 Task: Look for space in El Tocuyo, Venezuela from 6th September, 2023 to 12th September, 2023 for 4 adults in price range Rs.10000 to Rs.14000. Place can be private room with 4 bedrooms having 4 beds and 4 bathrooms. Property type can be house, flat, guest house. Amenities needed are: wifi, TV, free parkinig on premises, gym, breakfast. Booking option can be shelf check-in. Required host language is English.
Action: Mouse moved to (617, 125)
Screenshot: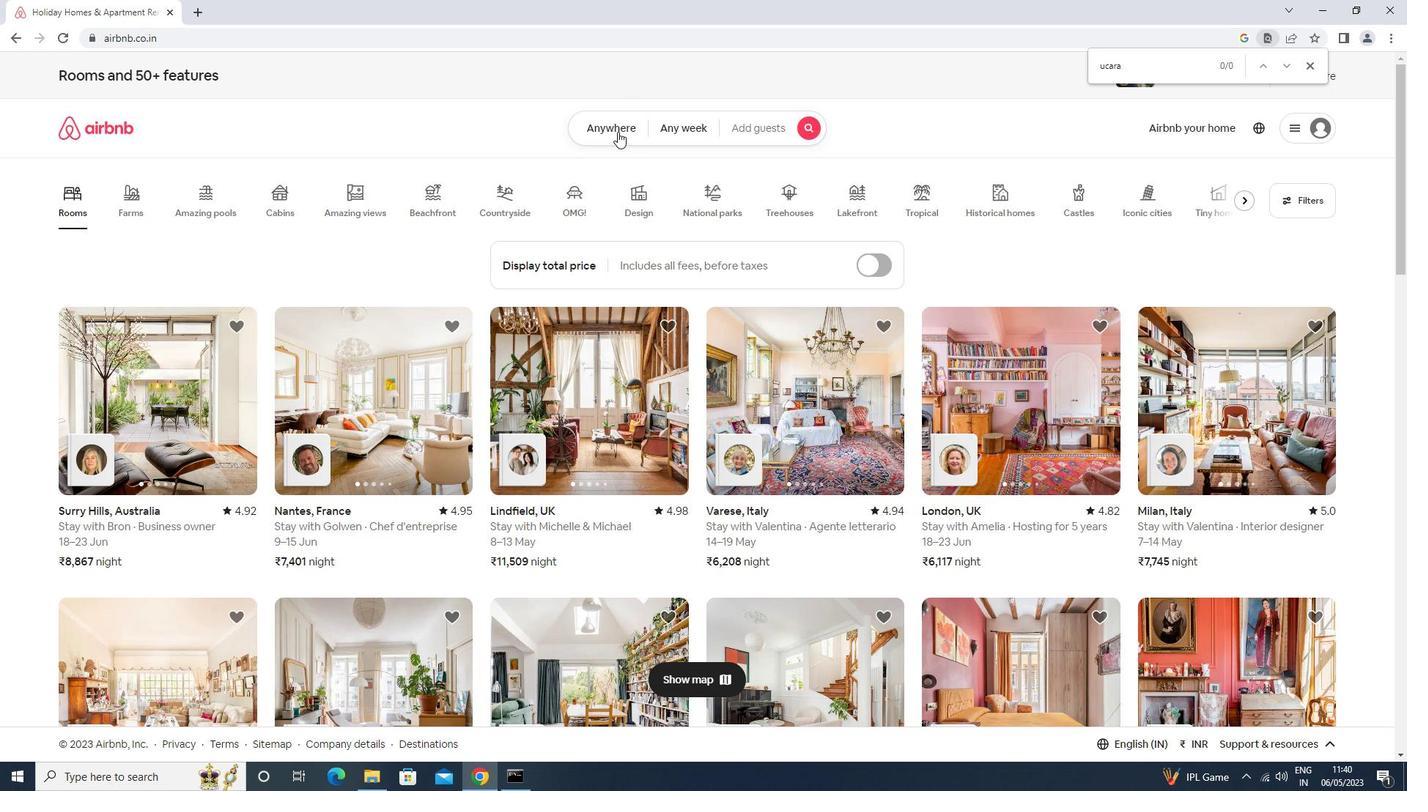
Action: Mouse pressed left at (617, 125)
Screenshot: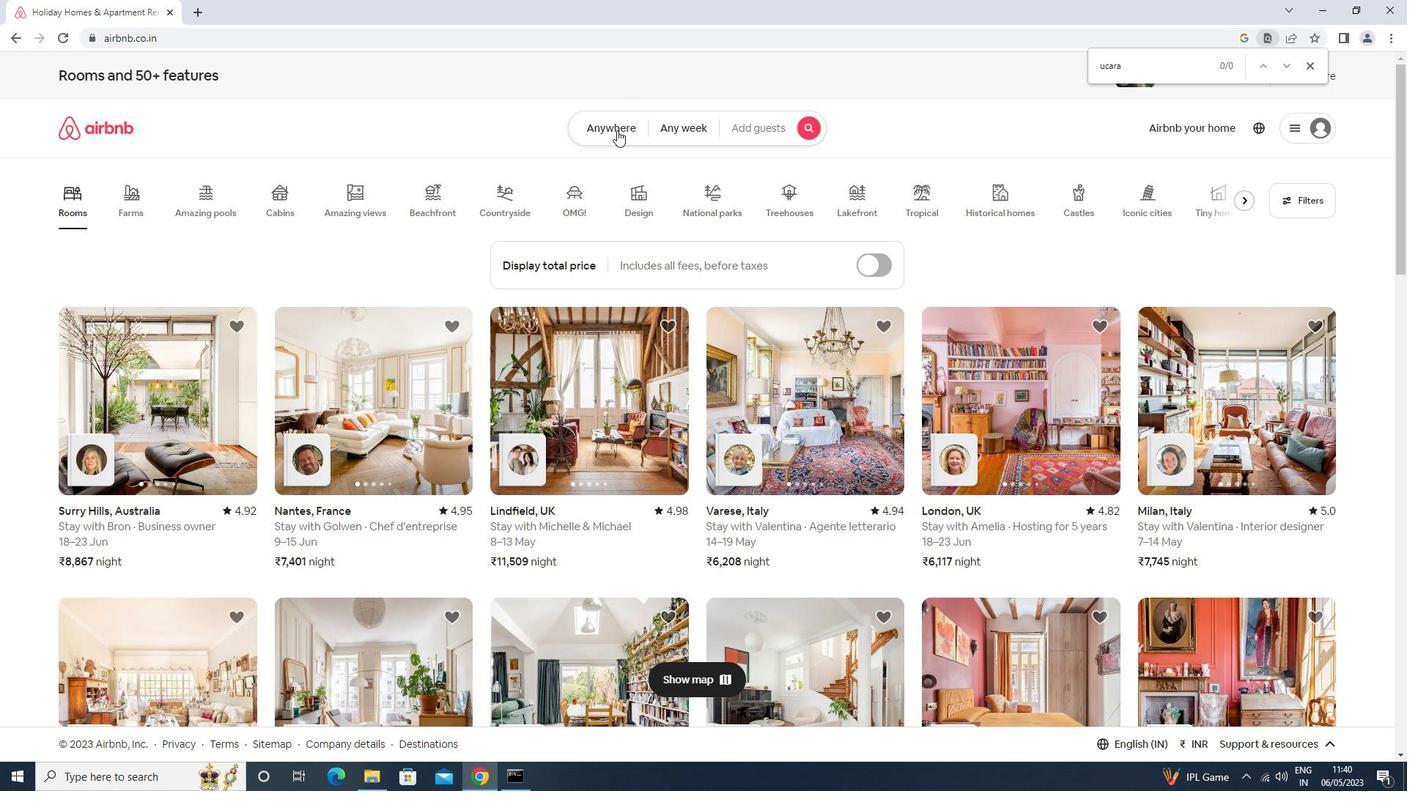 
Action: Mouse moved to (559, 184)
Screenshot: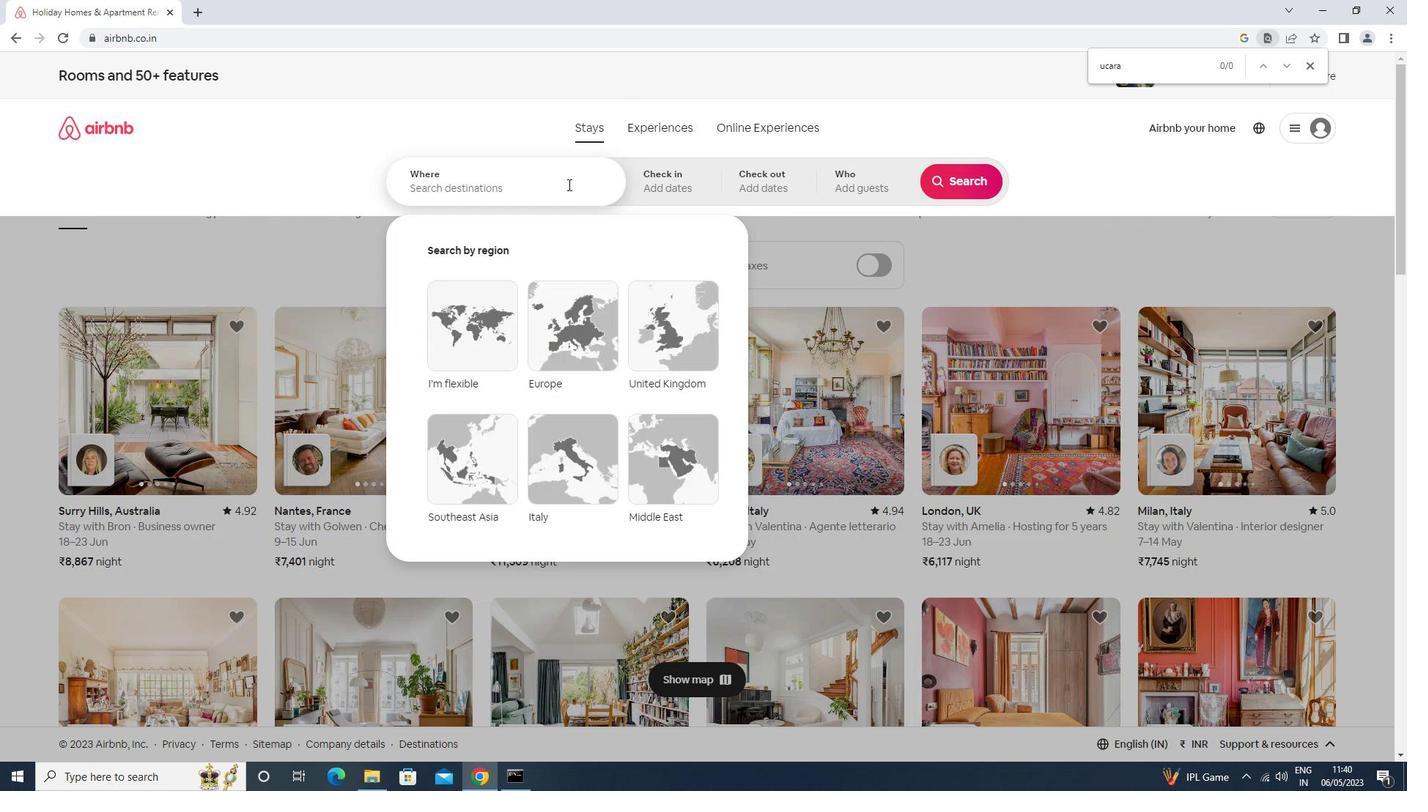
Action: Mouse pressed left at (559, 184)
Screenshot: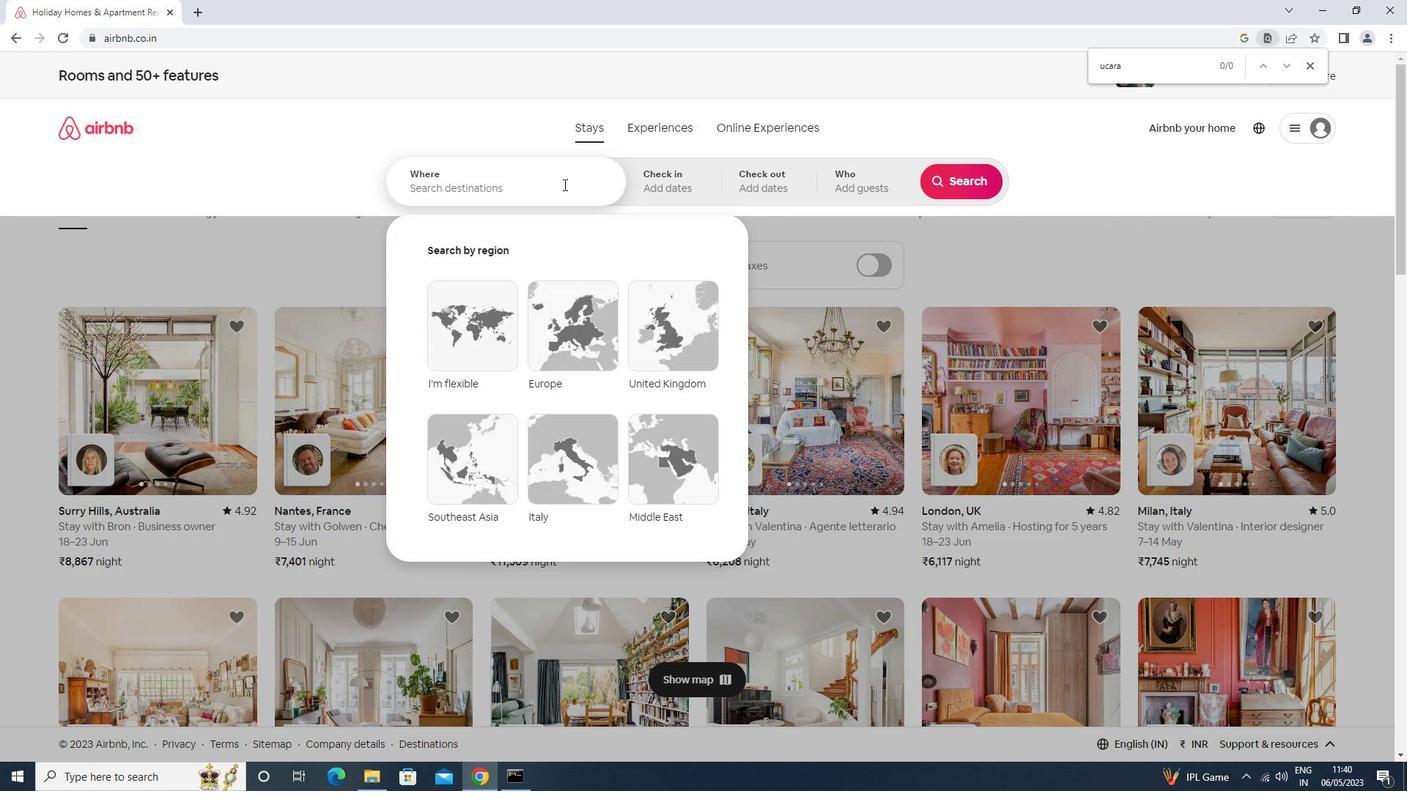
Action: Mouse moved to (546, 194)
Screenshot: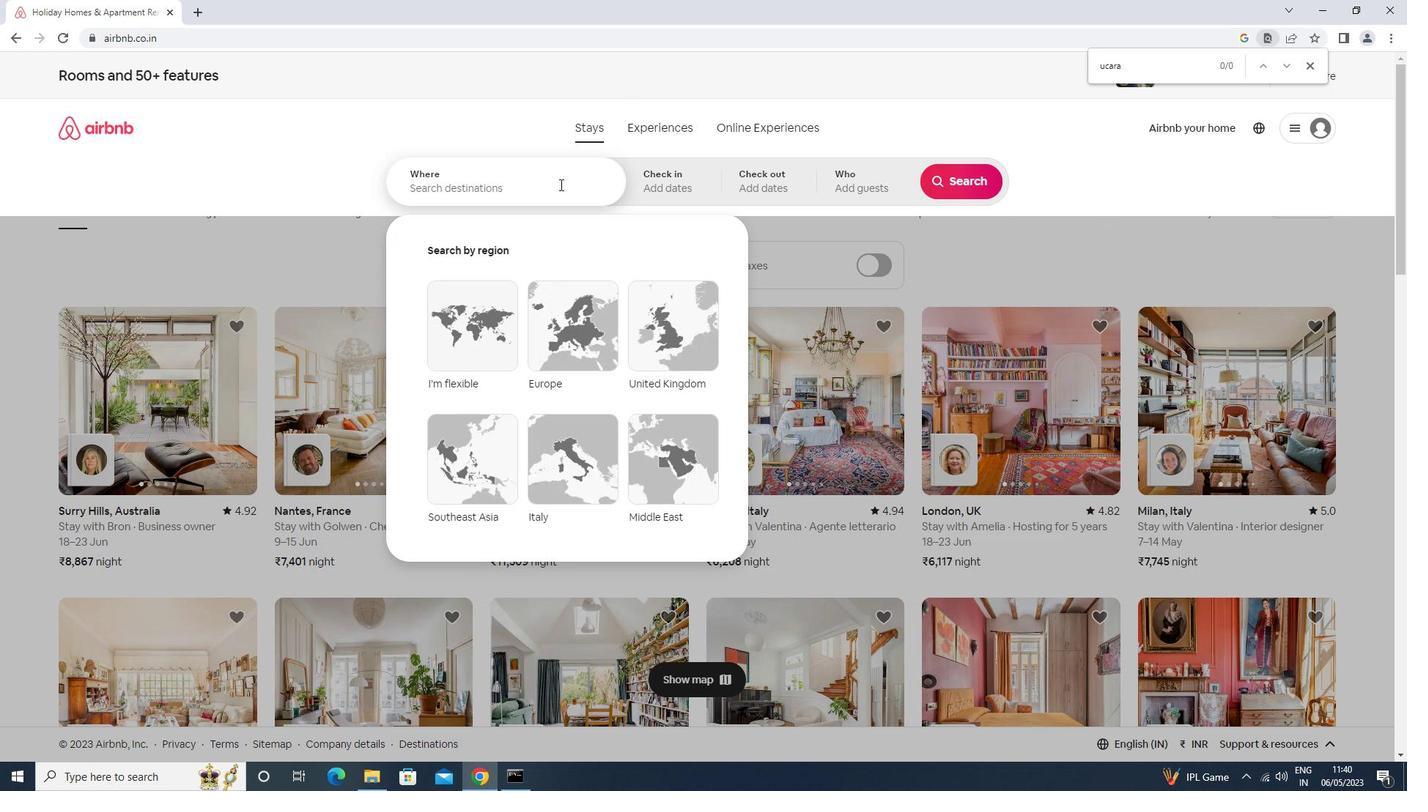 
Action: Key pressed el<Key.space>tocuyo<Key.enter>
Screenshot: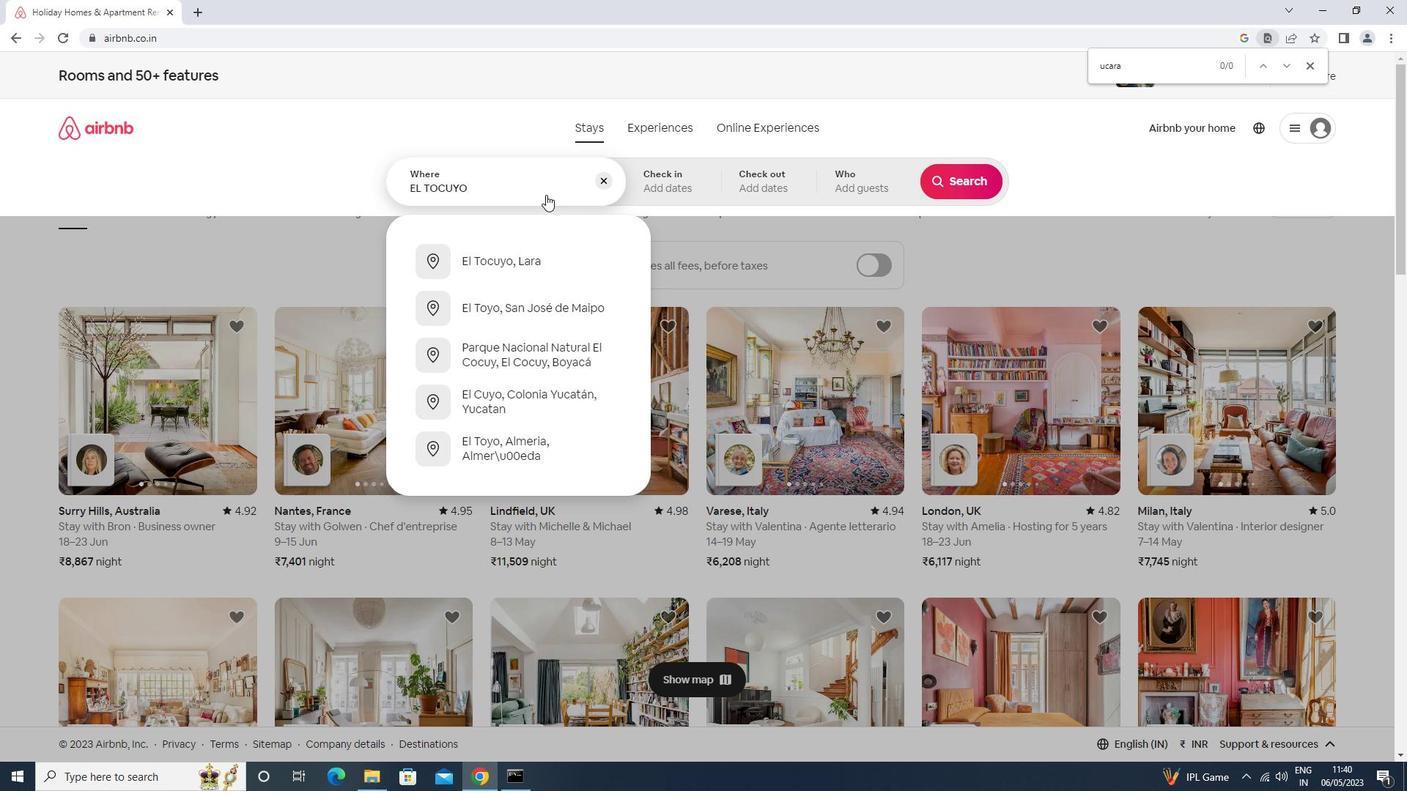 
Action: Mouse moved to (958, 295)
Screenshot: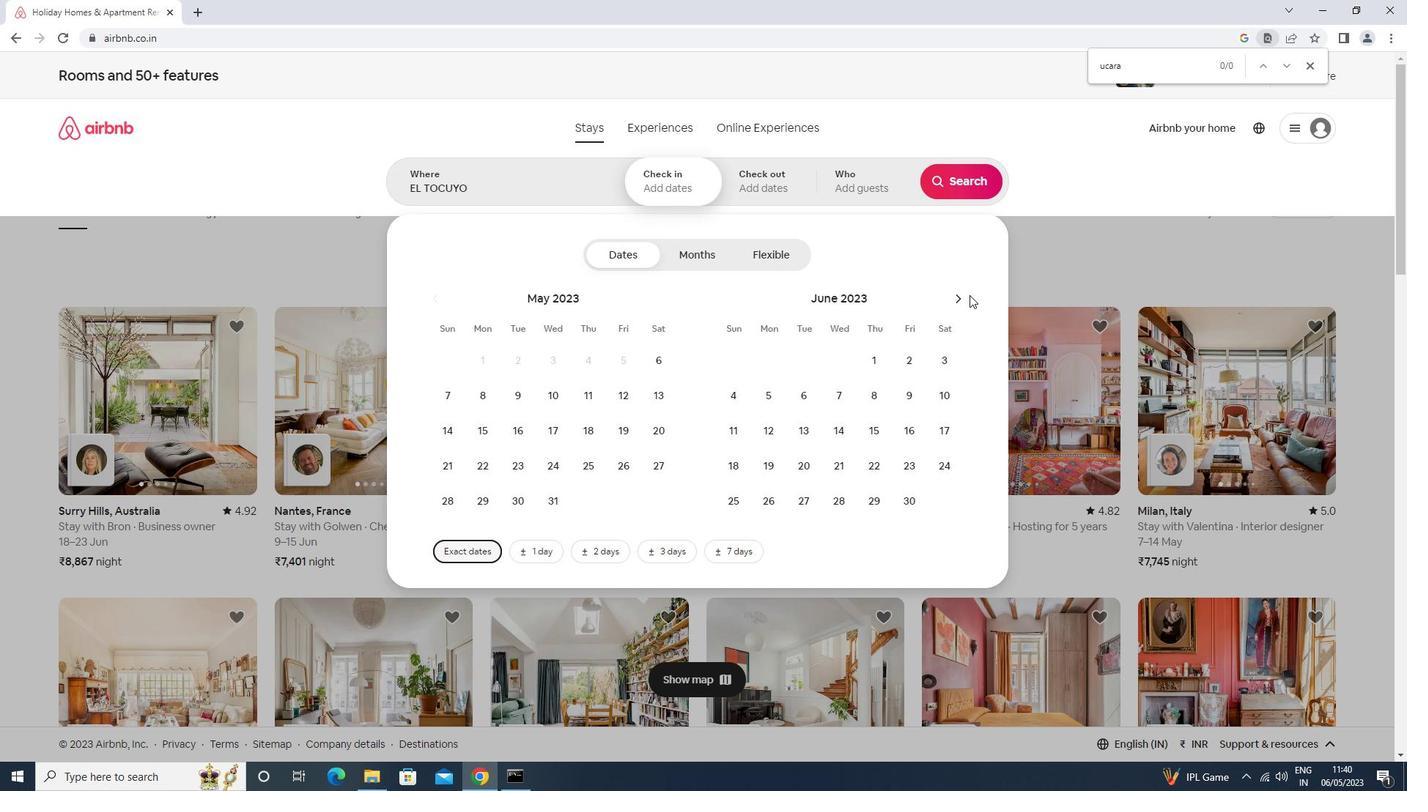 
Action: Mouse pressed left at (958, 295)
Screenshot: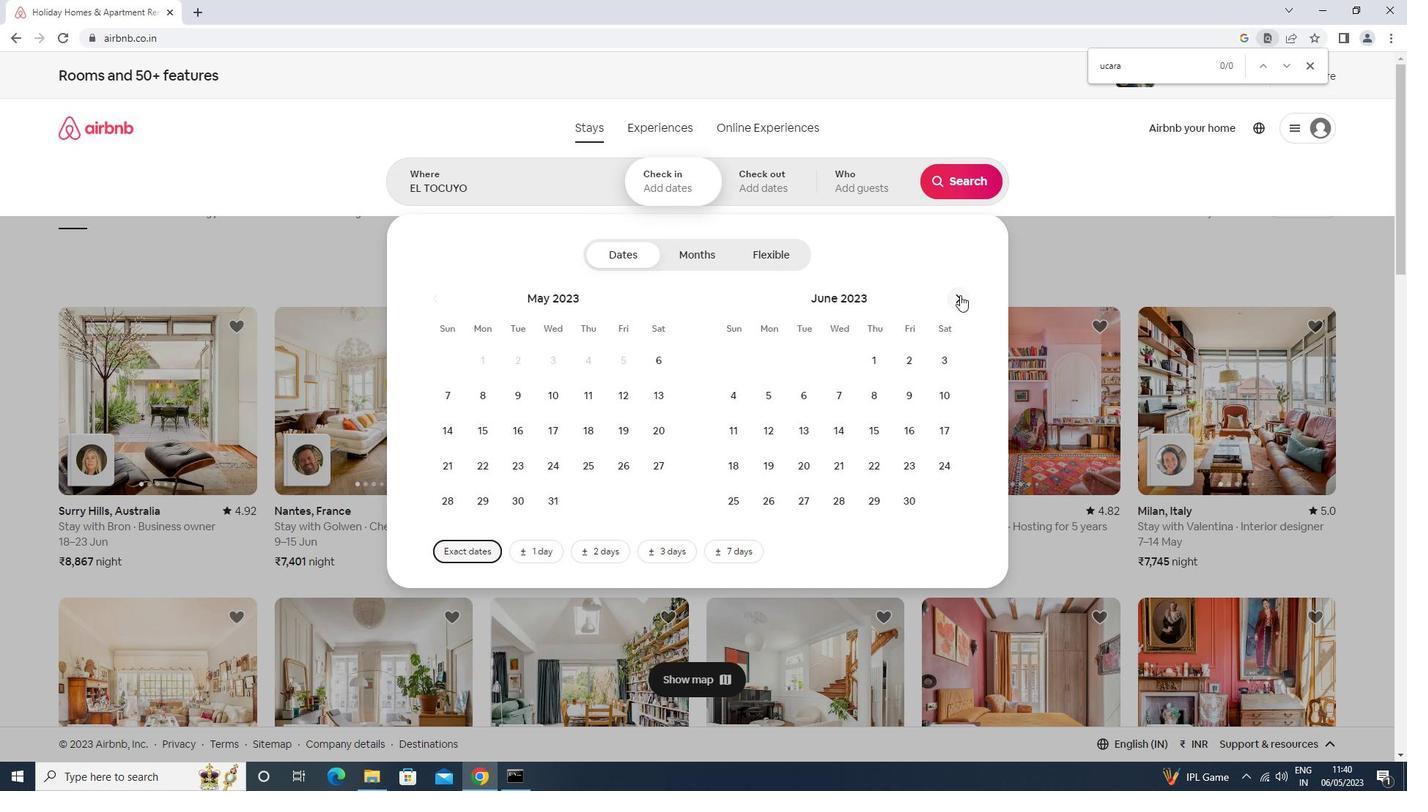 
Action: Mouse pressed left at (958, 295)
Screenshot: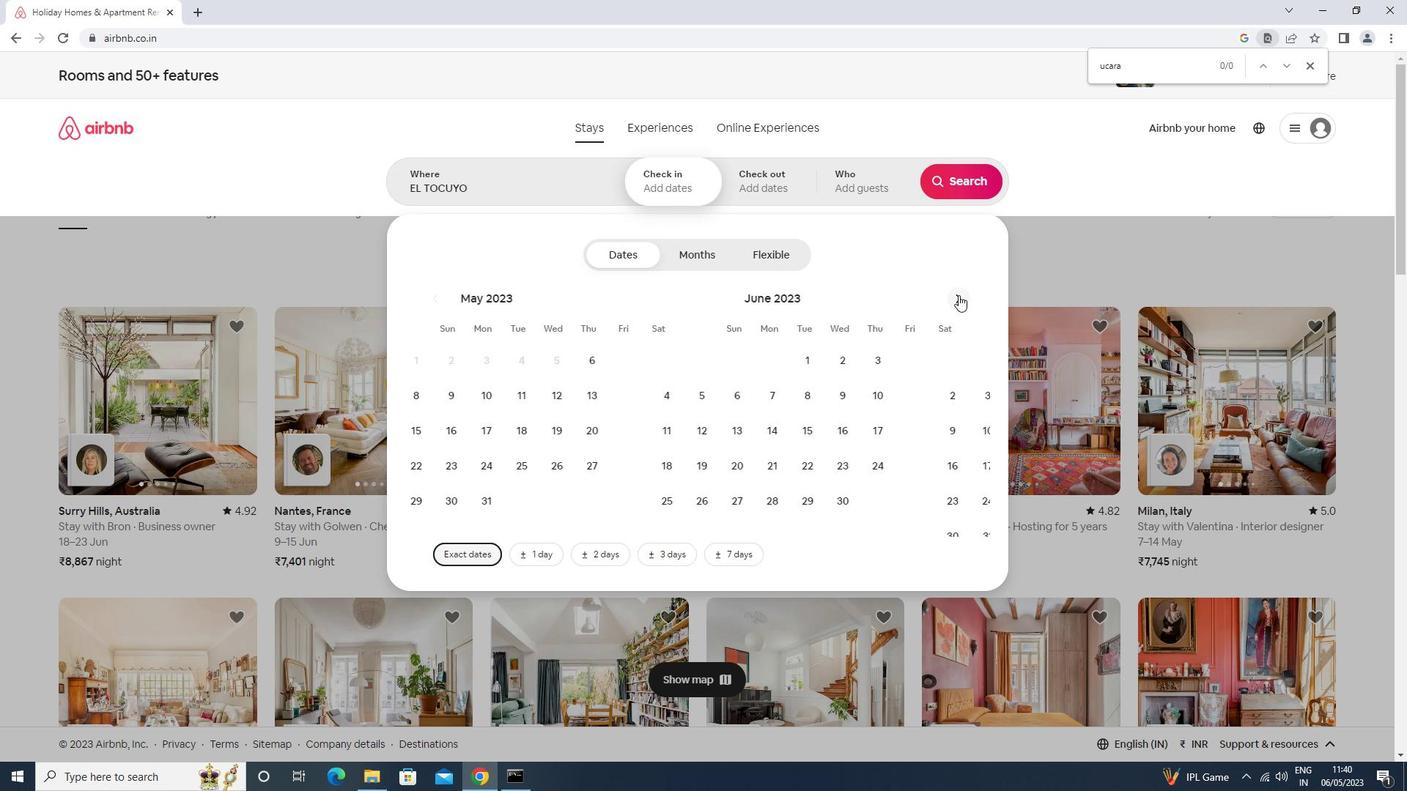 
Action: Mouse pressed left at (958, 295)
Screenshot: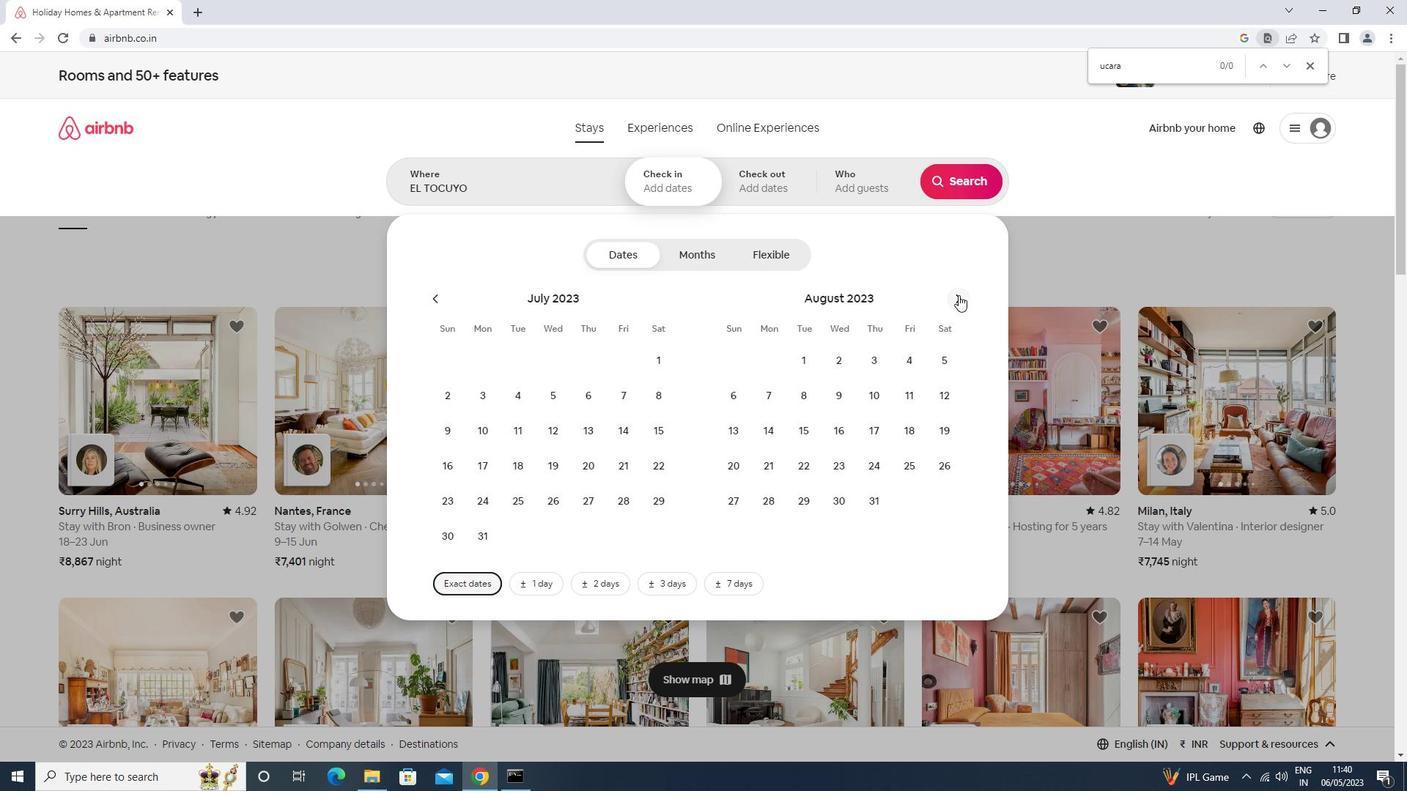 
Action: Mouse moved to (843, 394)
Screenshot: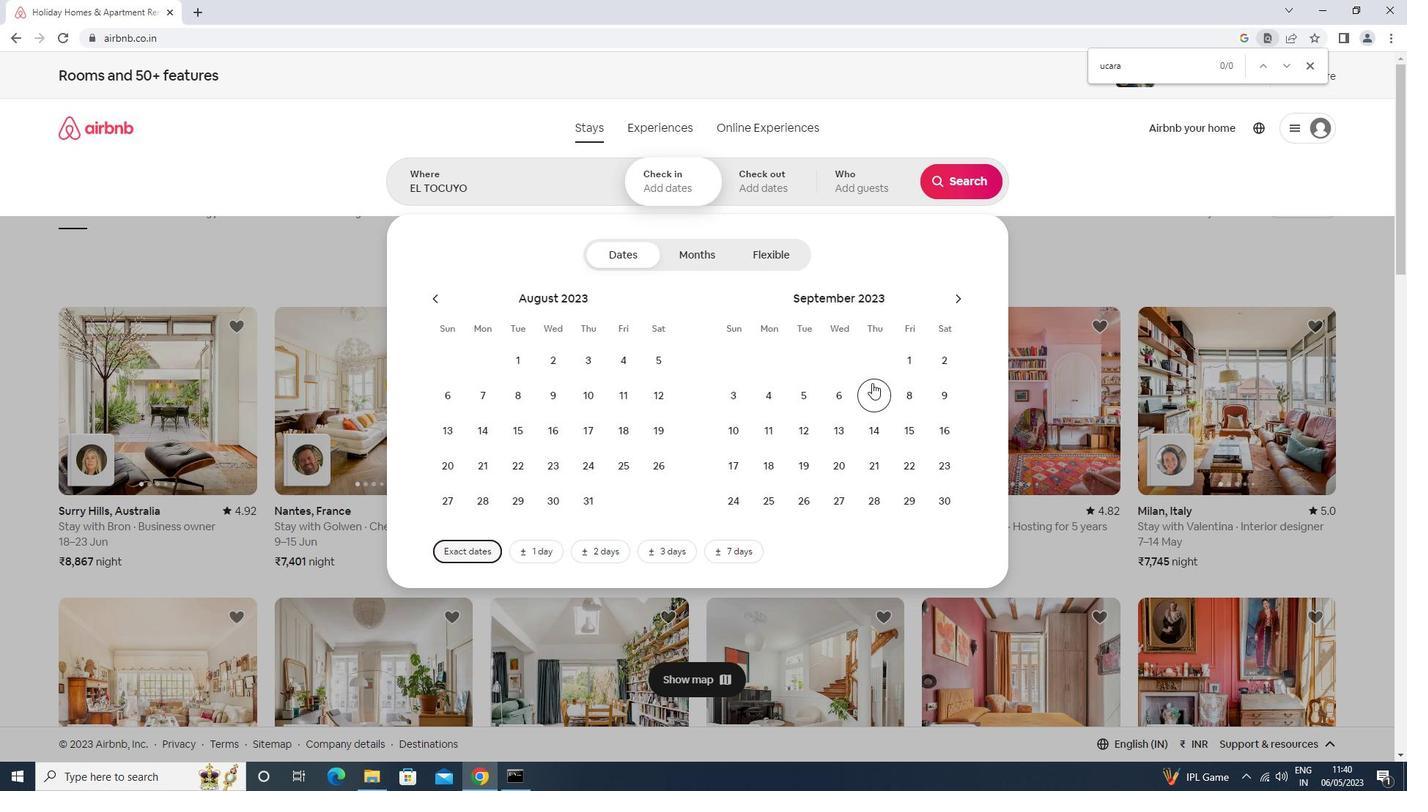 
Action: Mouse pressed left at (843, 394)
Screenshot: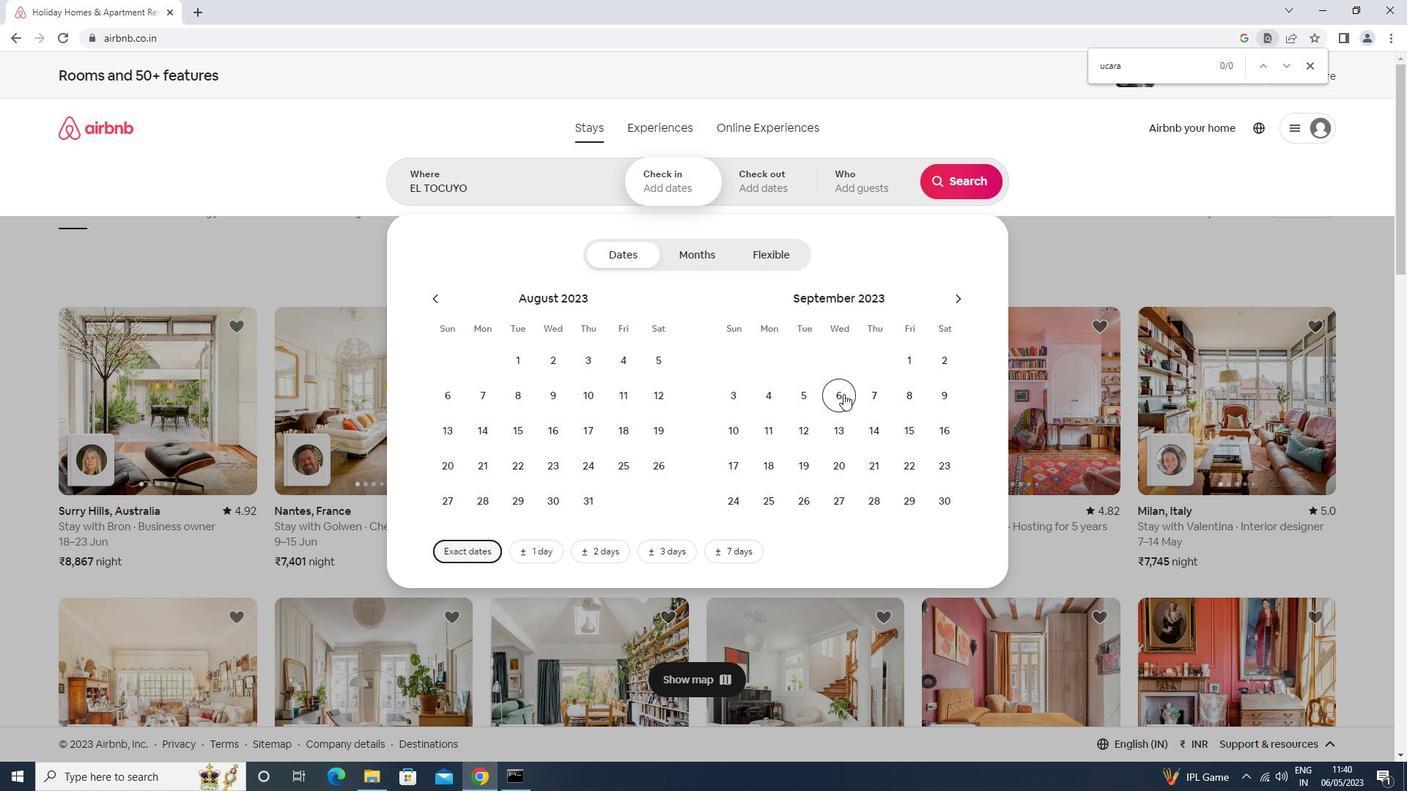 
Action: Mouse moved to (798, 431)
Screenshot: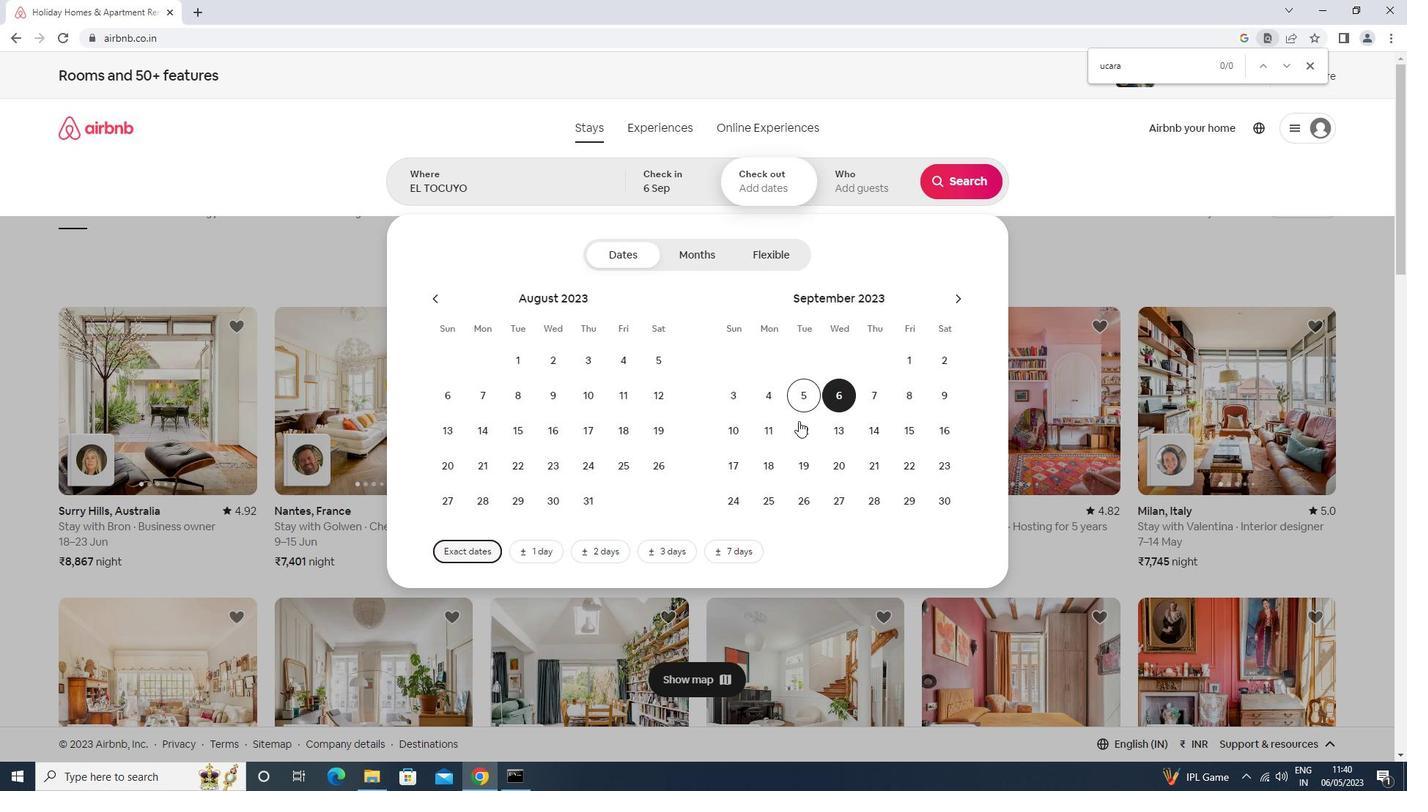 
Action: Mouse pressed left at (798, 431)
Screenshot: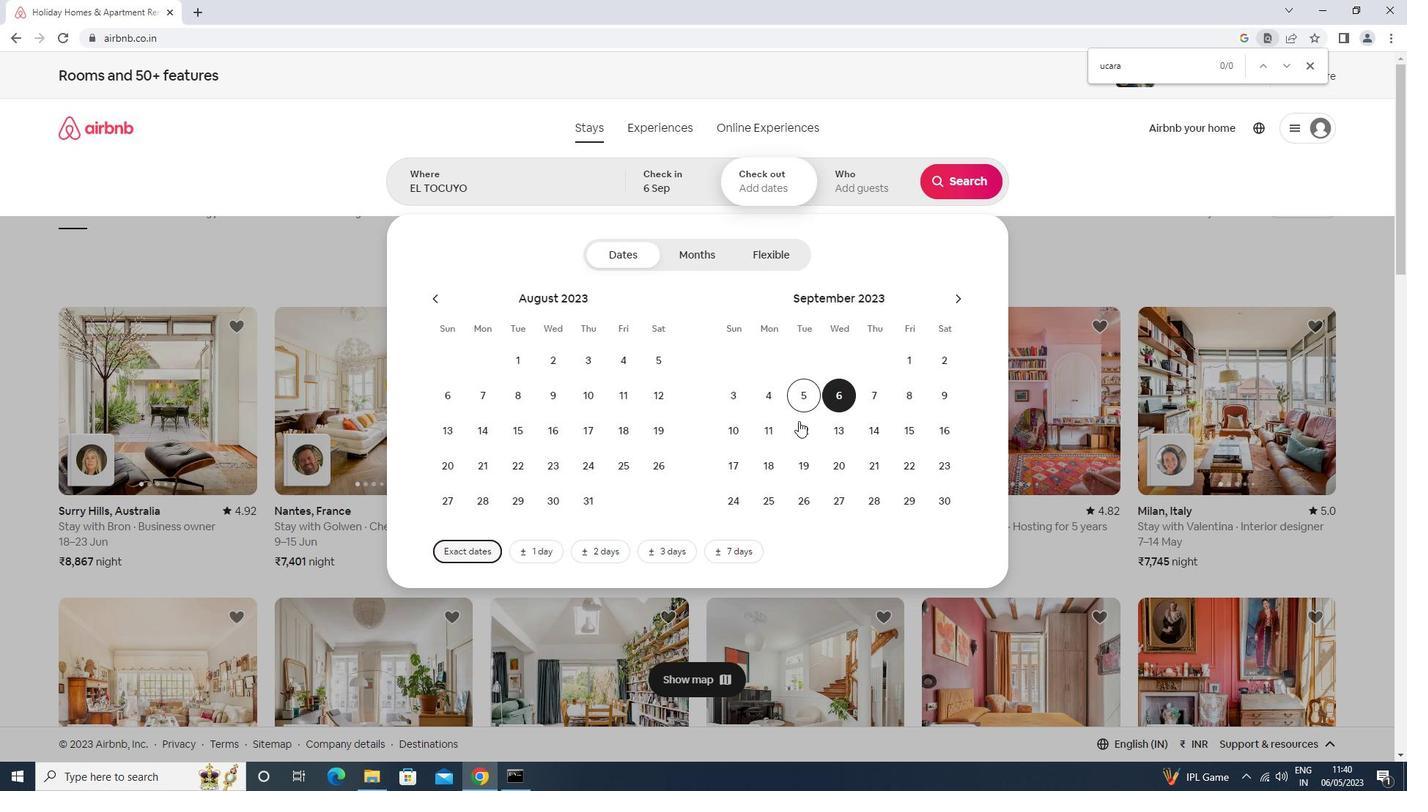 
Action: Mouse moved to (852, 203)
Screenshot: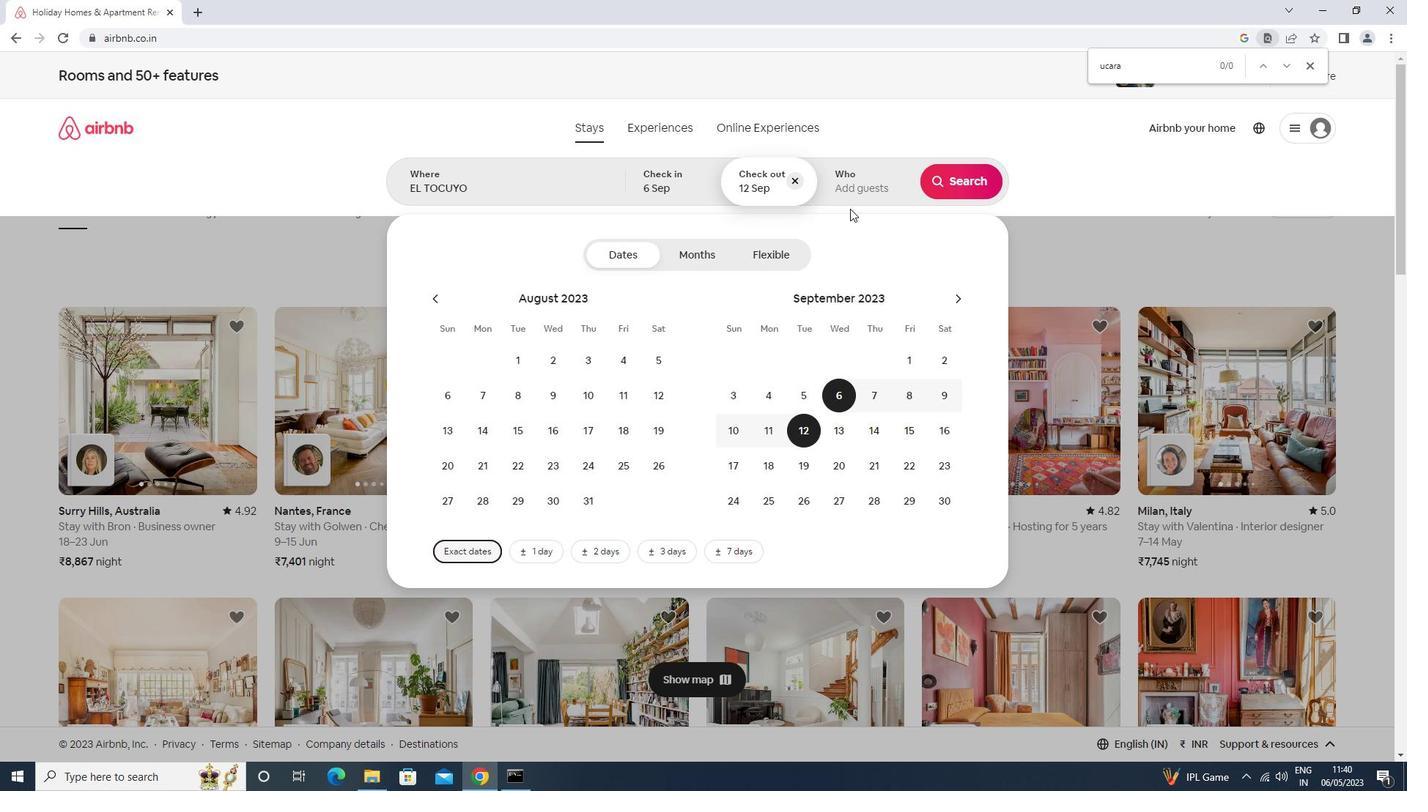 
Action: Mouse pressed left at (852, 203)
Screenshot: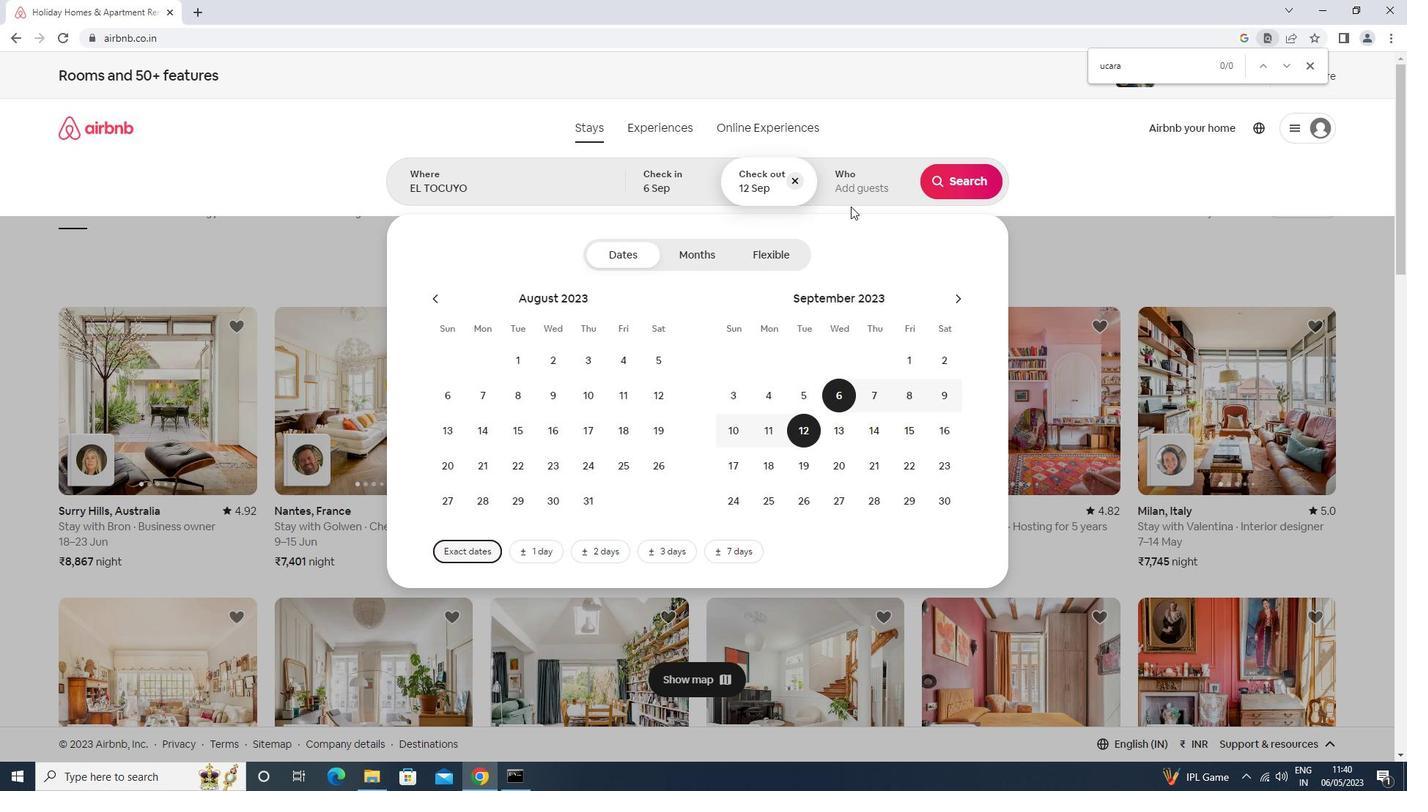 
Action: Mouse moved to (974, 257)
Screenshot: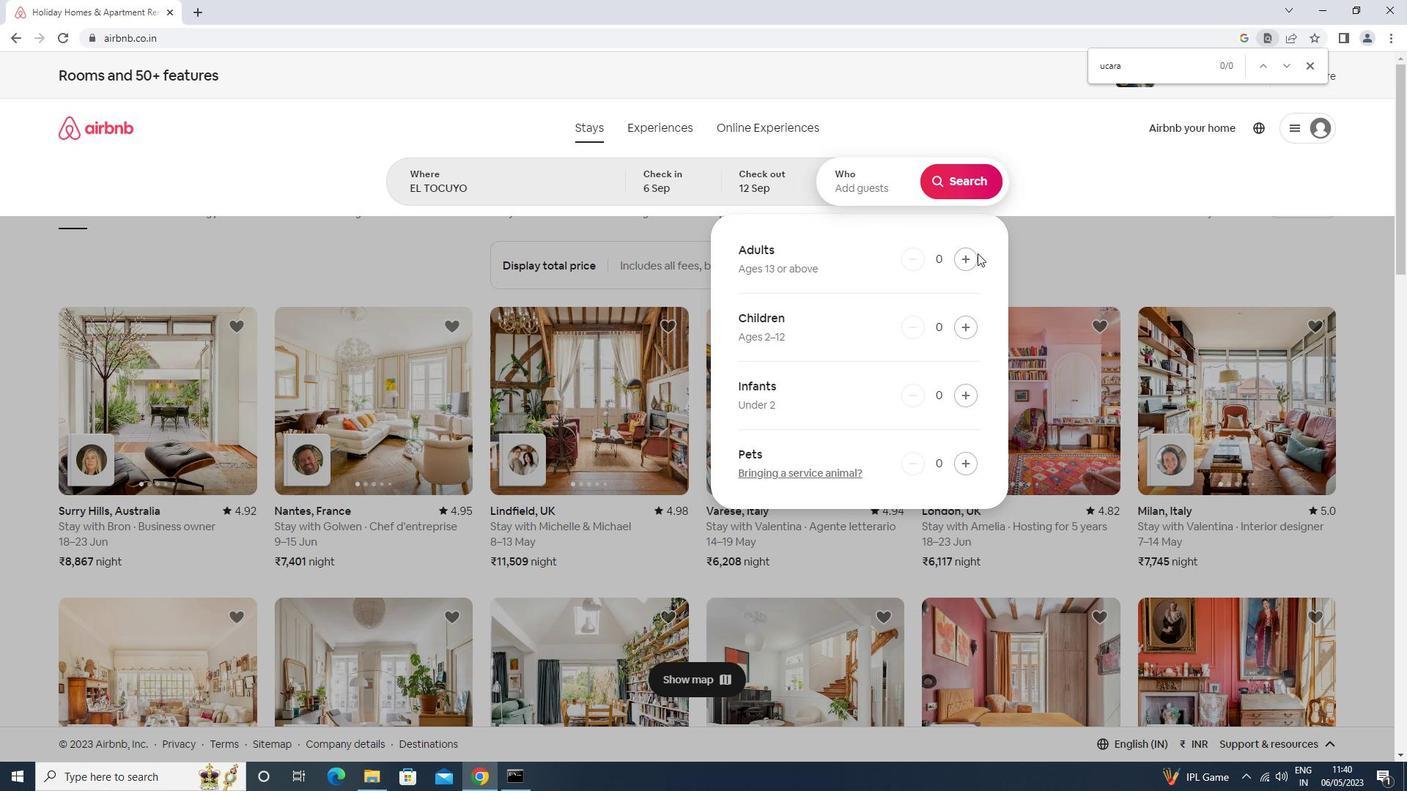 
Action: Mouse pressed left at (974, 257)
Screenshot: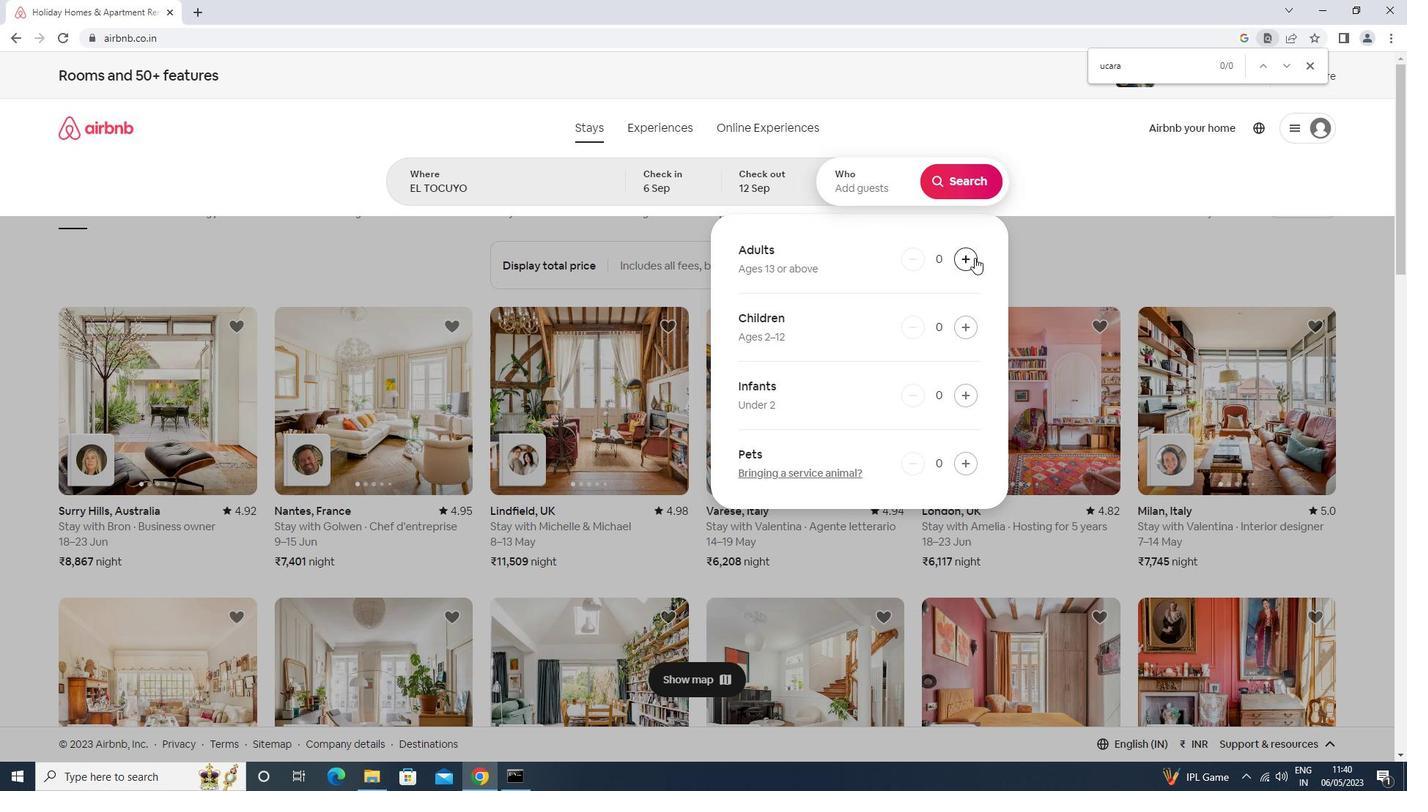 
Action: Mouse pressed left at (974, 257)
Screenshot: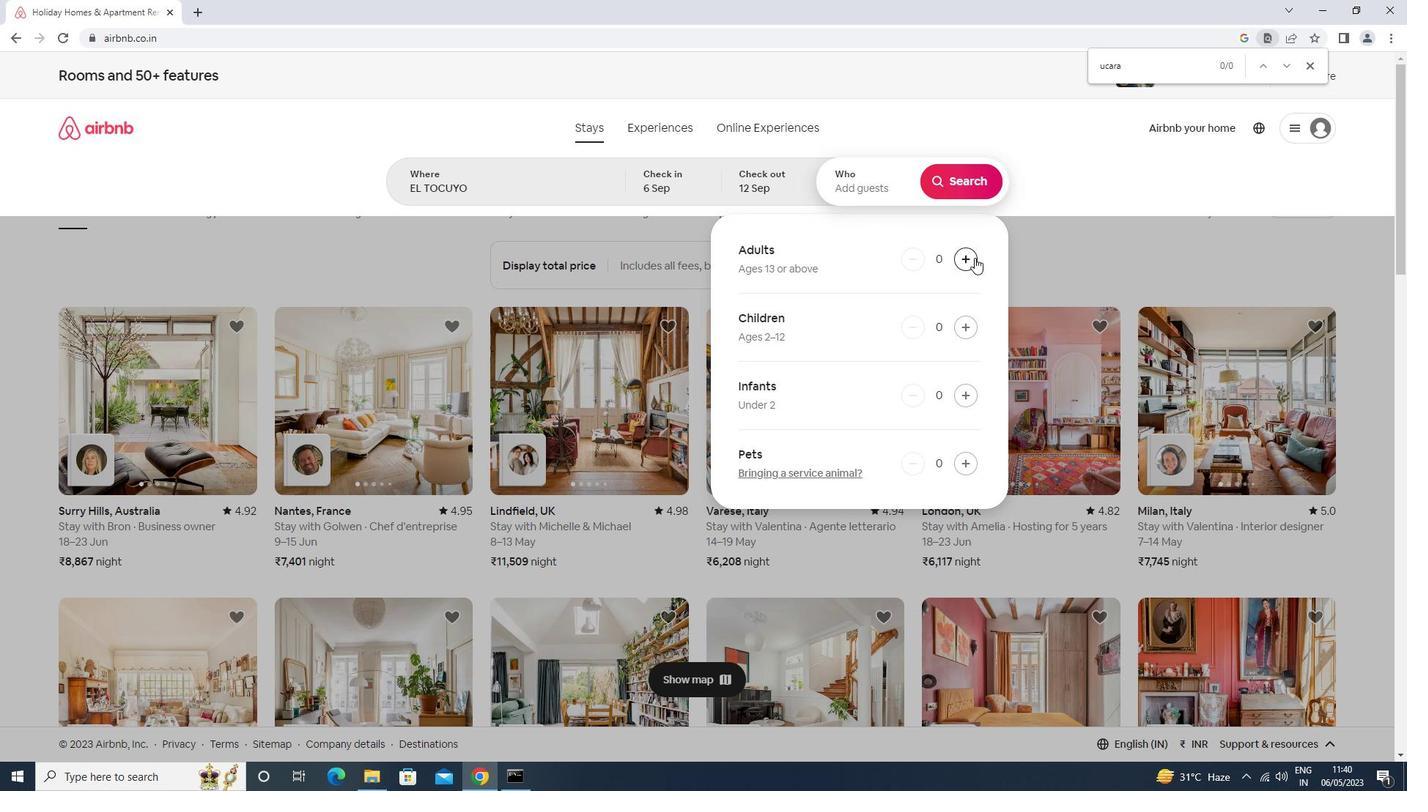 
Action: Mouse pressed left at (974, 257)
Screenshot: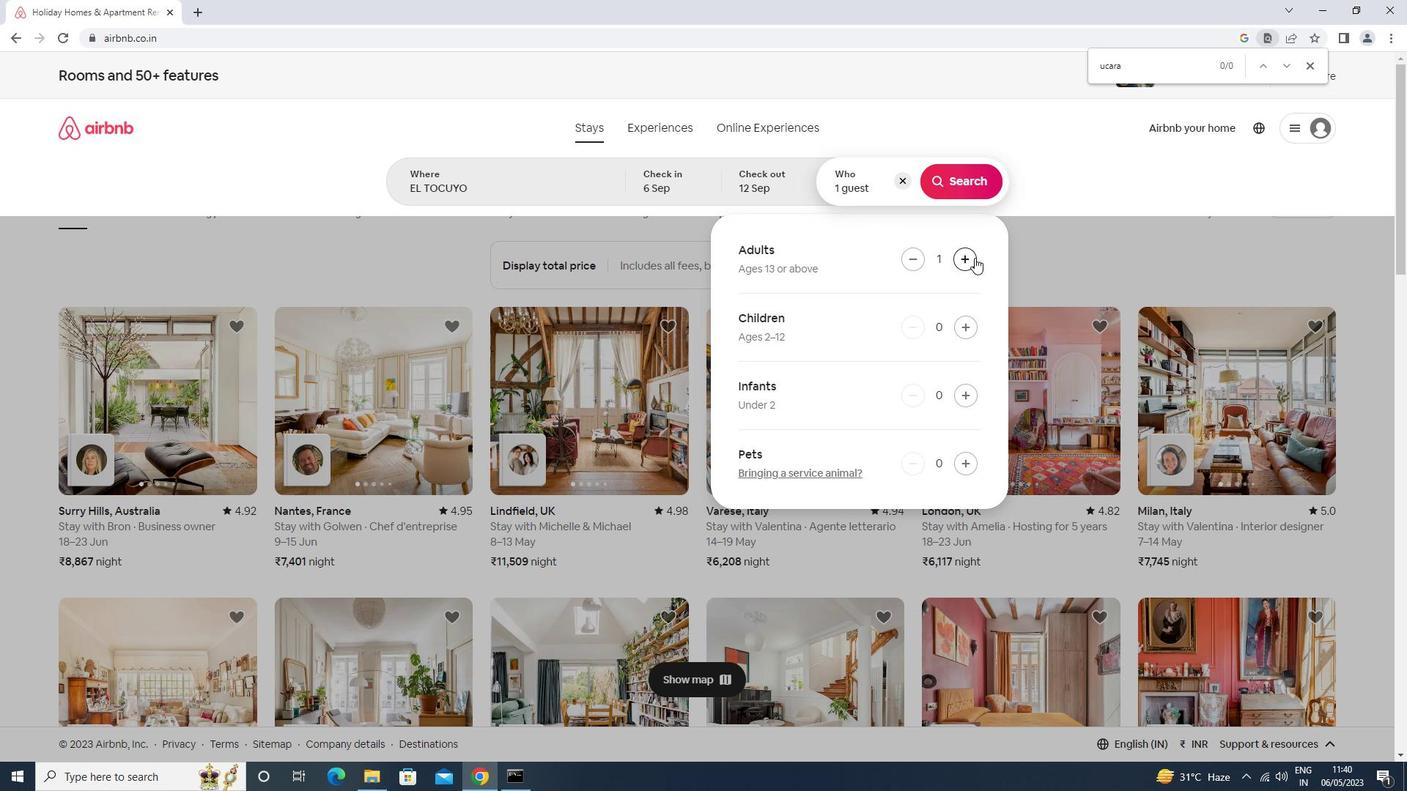 
Action: Mouse pressed left at (974, 257)
Screenshot: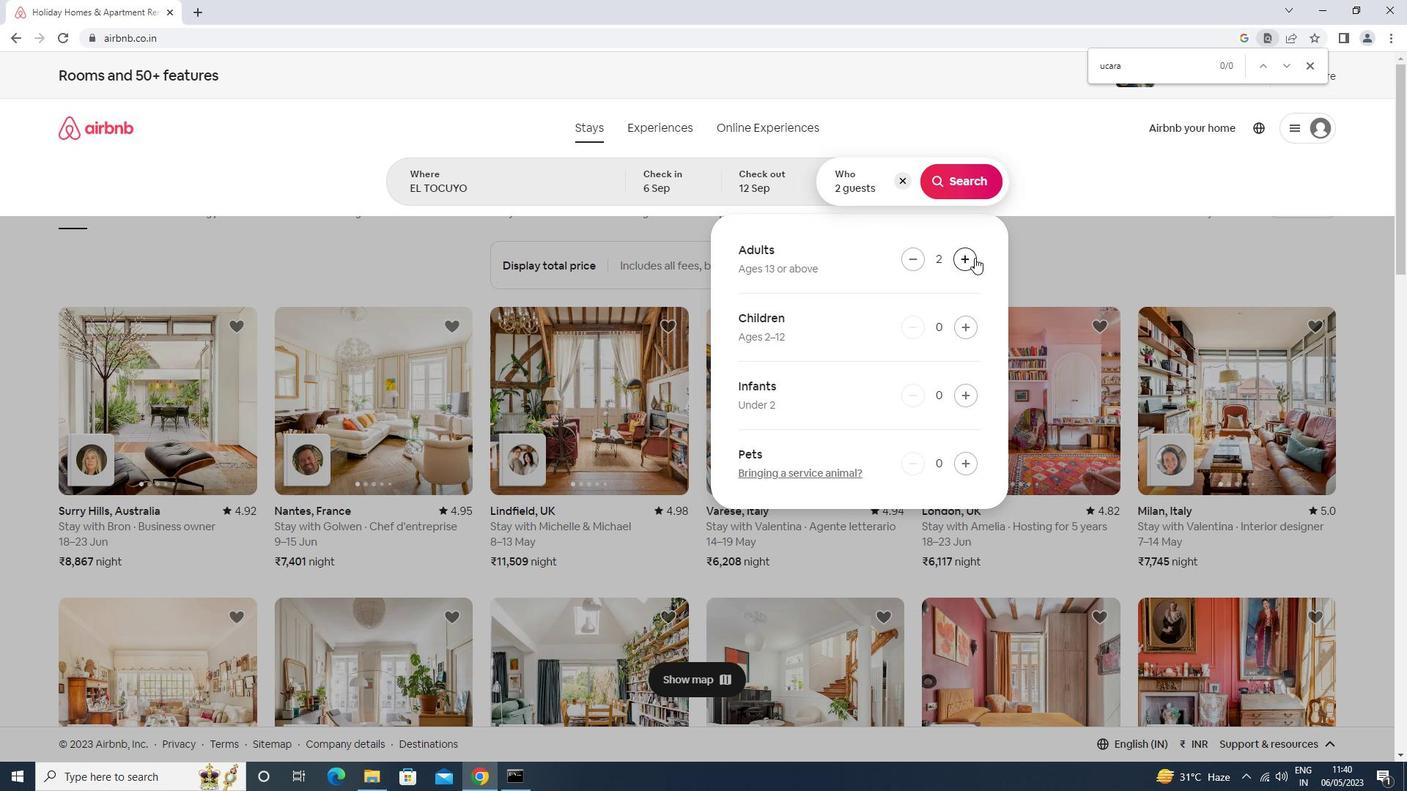 
Action: Mouse moved to (958, 181)
Screenshot: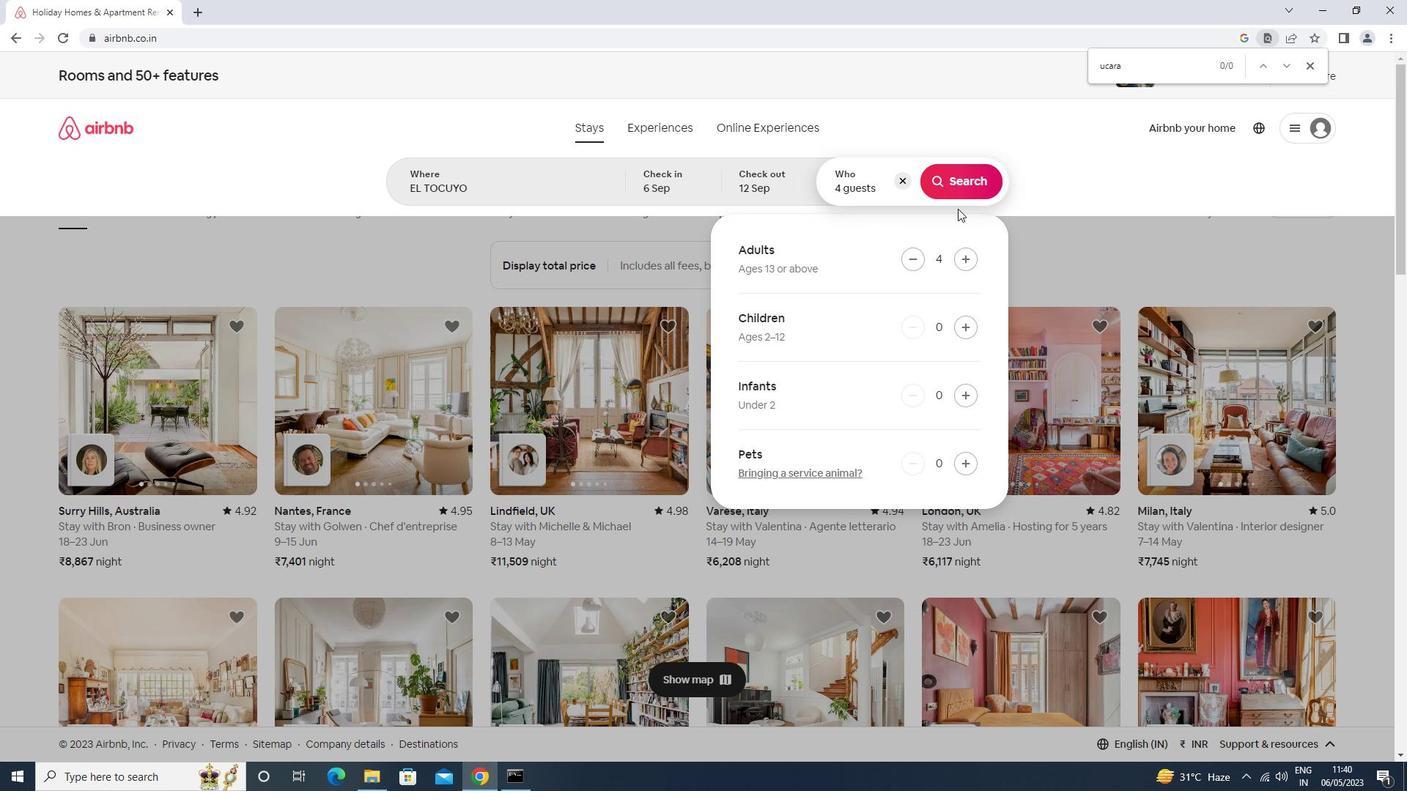 
Action: Mouse pressed left at (958, 181)
Screenshot: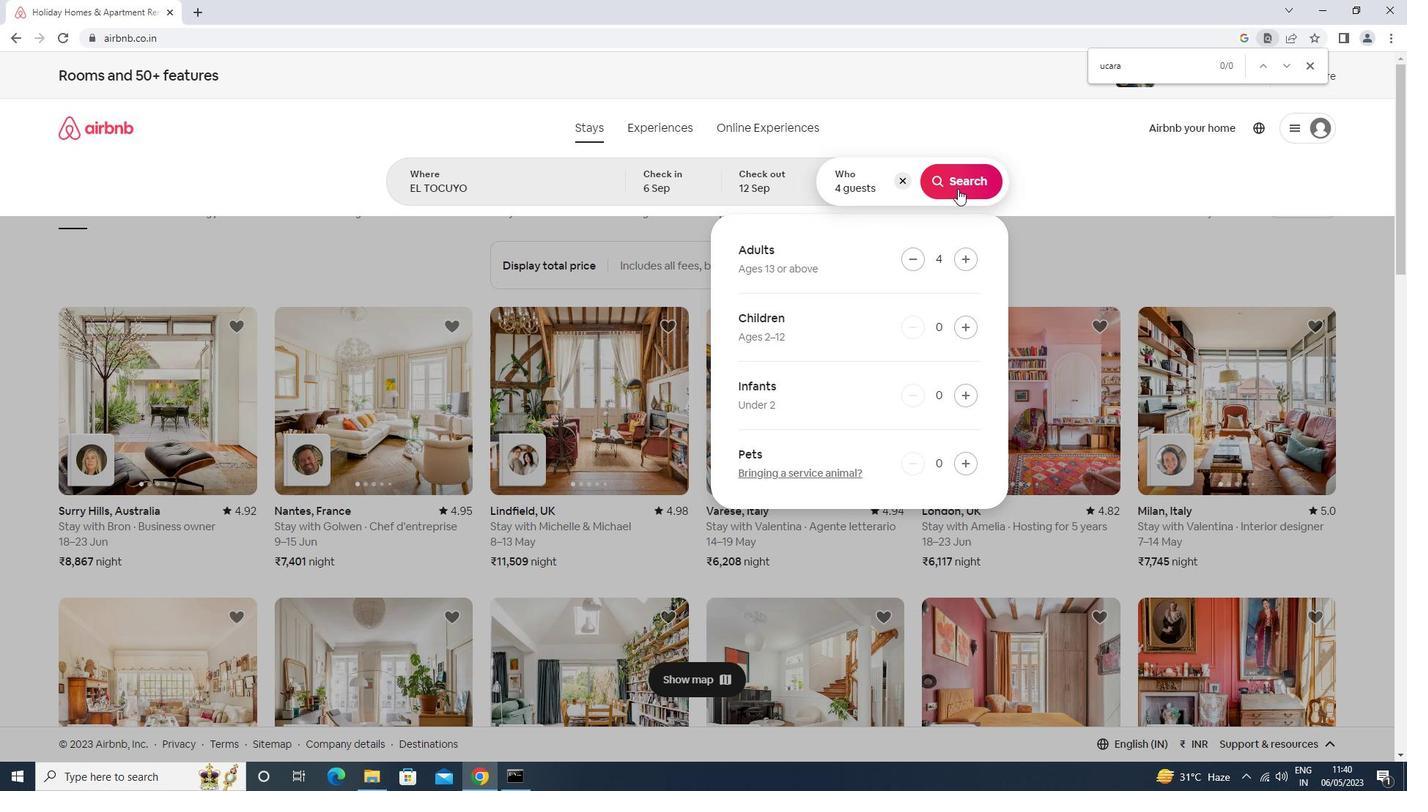 
Action: Mouse moved to (1324, 141)
Screenshot: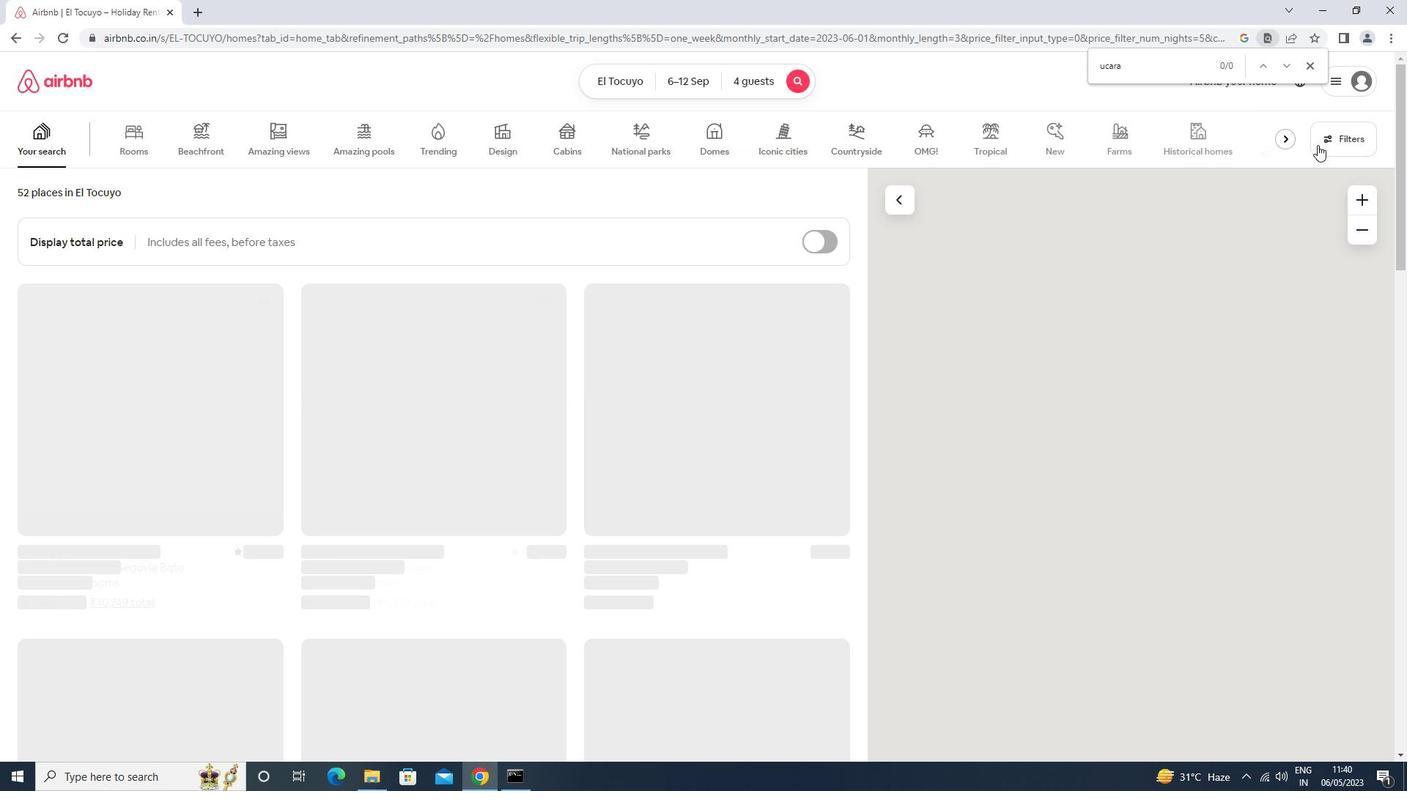 
Action: Mouse pressed left at (1324, 141)
Screenshot: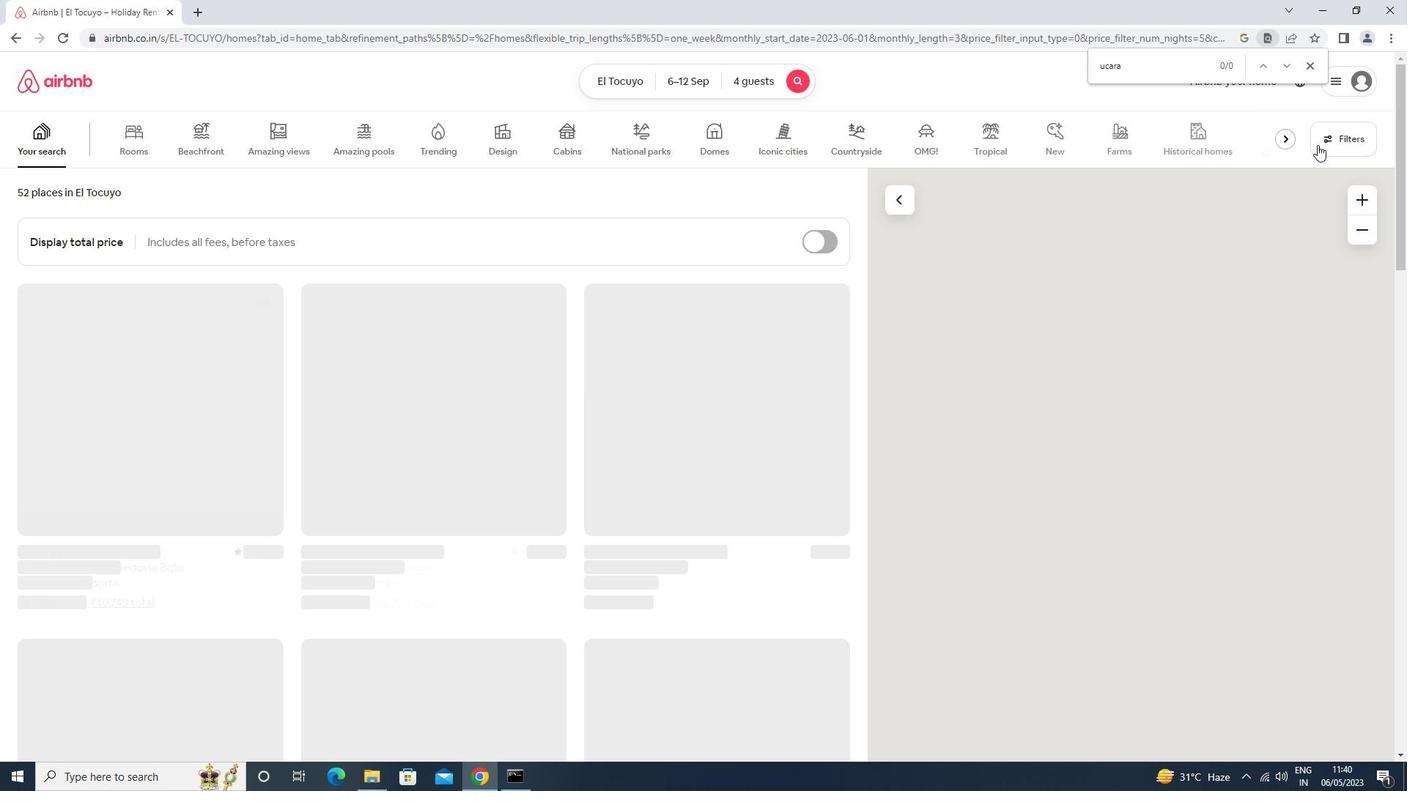 
Action: Mouse moved to (525, 498)
Screenshot: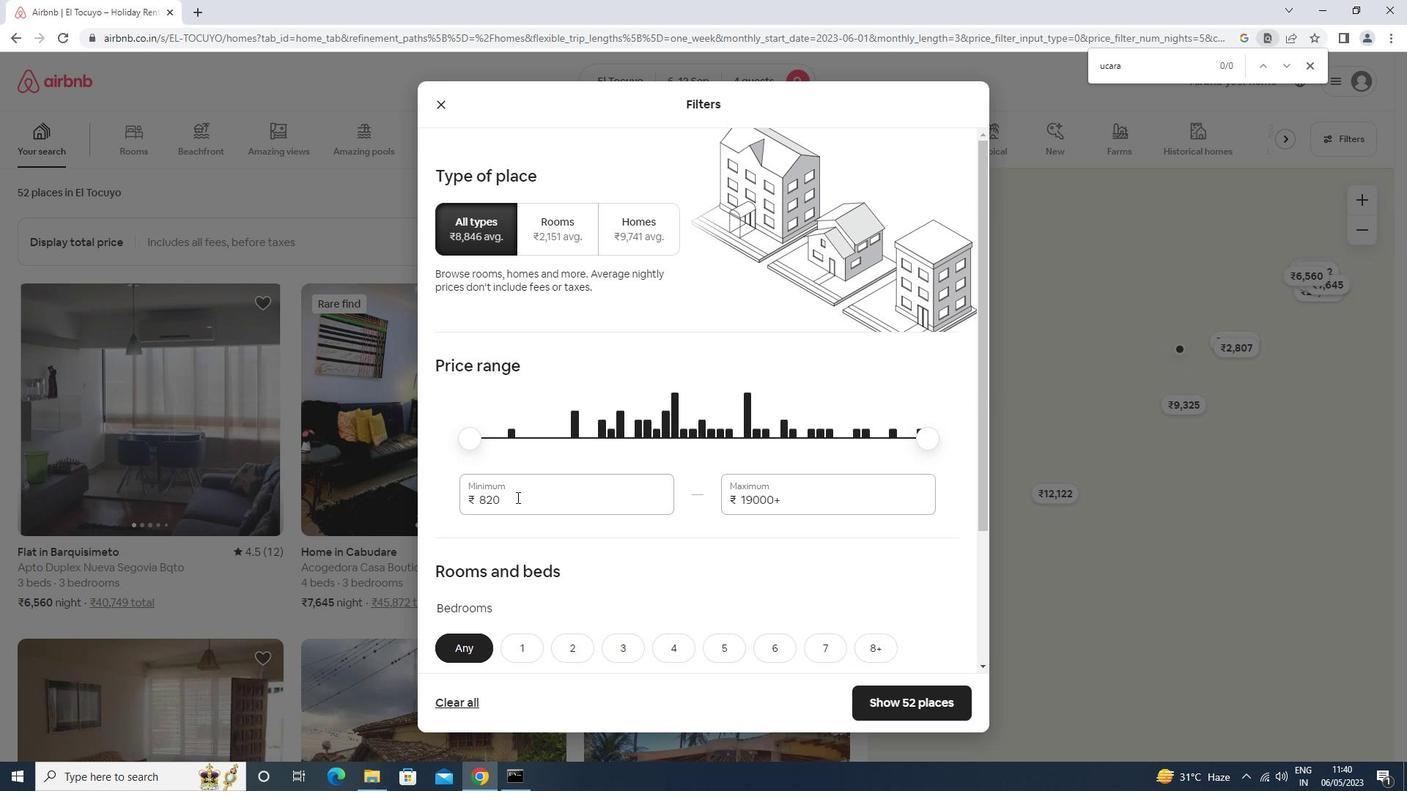 
Action: Mouse pressed left at (525, 498)
Screenshot: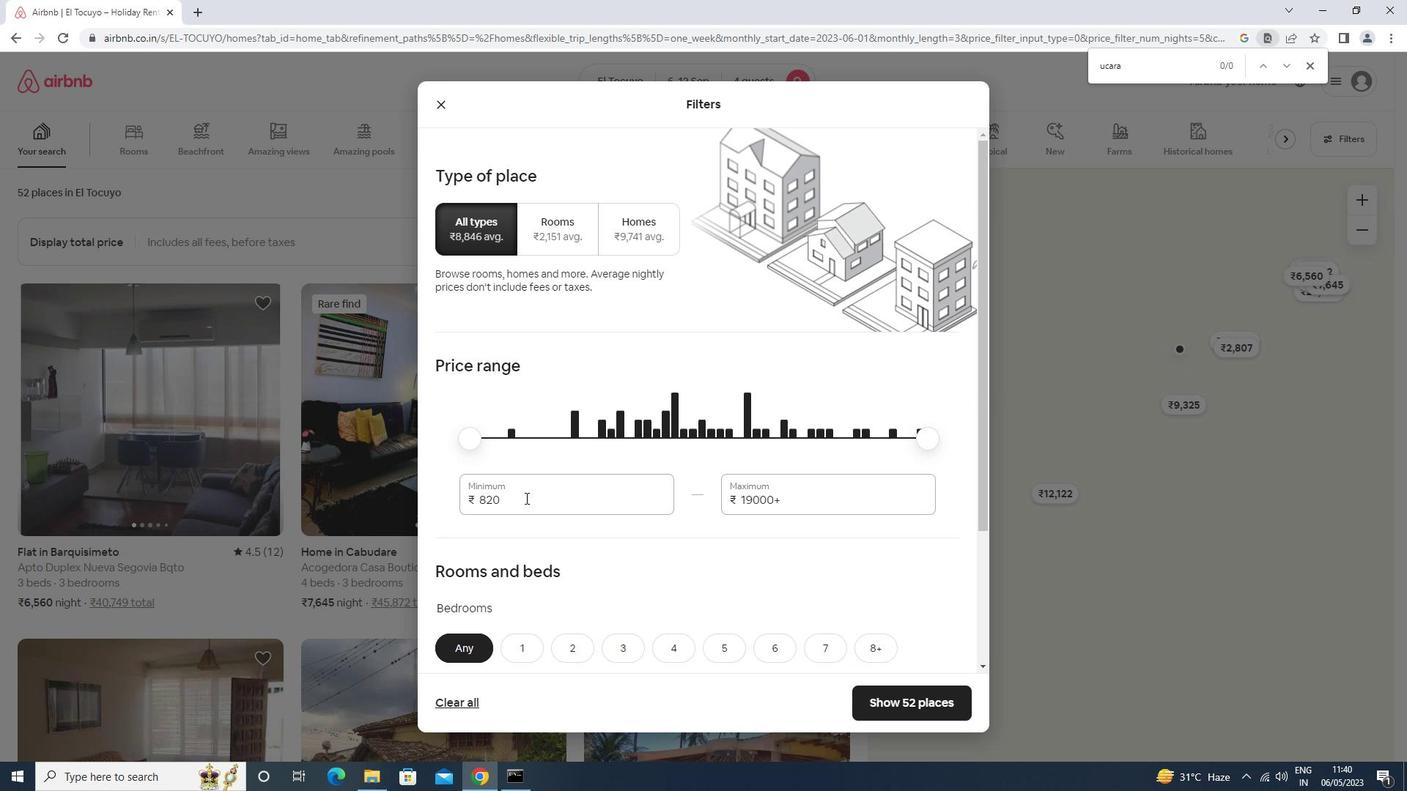 
Action: Mouse moved to (525, 498)
Screenshot: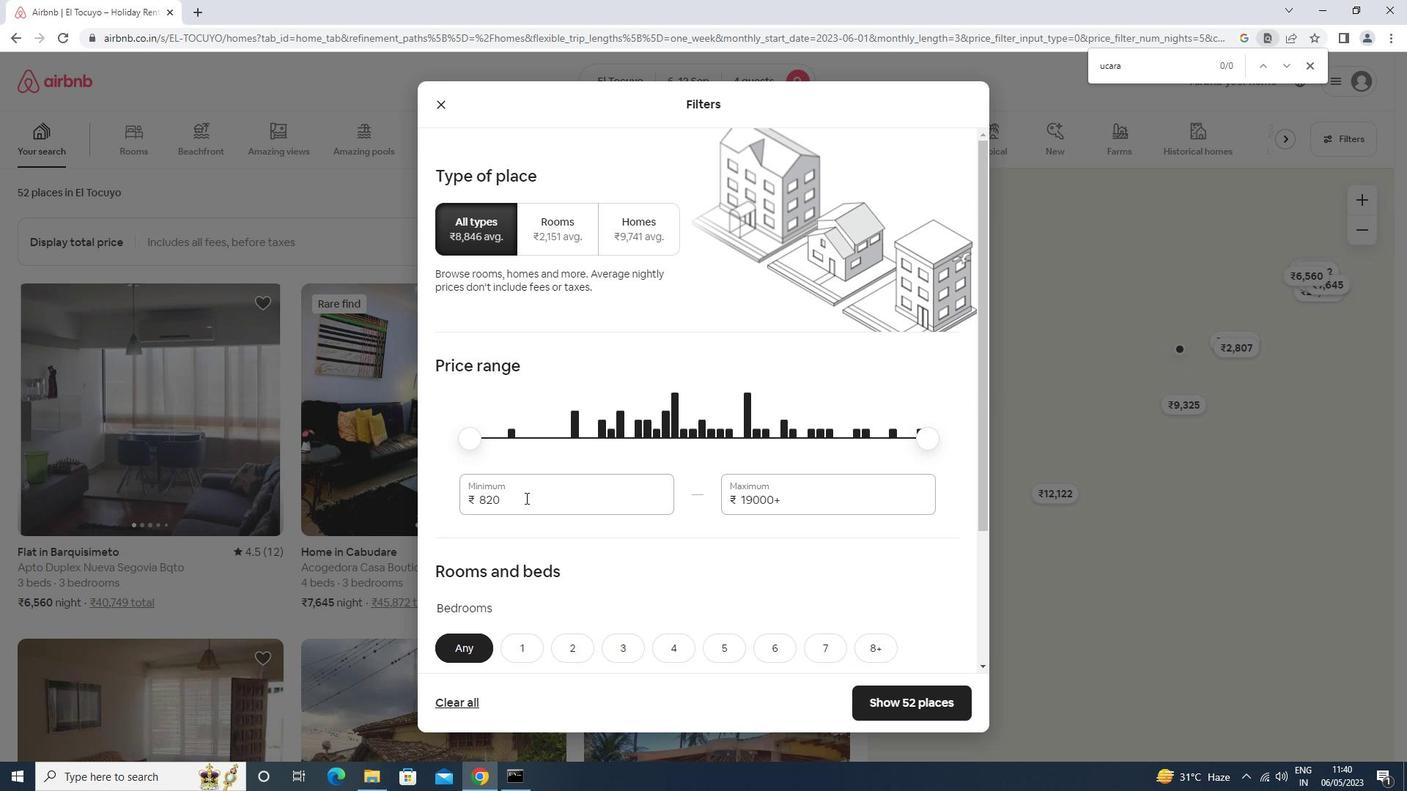 
Action: Key pressed <Key.backspace><Key.backspace><Key.backspace>10000<Key.tab>14000
Screenshot: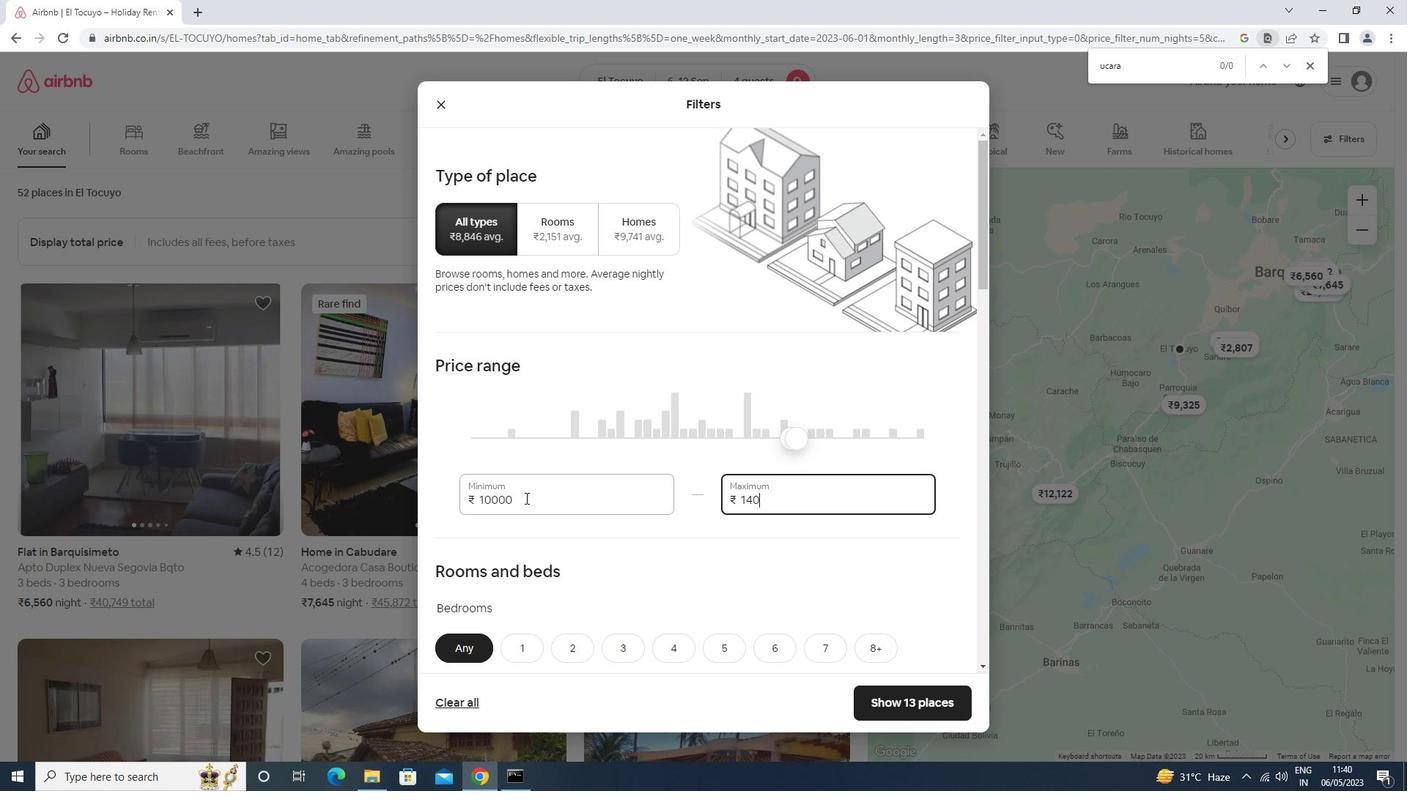 
Action: Mouse scrolled (525, 497) with delta (0, 0)
Screenshot: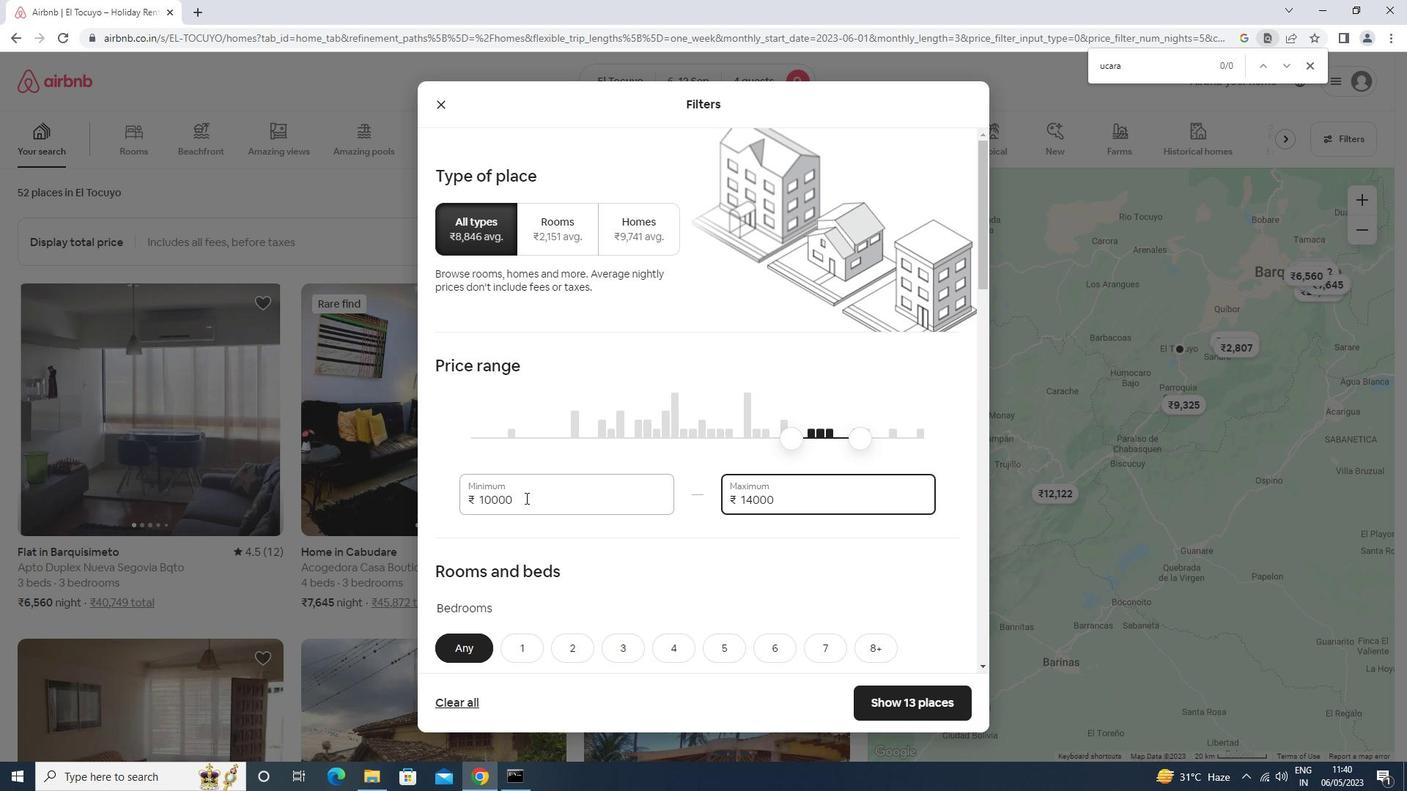 
Action: Mouse scrolled (525, 497) with delta (0, 0)
Screenshot: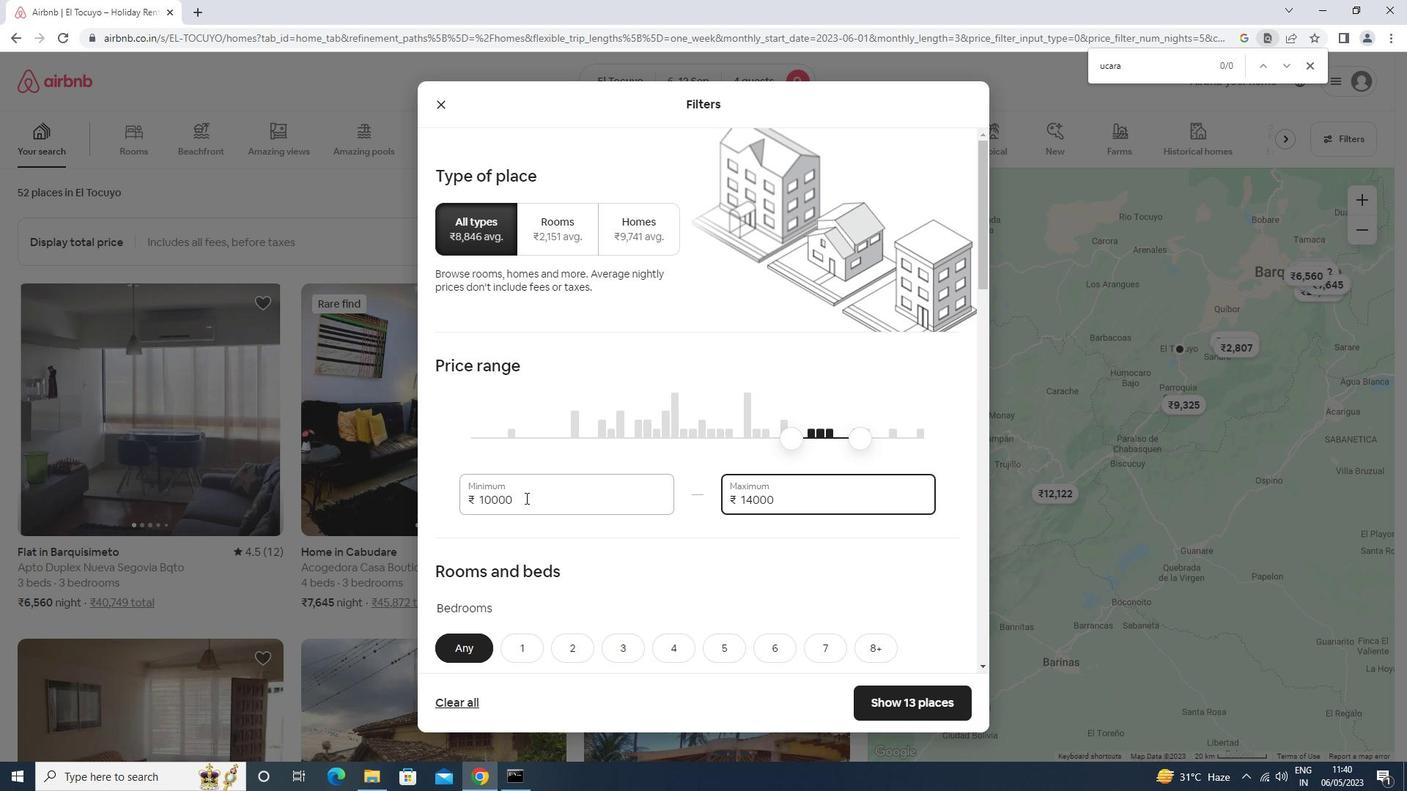 
Action: Mouse scrolled (525, 497) with delta (0, 0)
Screenshot: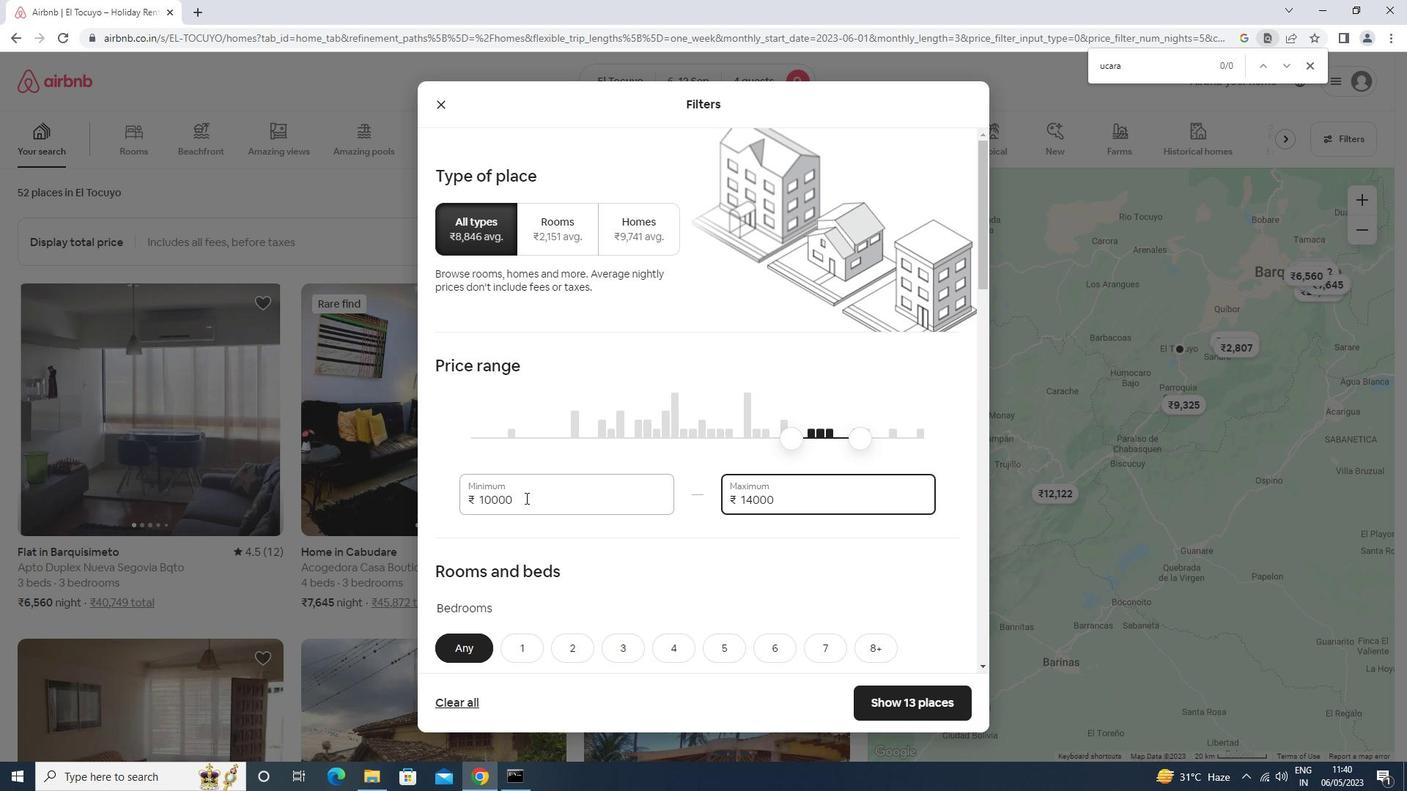 
Action: Mouse moved to (675, 422)
Screenshot: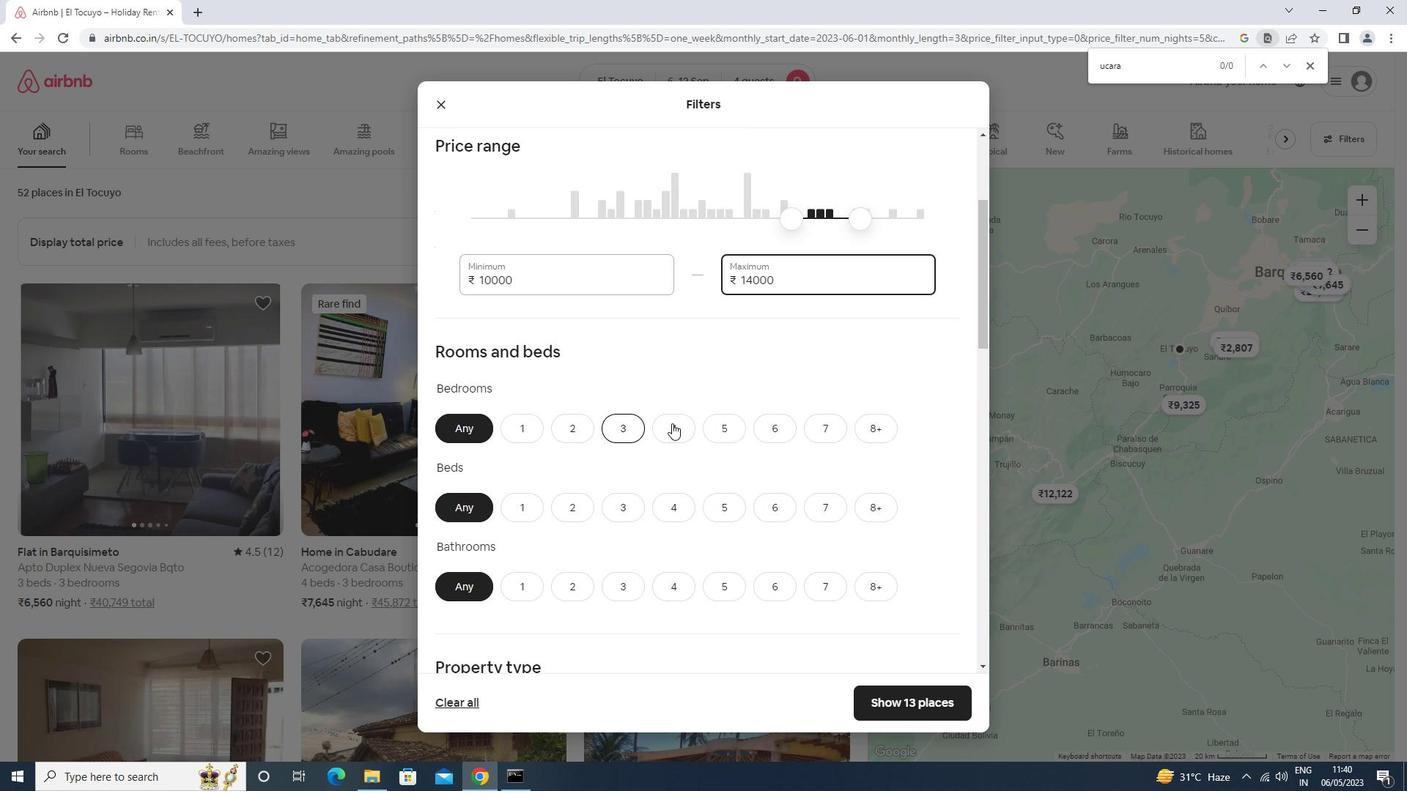 
Action: Mouse pressed left at (675, 422)
Screenshot: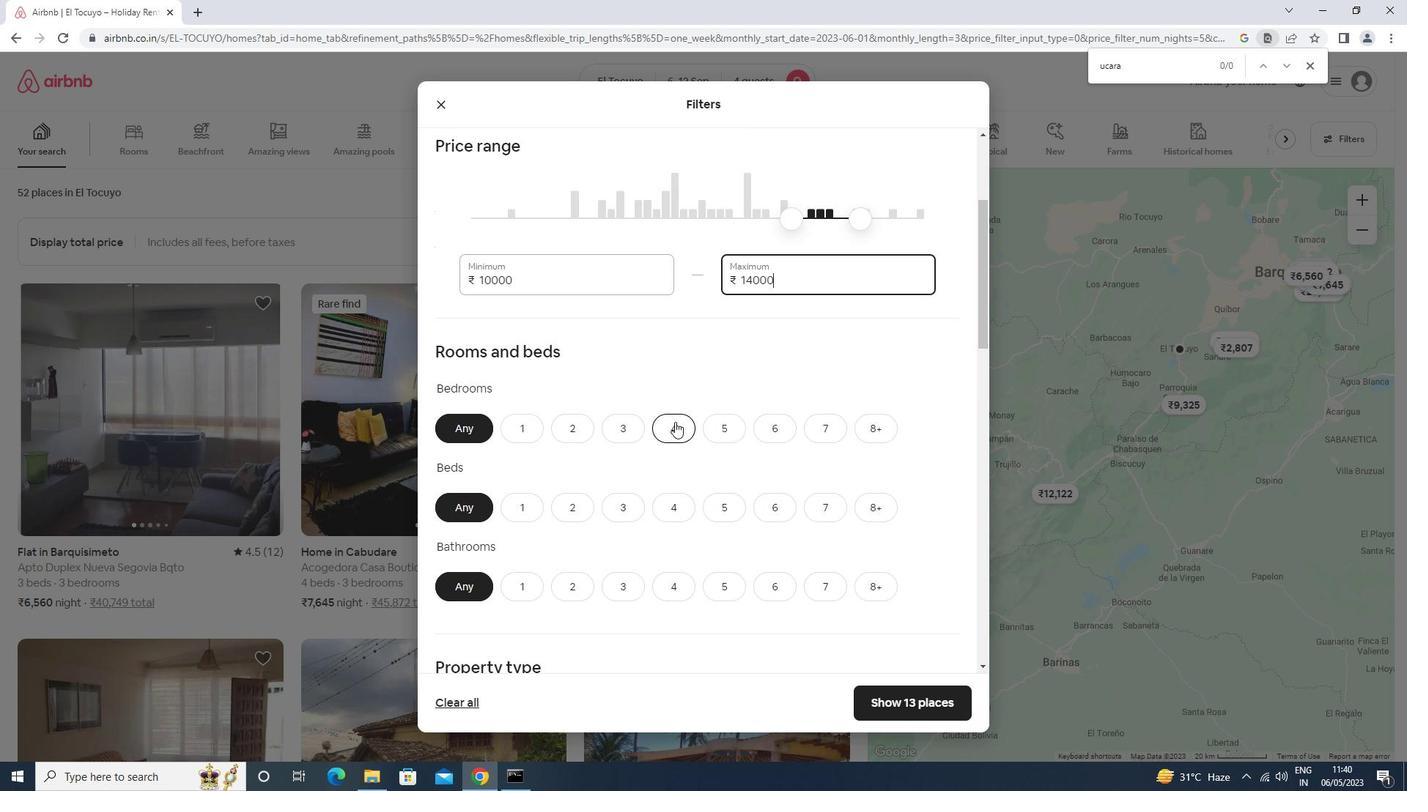 
Action: Mouse moved to (672, 514)
Screenshot: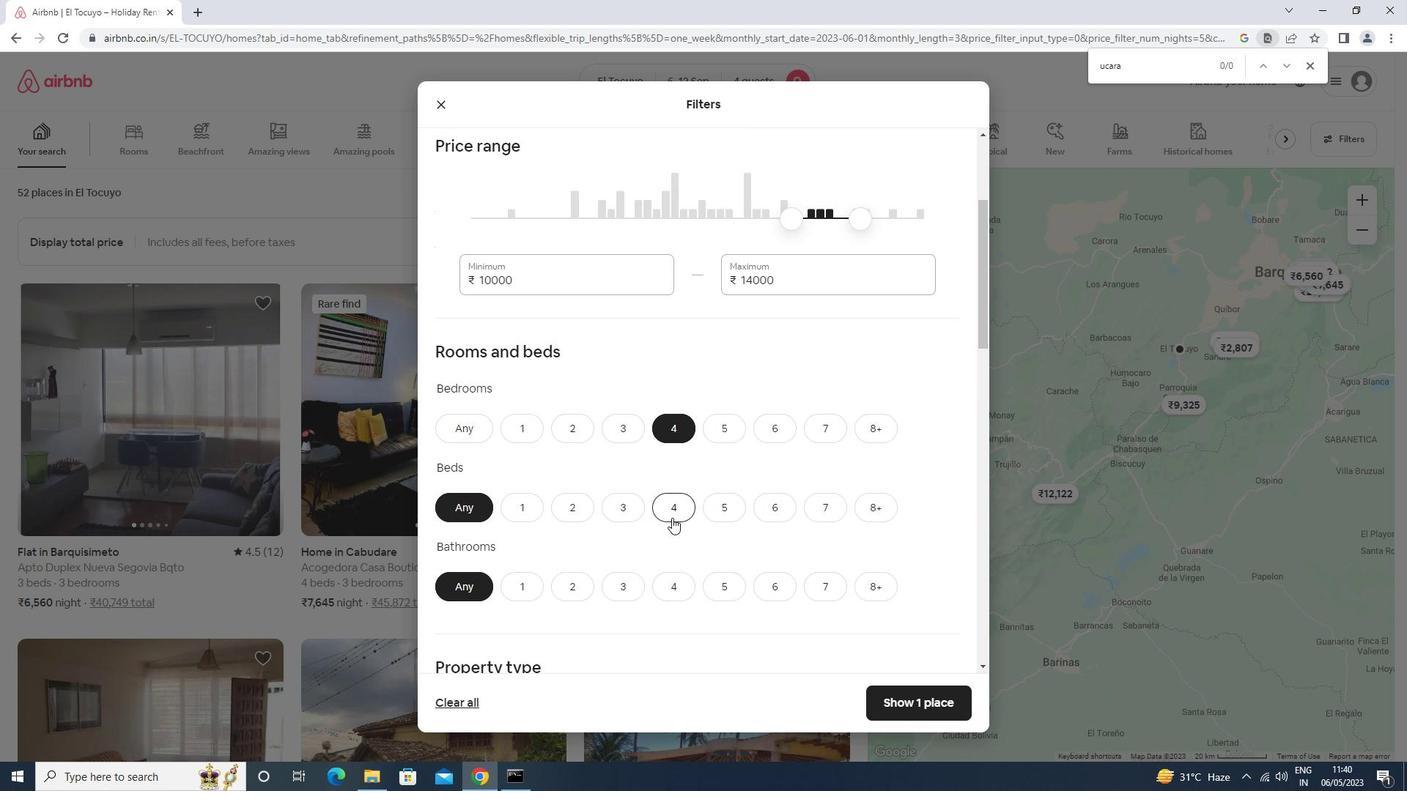 
Action: Mouse pressed left at (672, 514)
Screenshot: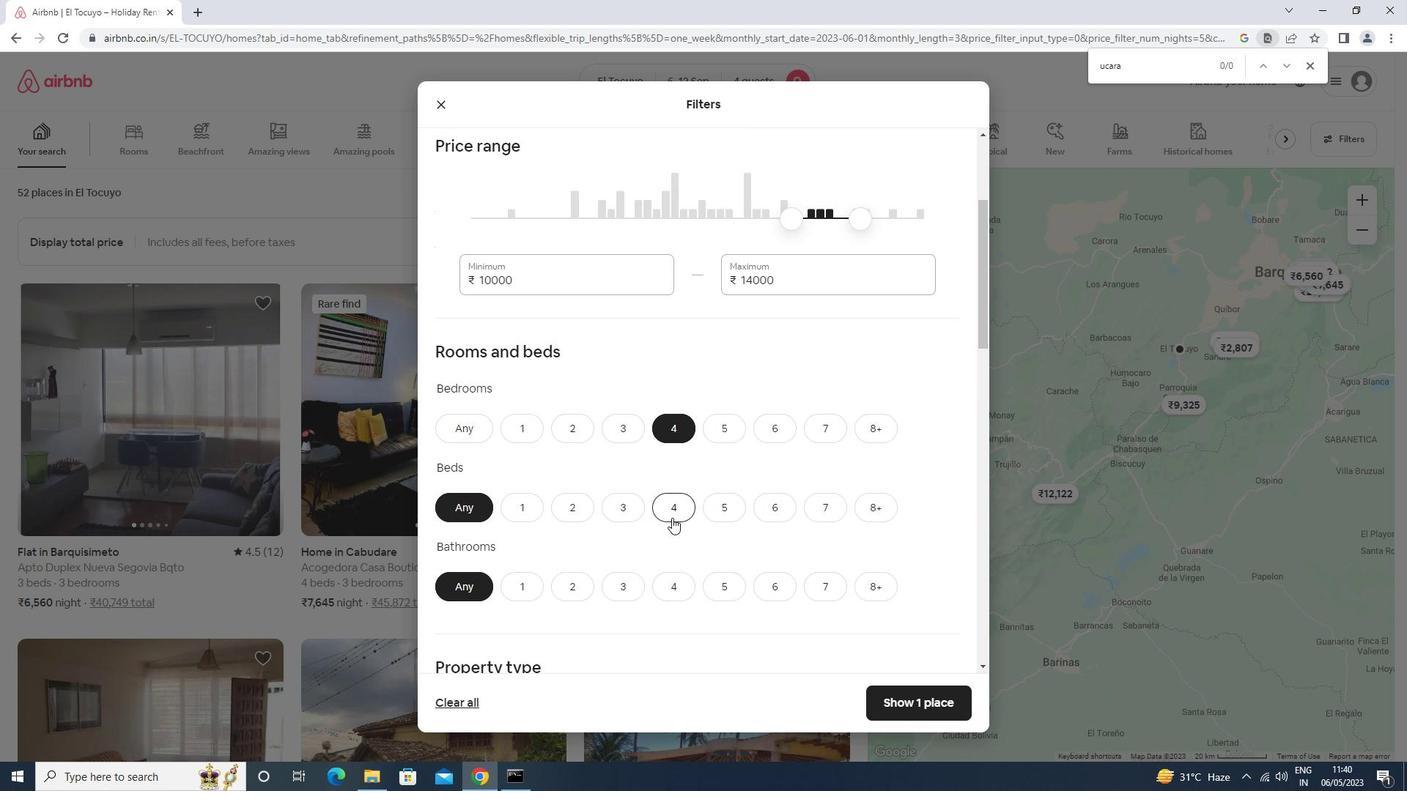
Action: Mouse moved to (669, 589)
Screenshot: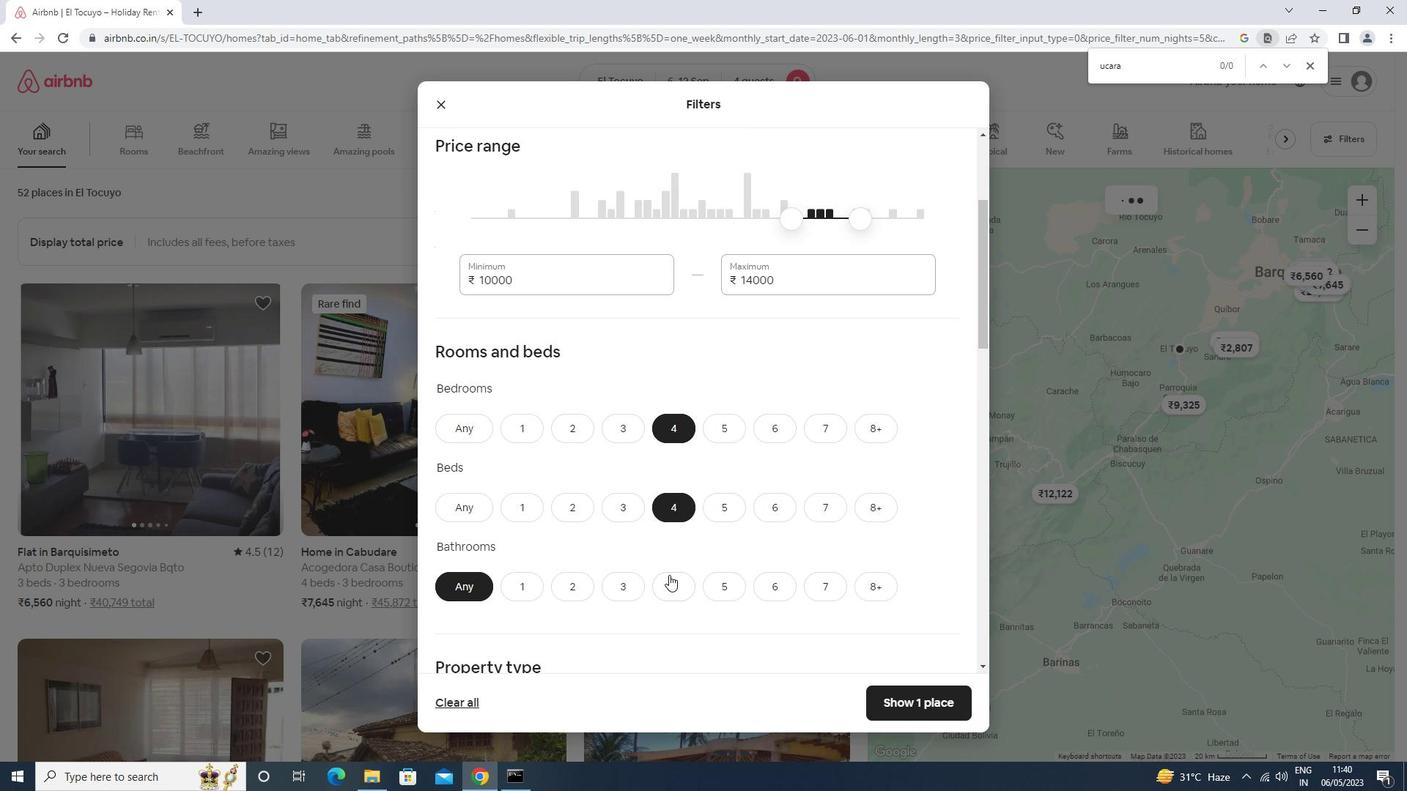 
Action: Mouse pressed left at (669, 589)
Screenshot: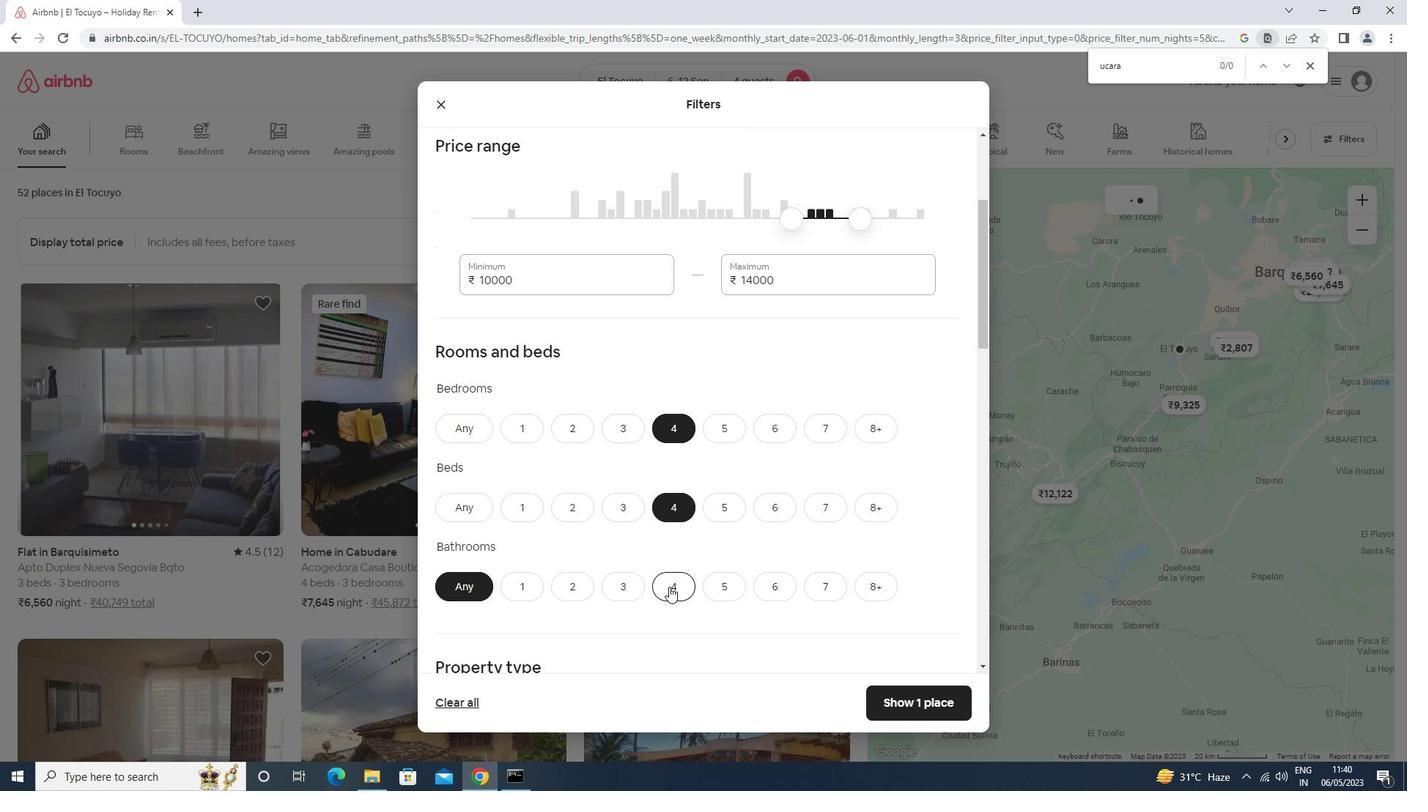
Action: Mouse moved to (669, 583)
Screenshot: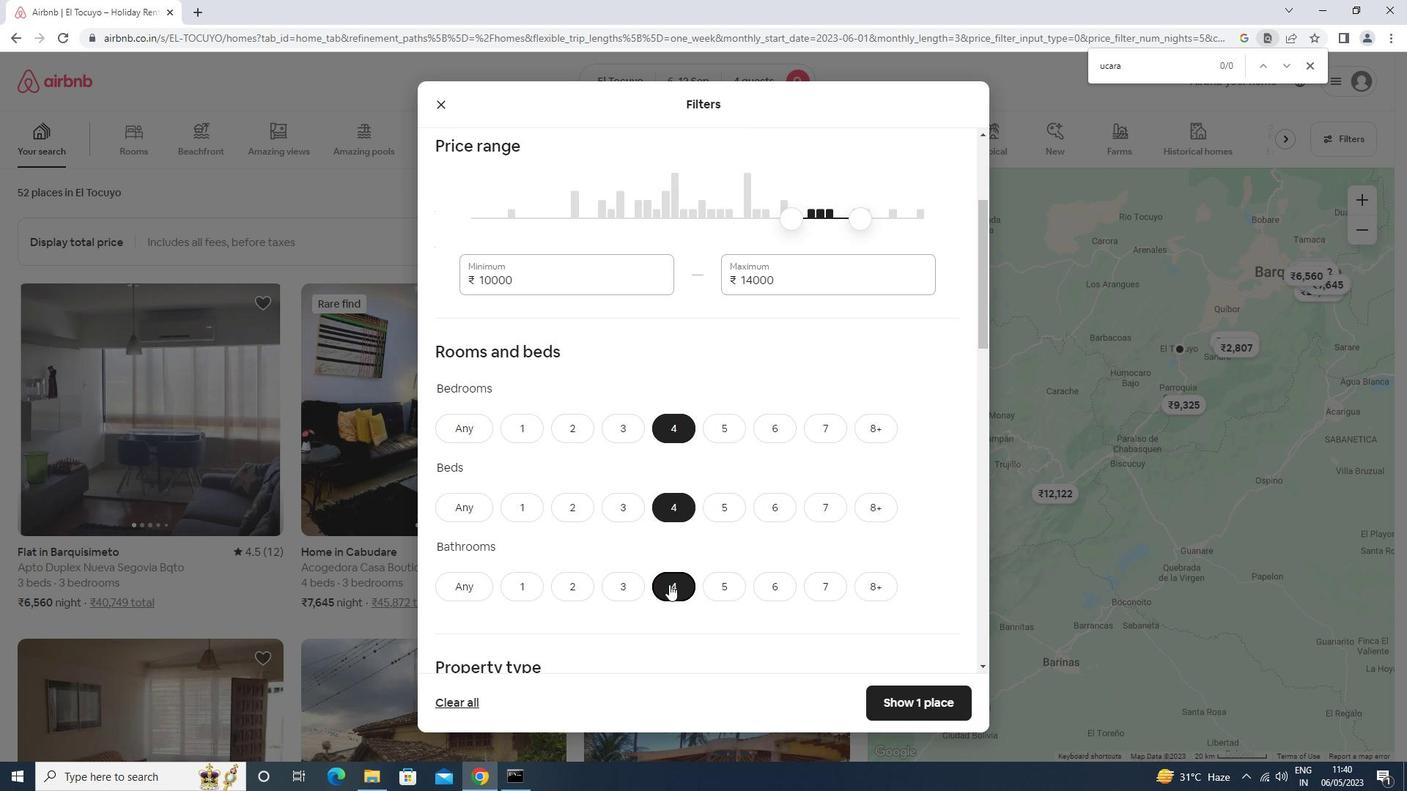 
Action: Mouse scrolled (669, 582) with delta (0, 0)
Screenshot: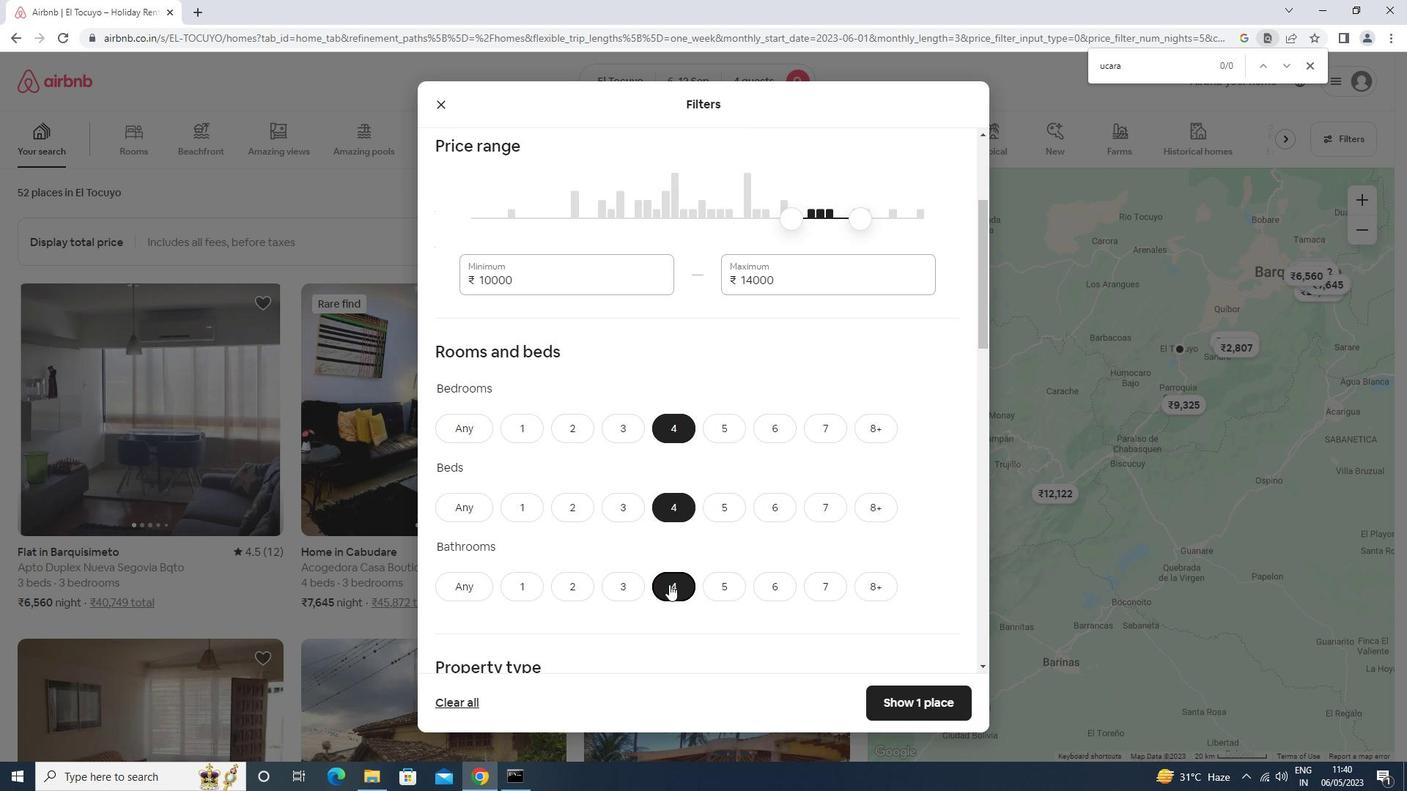 
Action: Mouse scrolled (669, 582) with delta (0, 0)
Screenshot: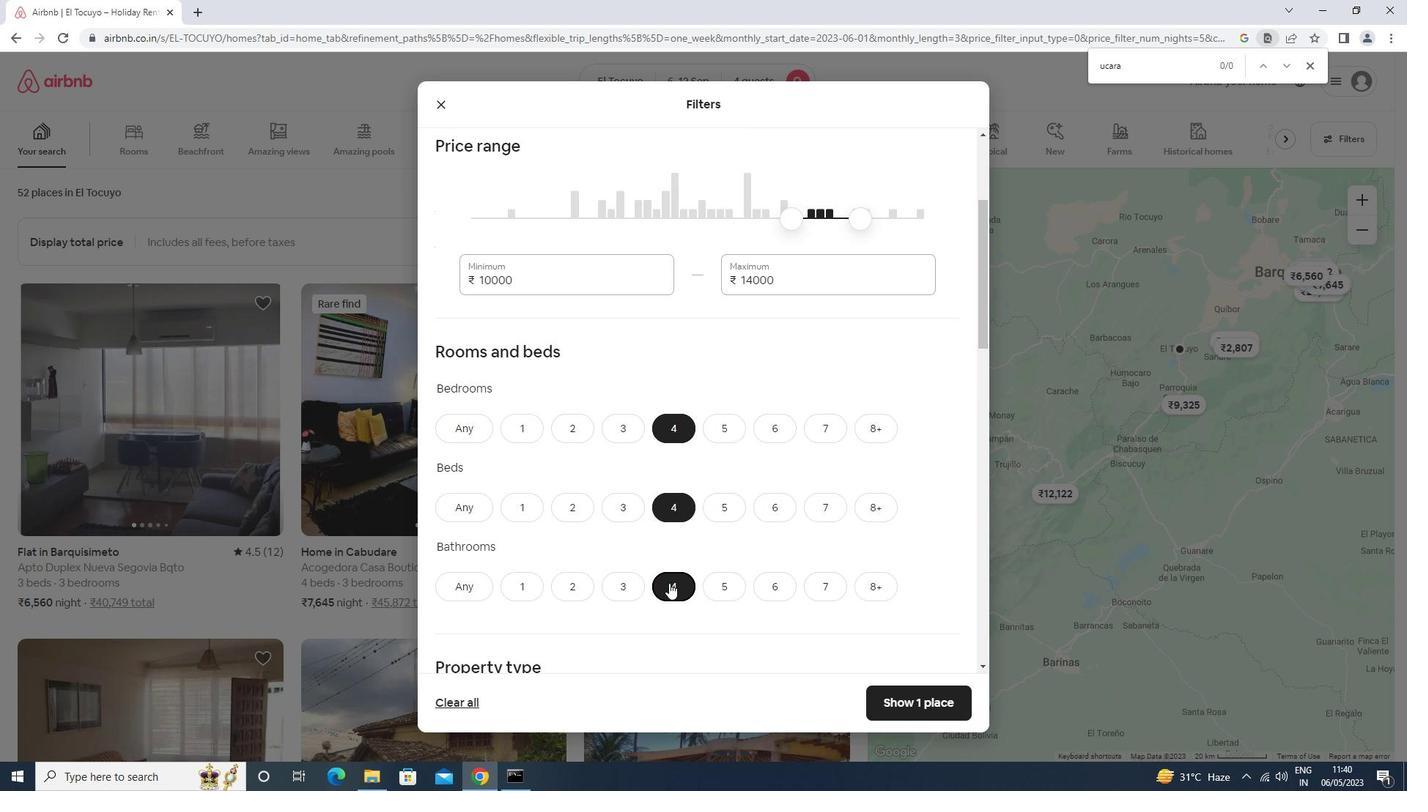 
Action: Mouse scrolled (669, 582) with delta (0, 0)
Screenshot: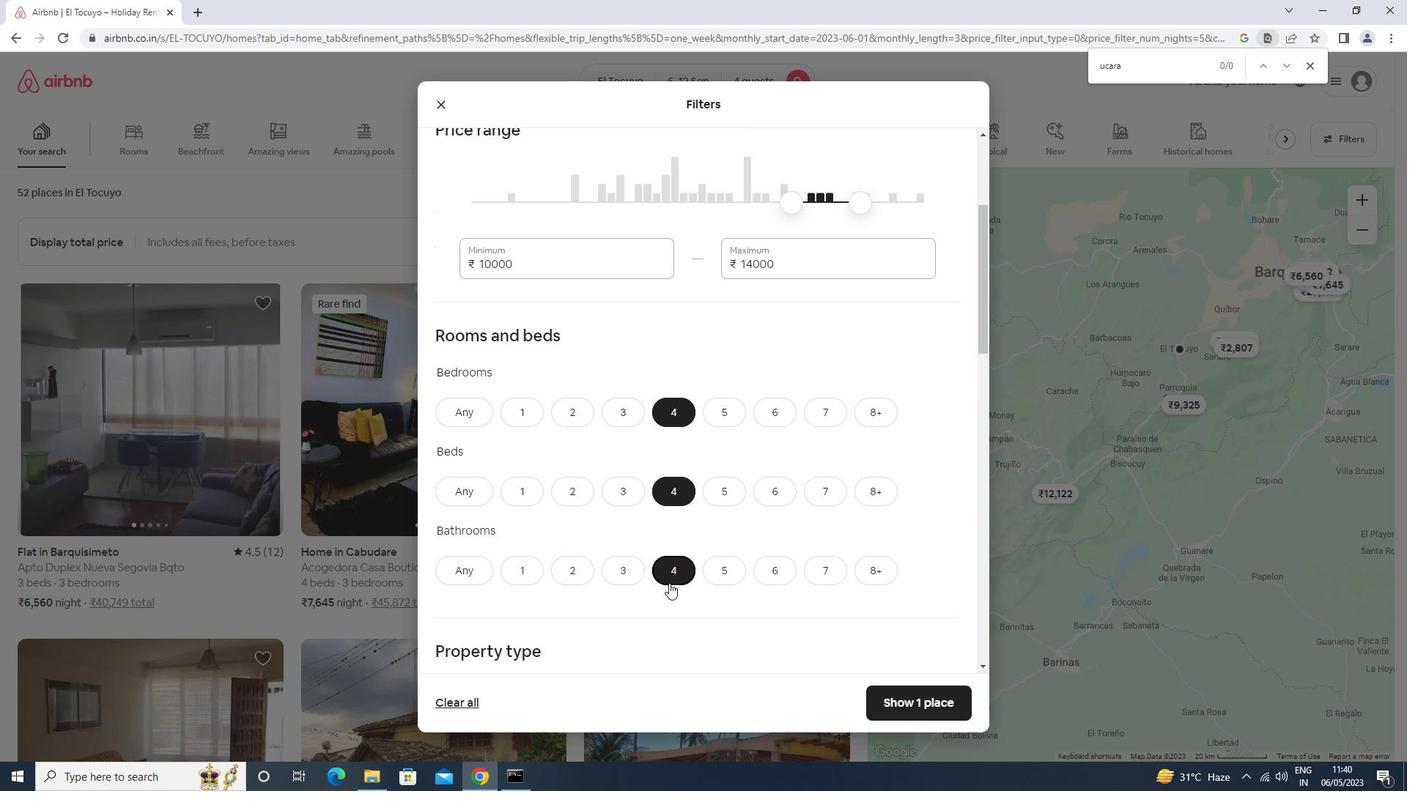 
Action: Mouse scrolled (669, 582) with delta (0, 0)
Screenshot: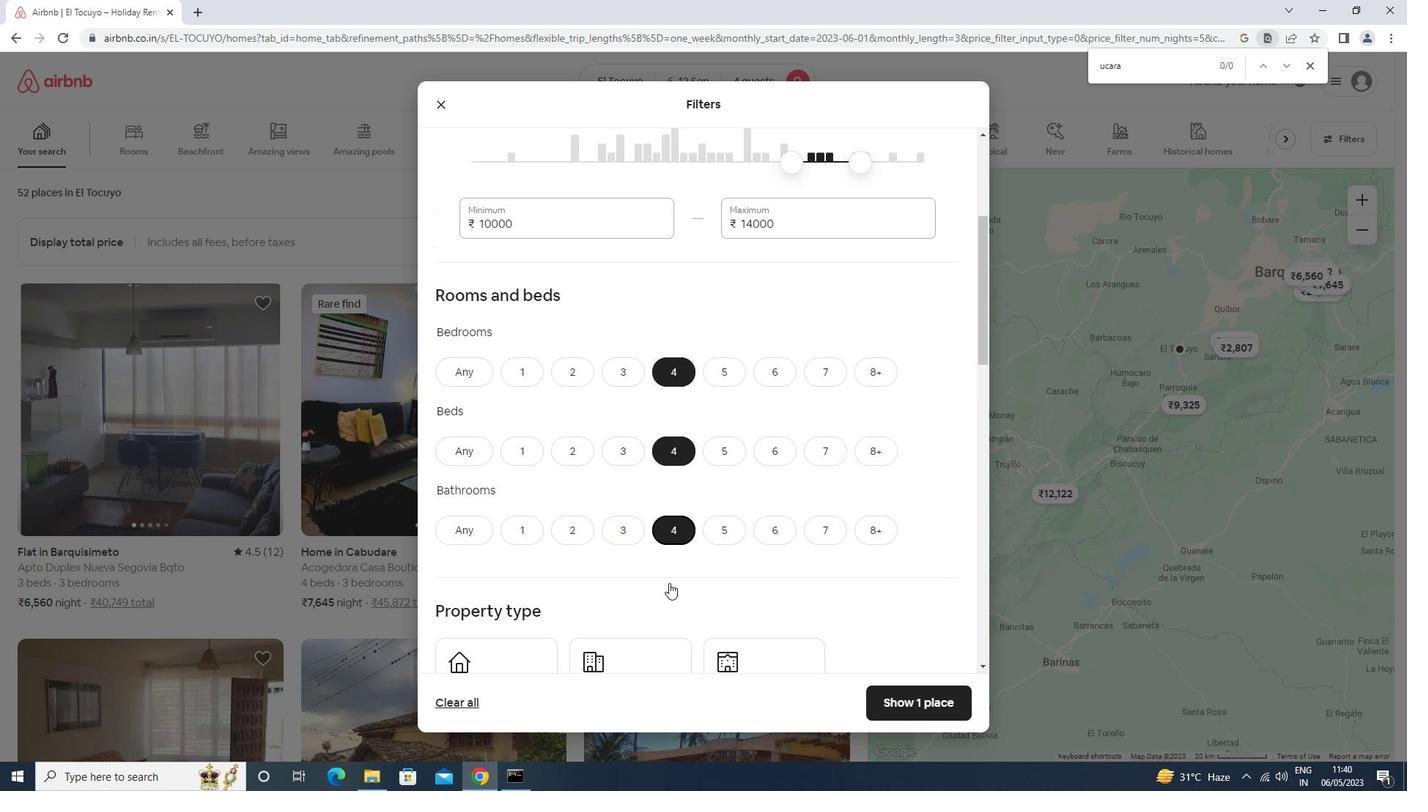
Action: Mouse moved to (518, 473)
Screenshot: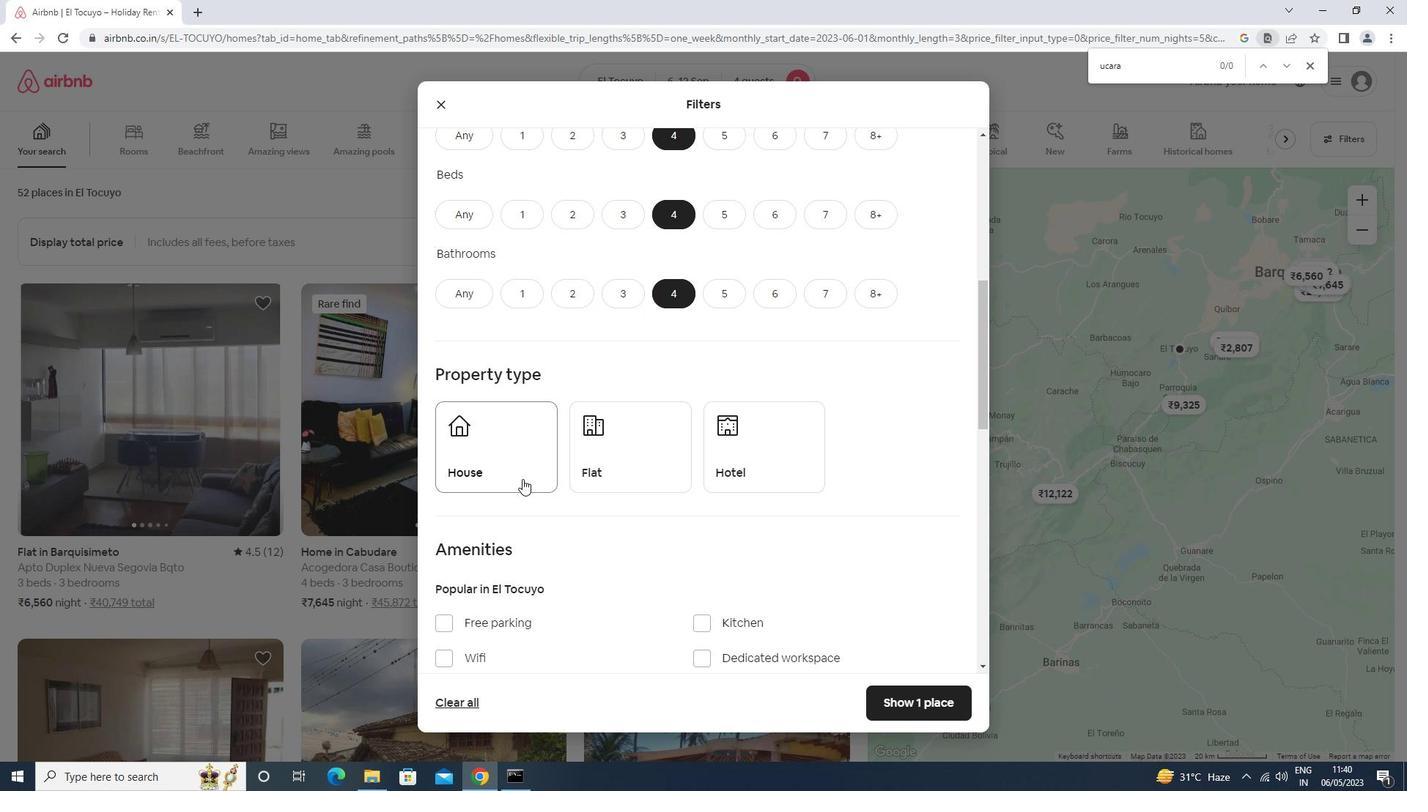 
Action: Mouse pressed left at (518, 473)
Screenshot: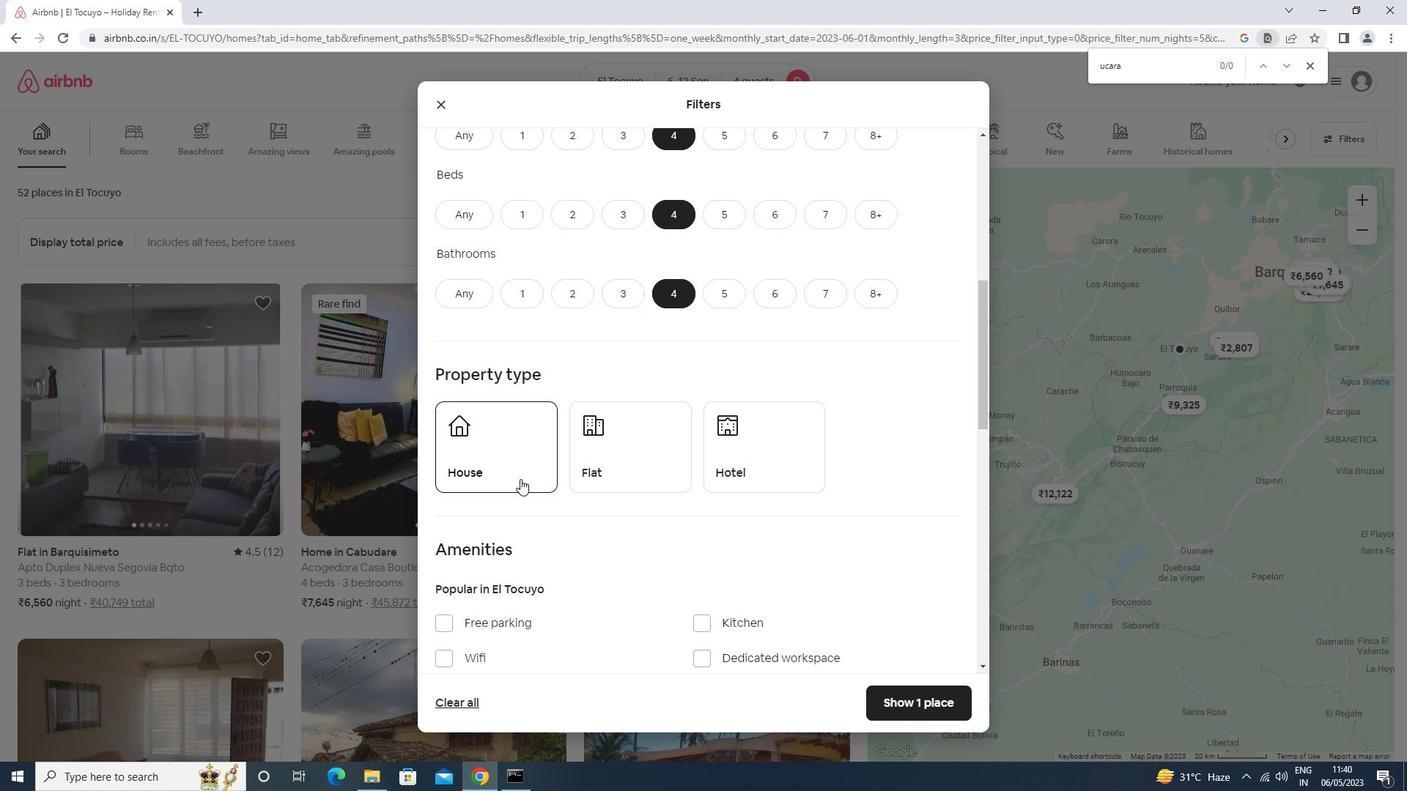 
Action: Mouse moved to (661, 542)
Screenshot: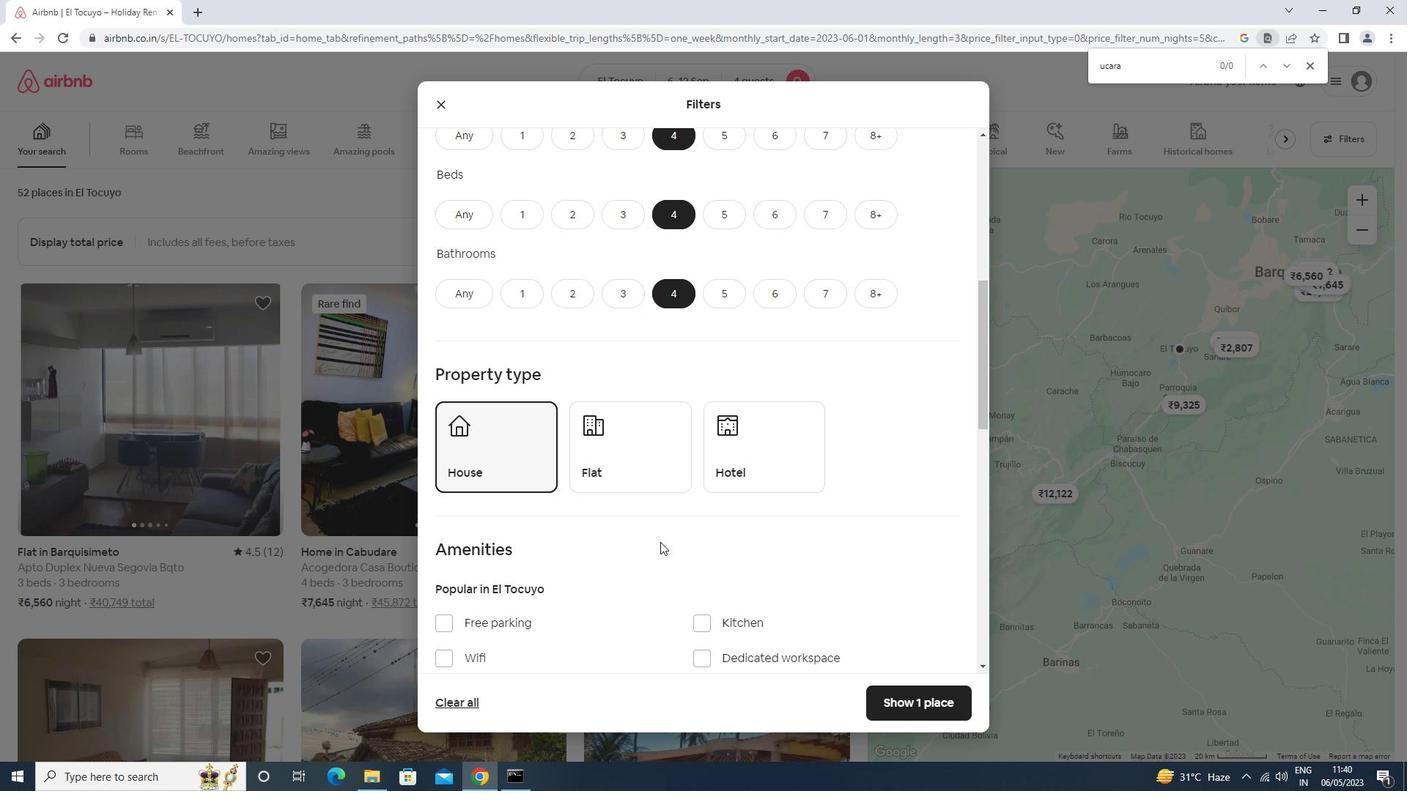 
Action: Mouse scrolled (661, 541) with delta (0, 0)
Screenshot: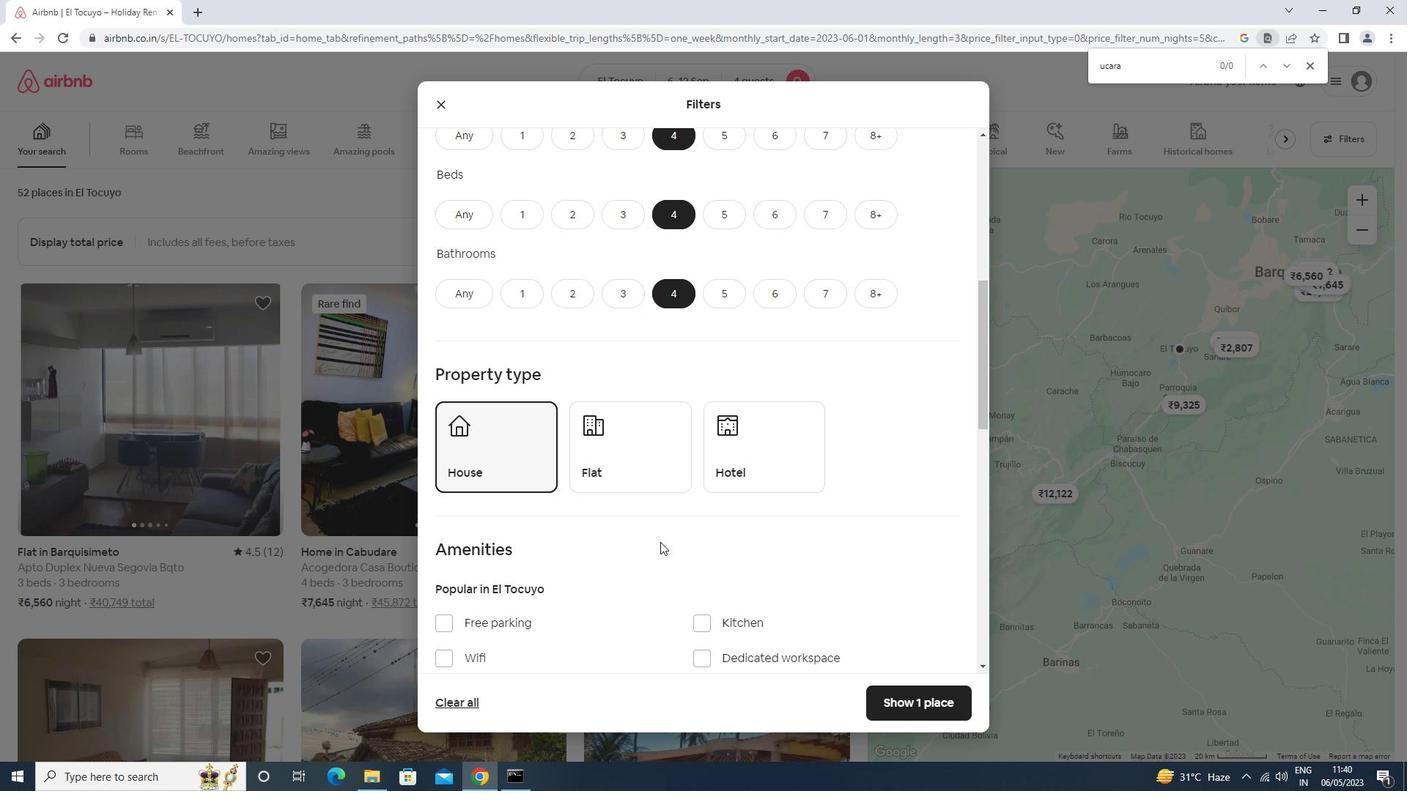 
Action: Mouse scrolled (661, 541) with delta (0, 0)
Screenshot: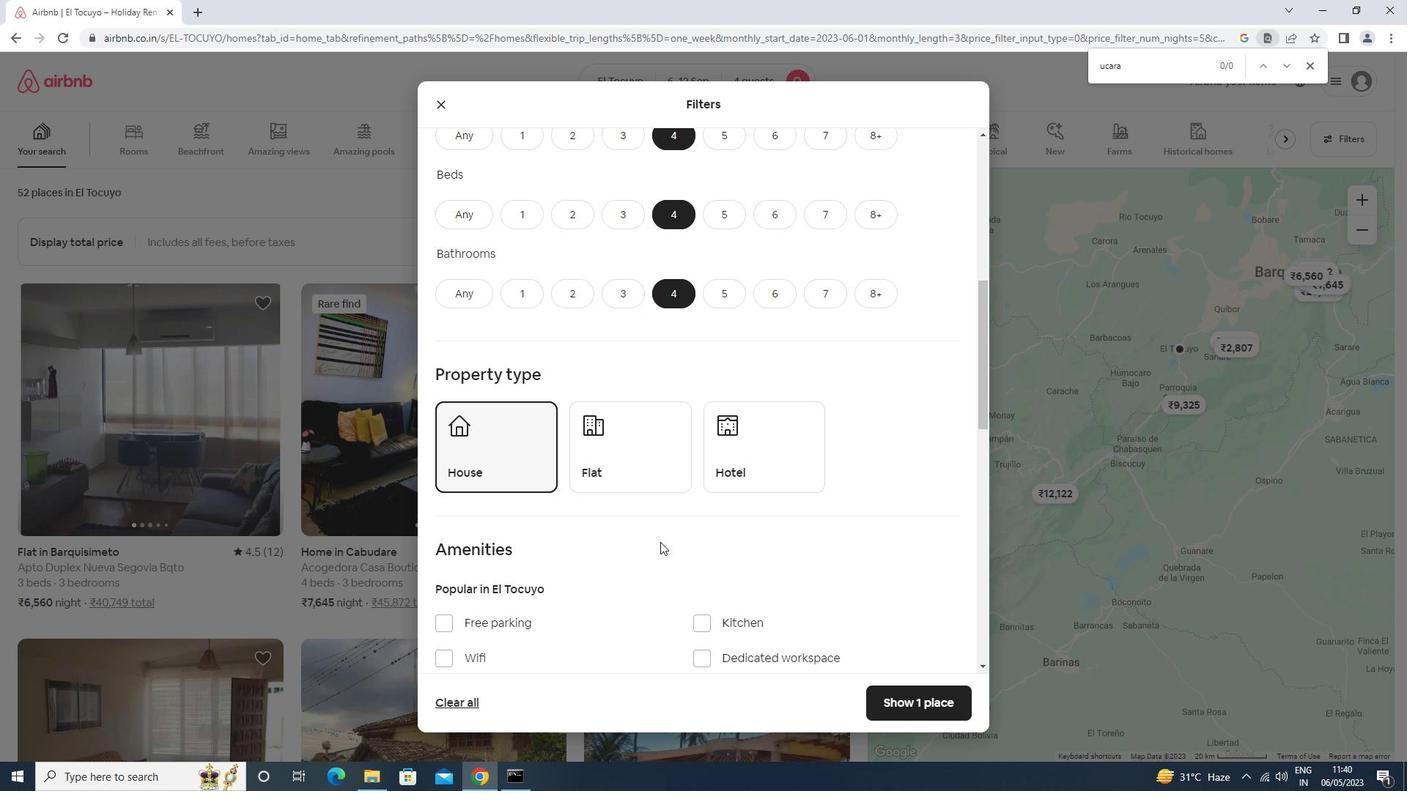 
Action: Mouse scrolled (661, 541) with delta (0, 0)
Screenshot: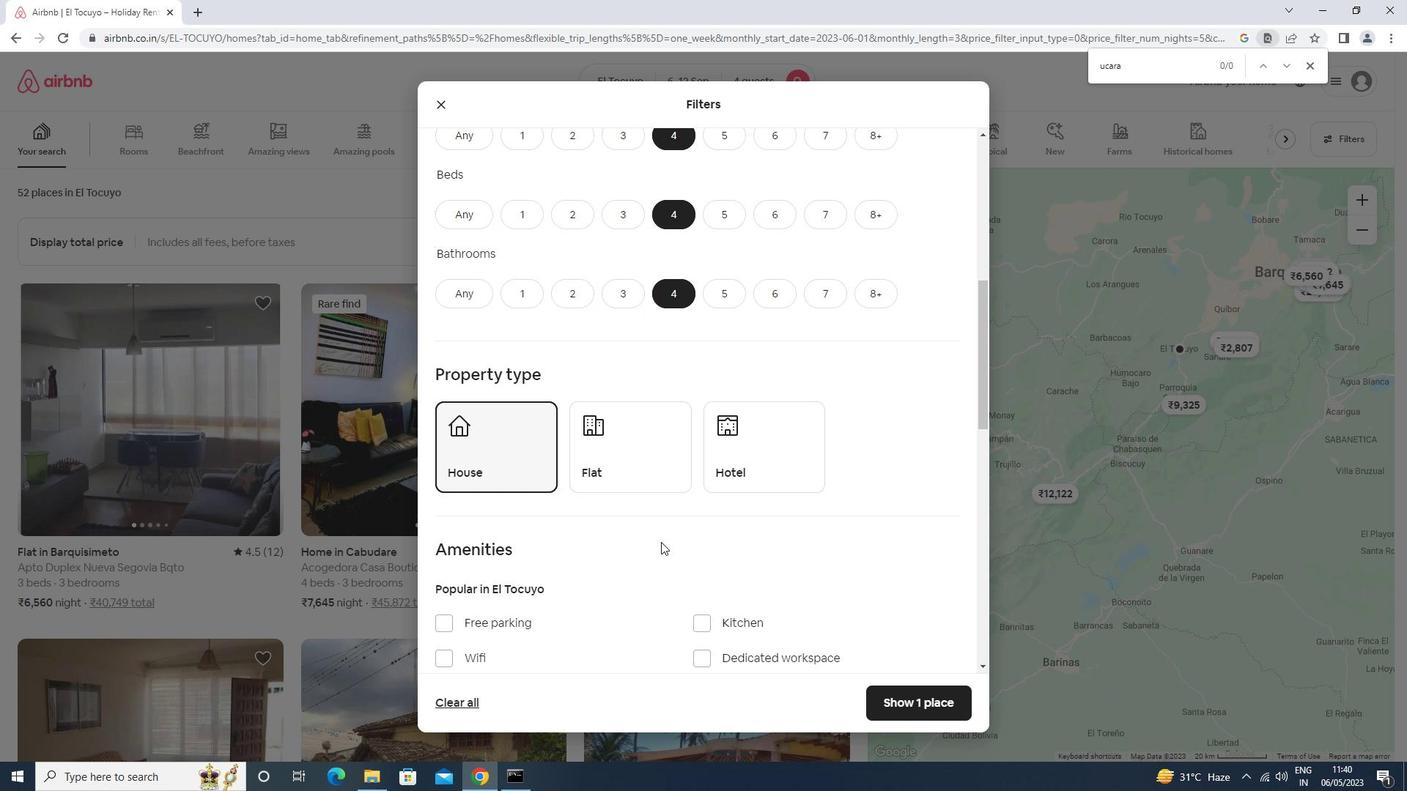
Action: Mouse scrolled (661, 541) with delta (0, 0)
Screenshot: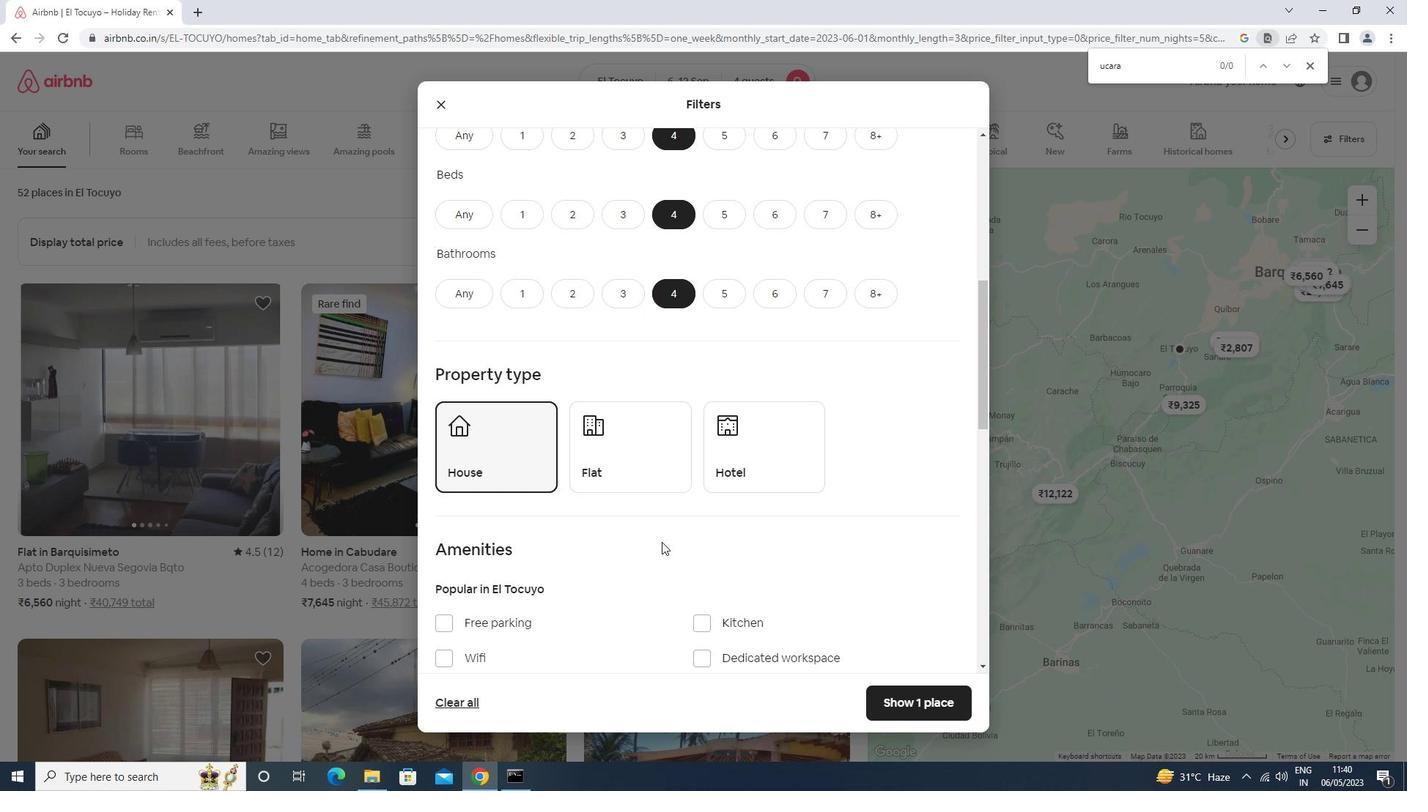 
Action: Mouse moved to (916, 591)
Screenshot: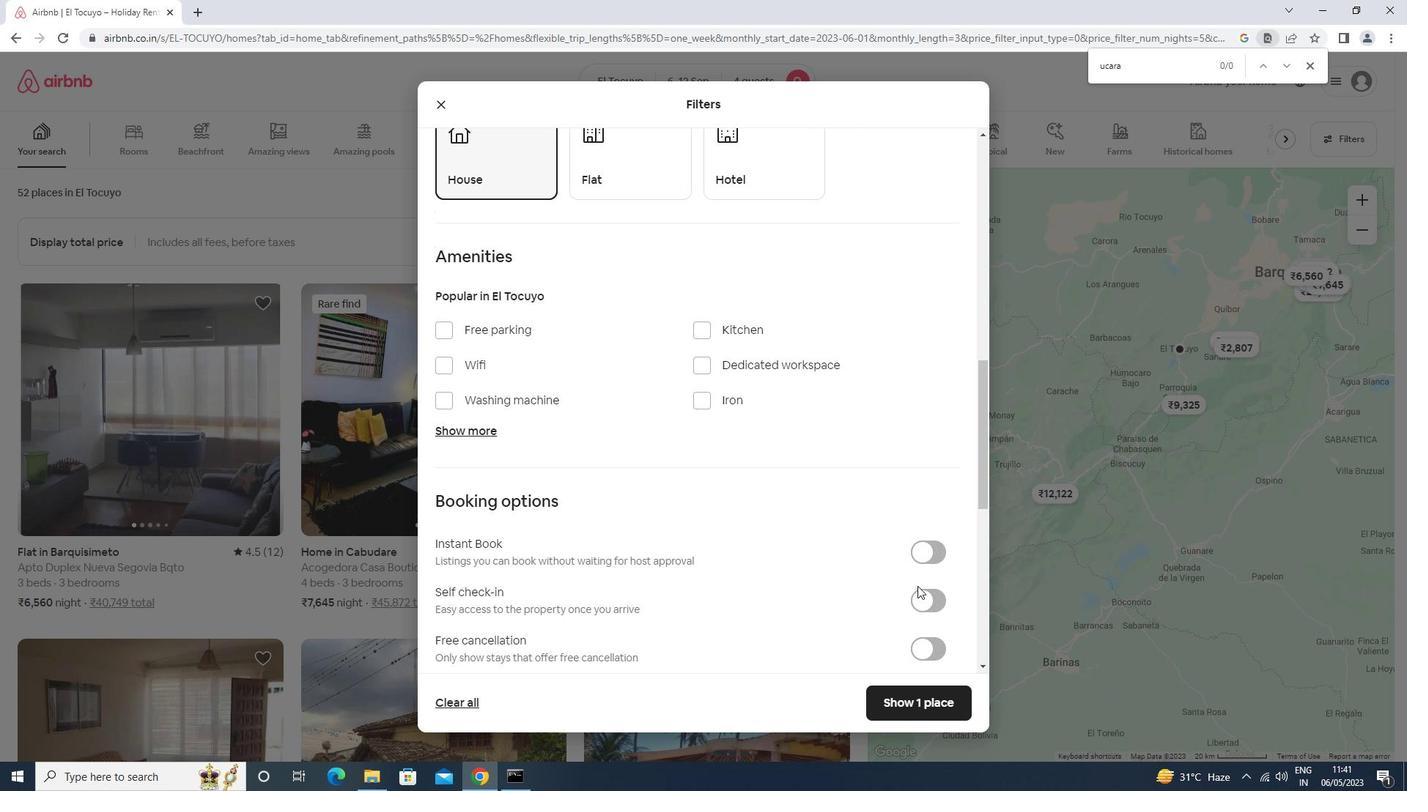 
Action: Mouse pressed left at (916, 591)
Screenshot: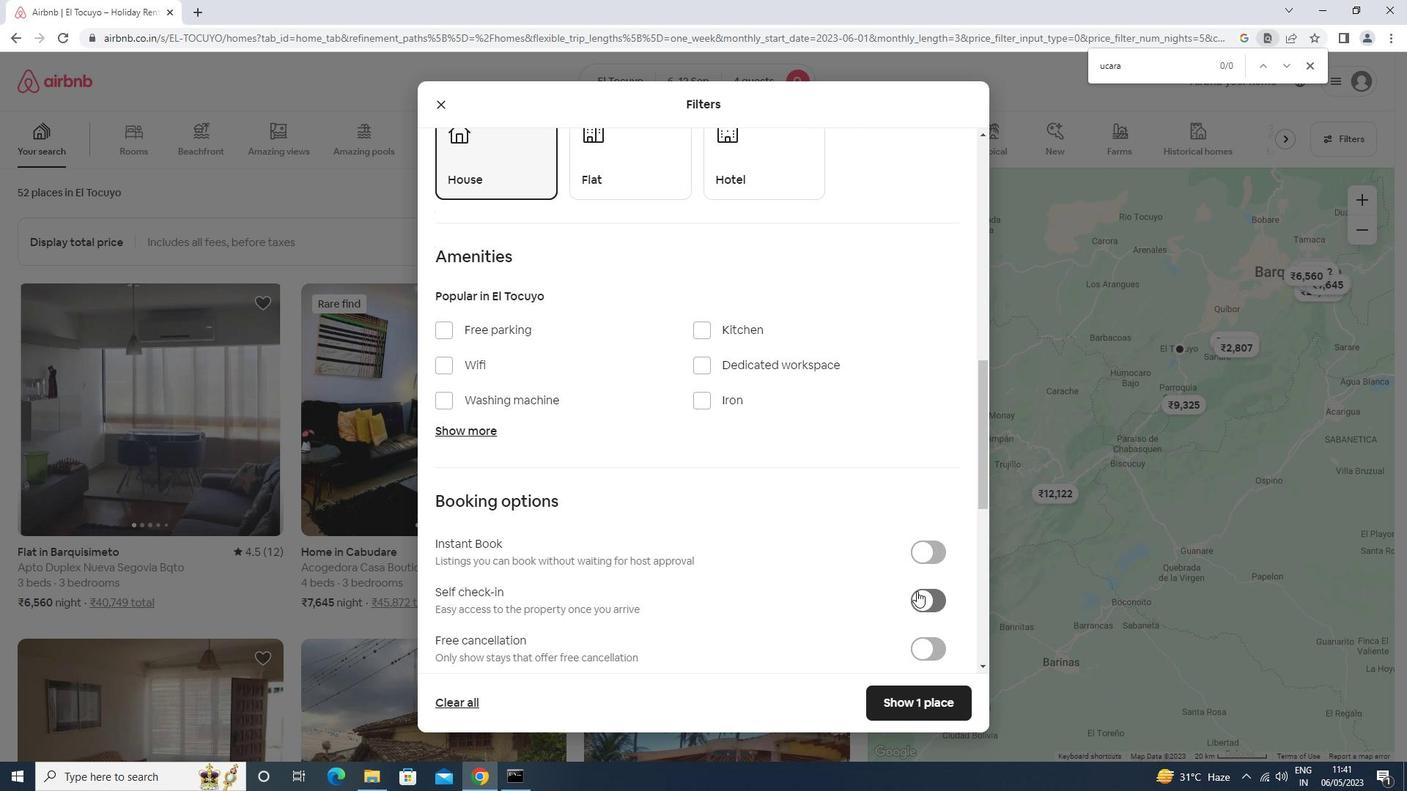 
Action: Mouse moved to (658, 181)
Screenshot: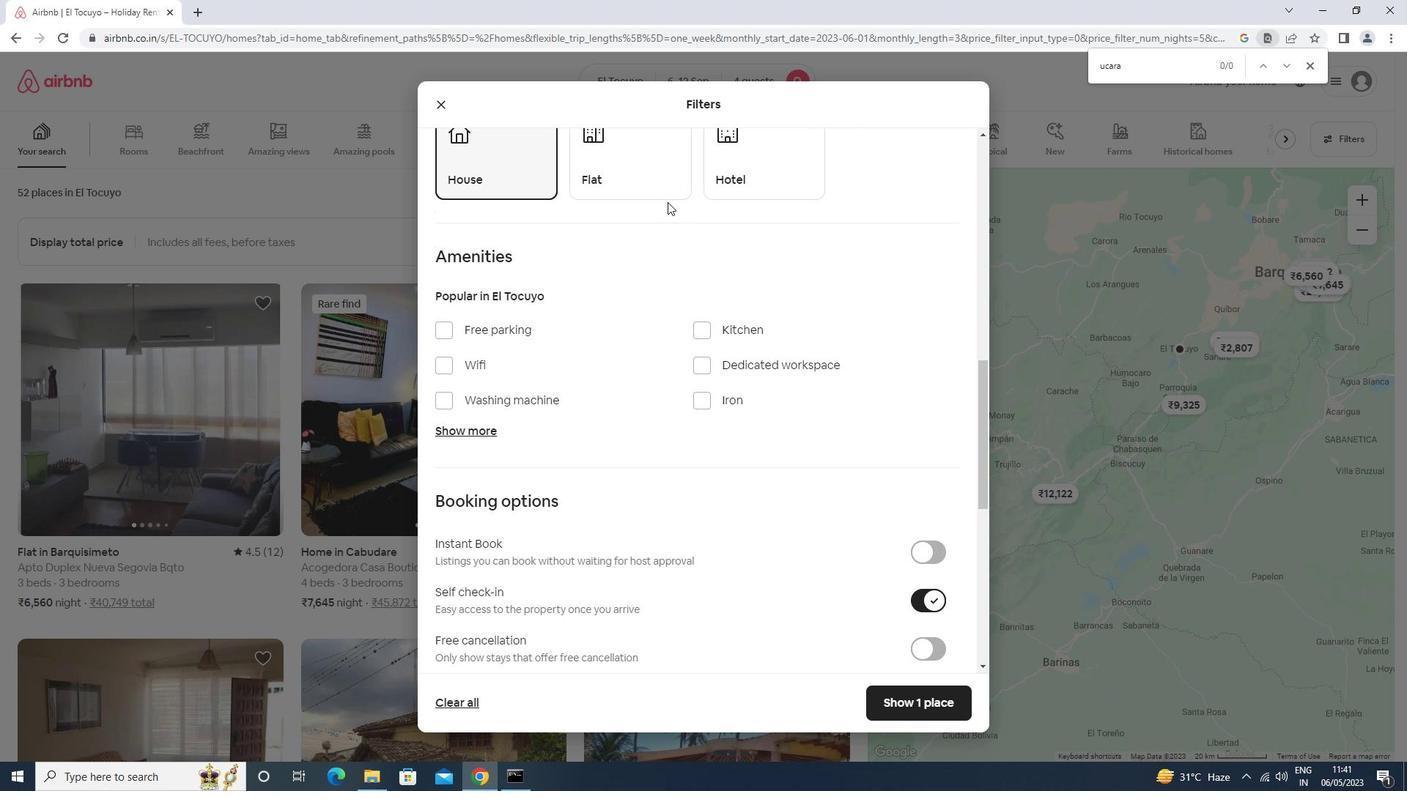 
Action: Mouse pressed left at (658, 181)
Screenshot: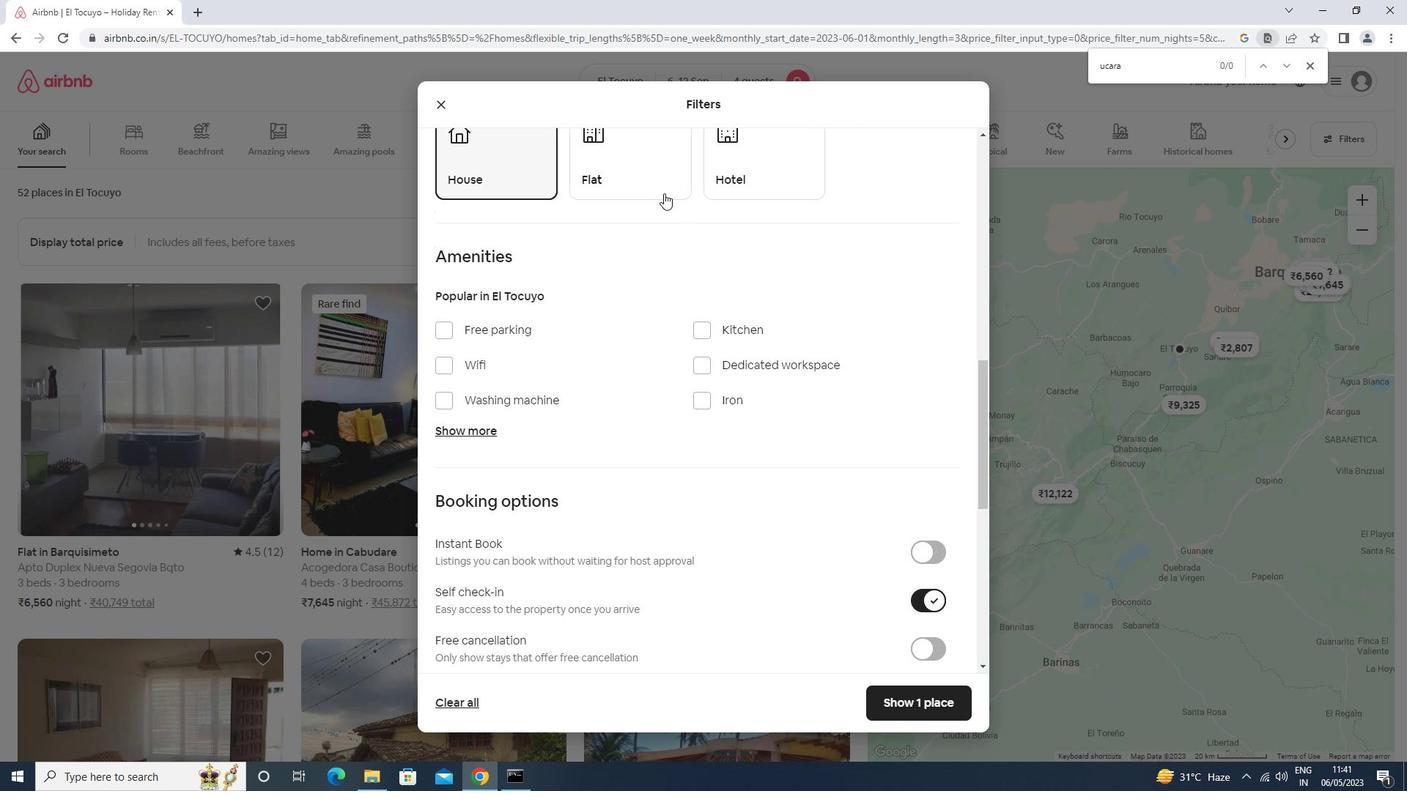 
Action: Mouse moved to (617, 318)
Screenshot: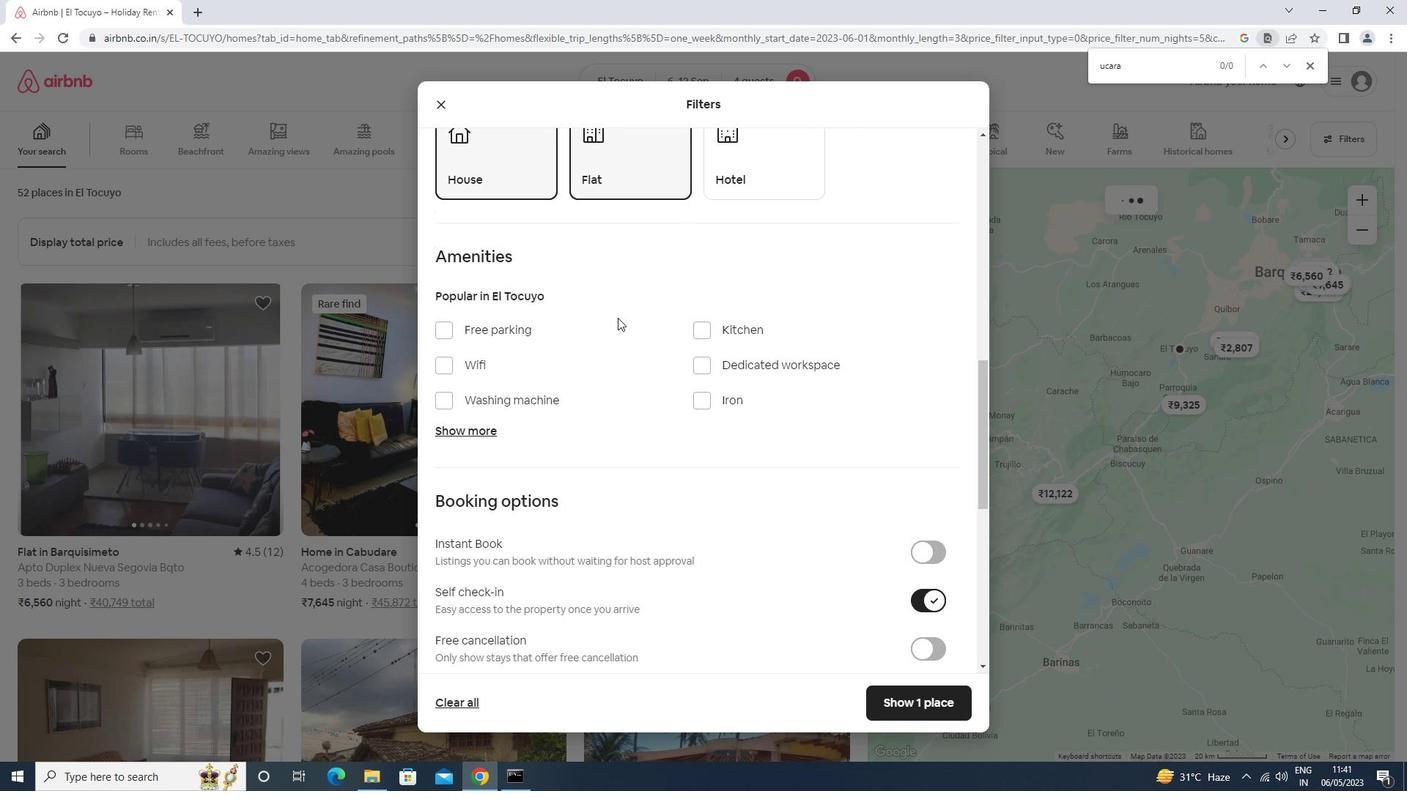 
Action: Mouse scrolled (617, 318) with delta (0, 0)
Screenshot: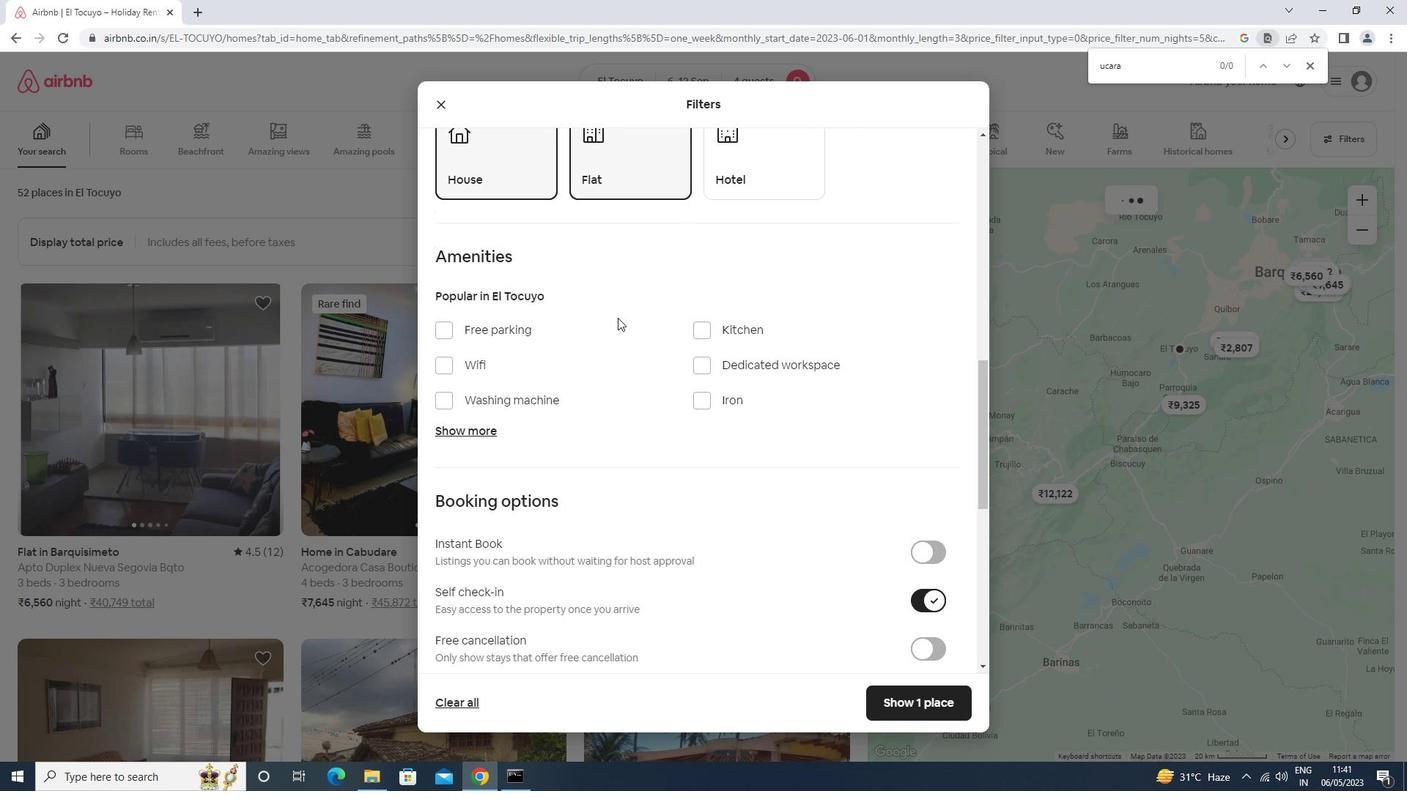 
Action: Mouse moved to (617, 320)
Screenshot: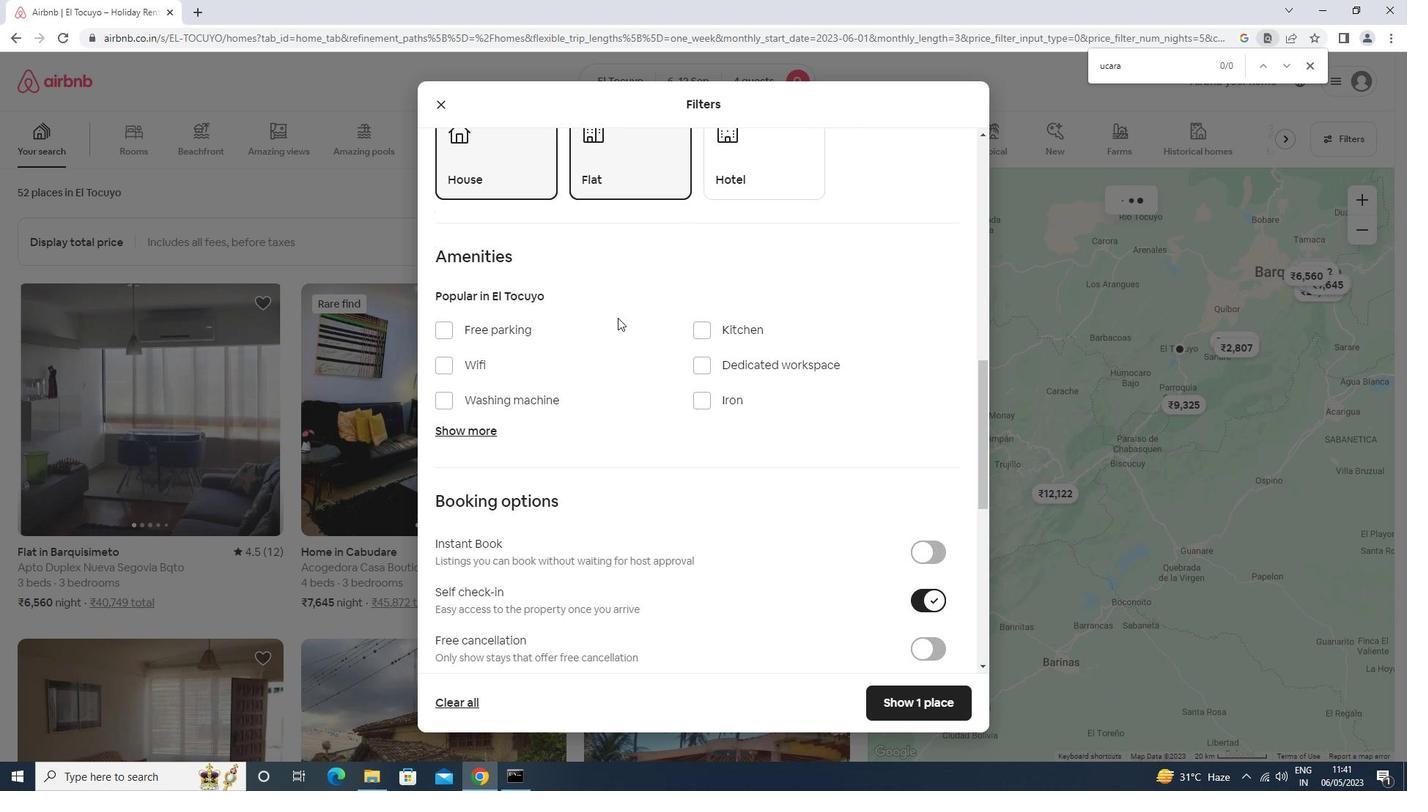 
Action: Mouse scrolled (617, 319) with delta (0, 0)
Screenshot: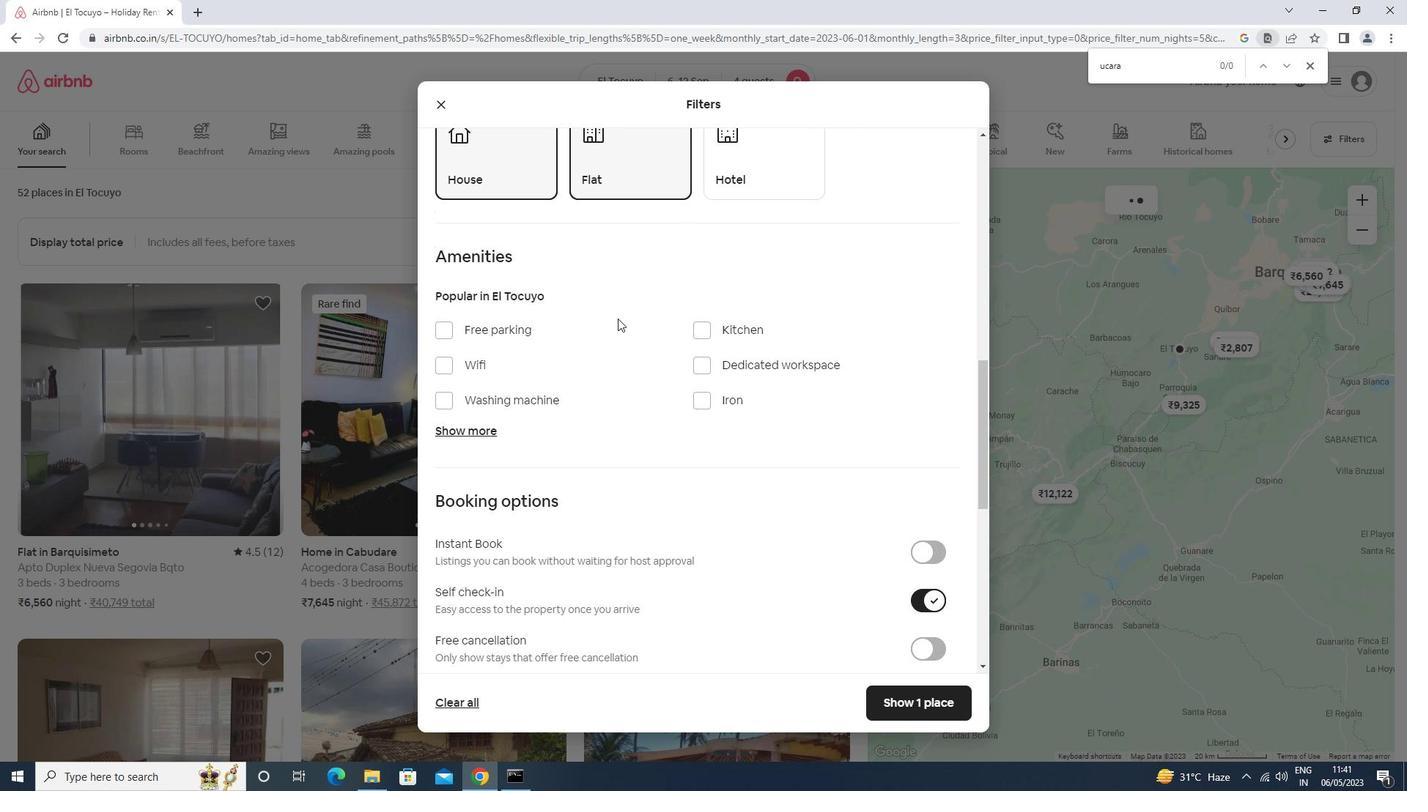 
Action: Mouse scrolled (617, 319) with delta (0, 0)
Screenshot: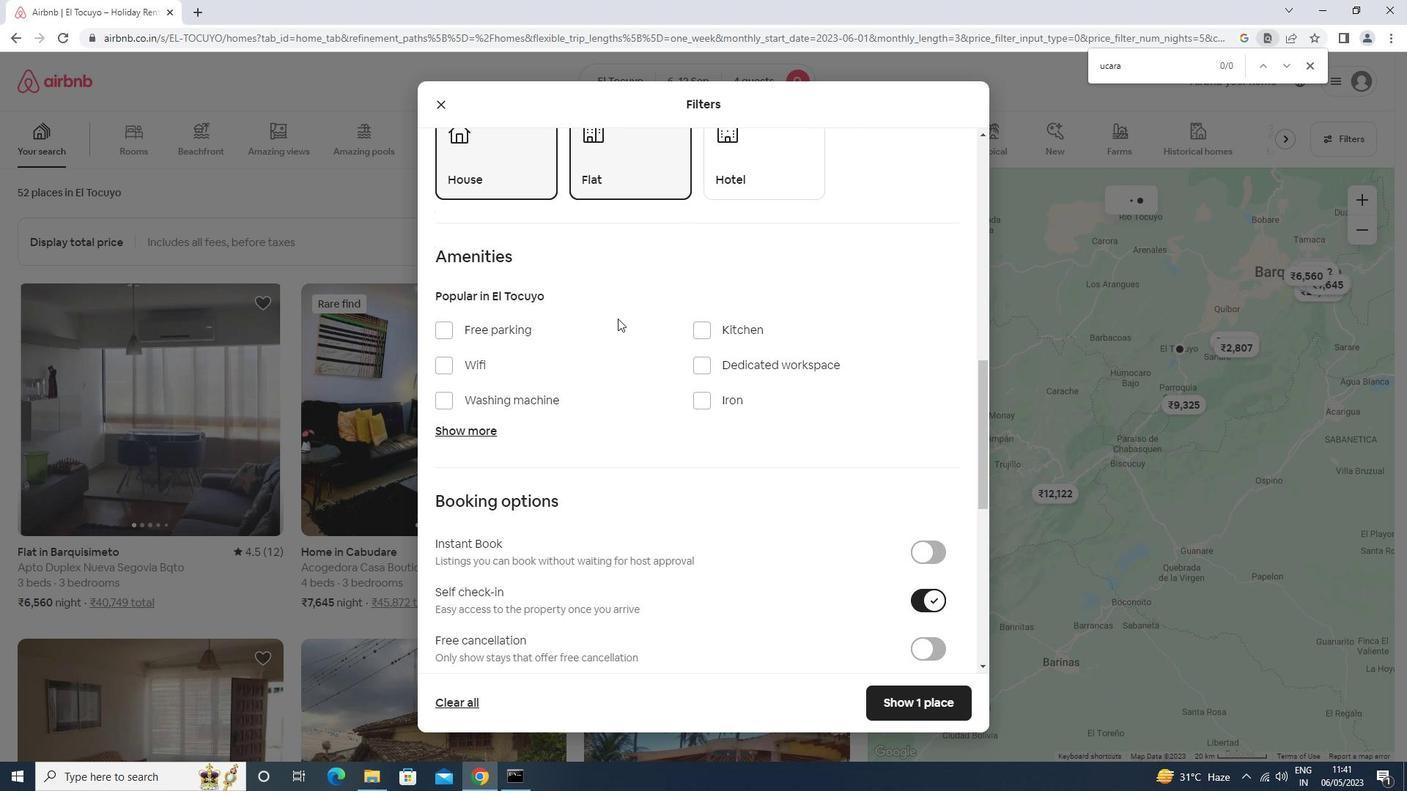 
Action: Mouse moved to (617, 321)
Screenshot: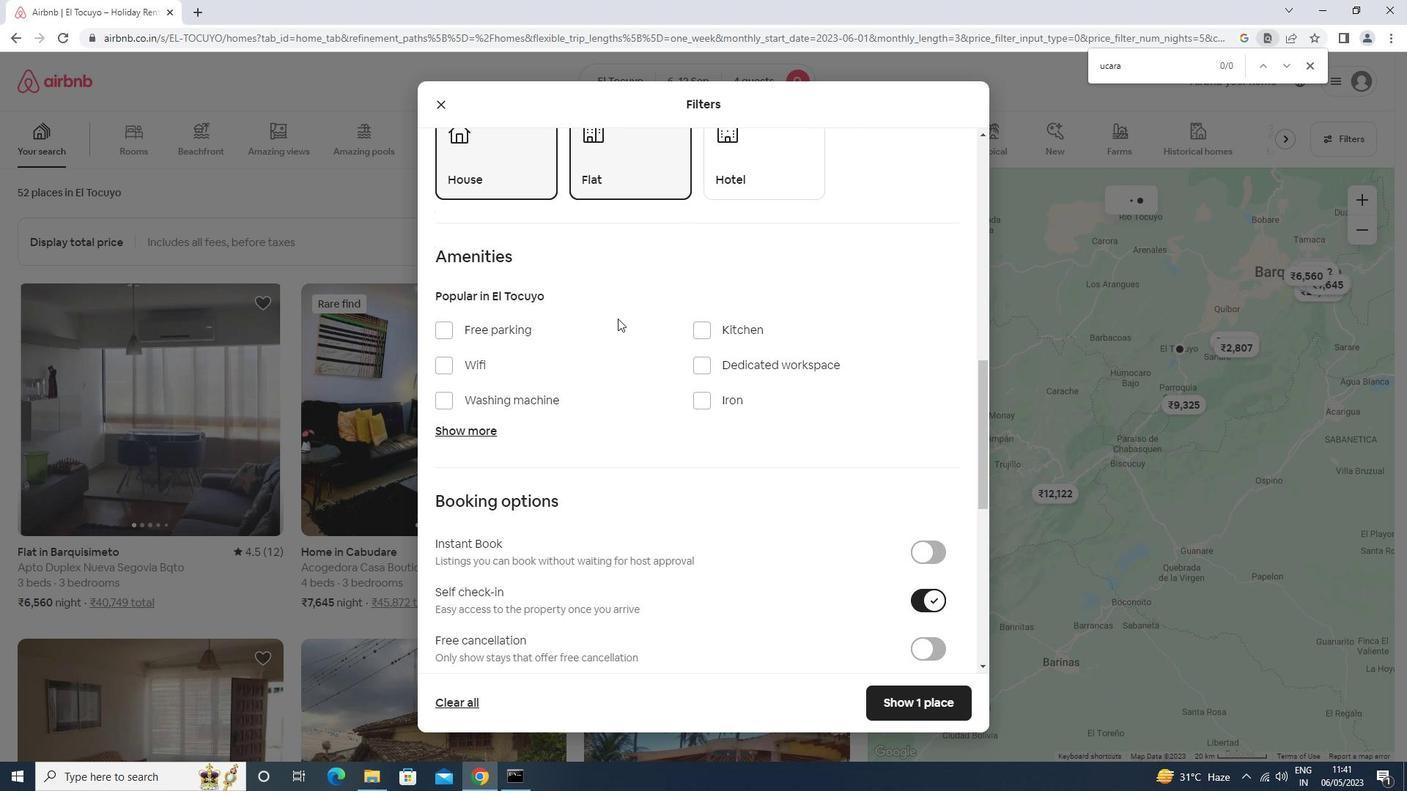 
Action: Mouse scrolled (617, 320) with delta (0, 0)
Screenshot: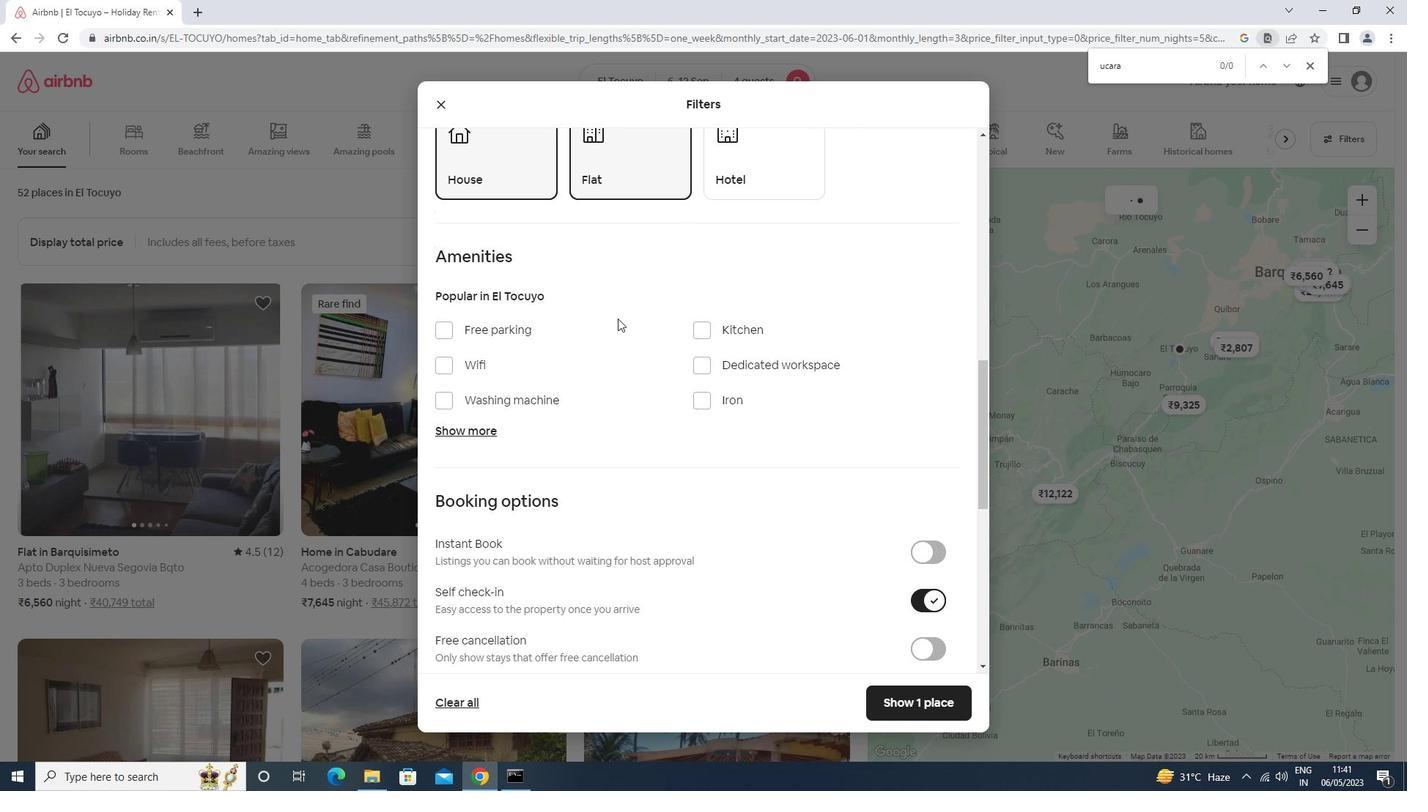 
Action: Mouse scrolled (617, 321) with delta (0, 0)
Screenshot: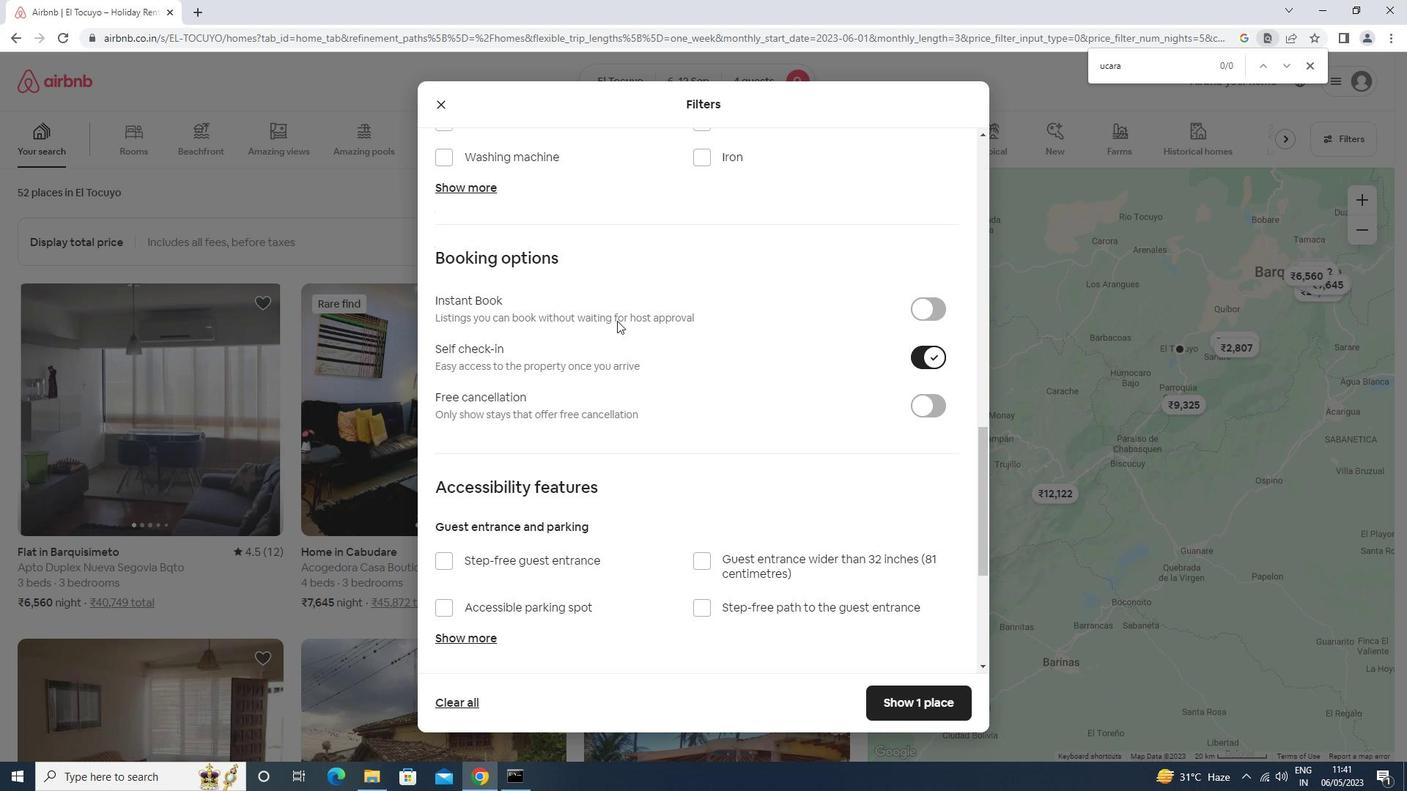 
Action: Mouse scrolled (617, 321) with delta (0, 0)
Screenshot: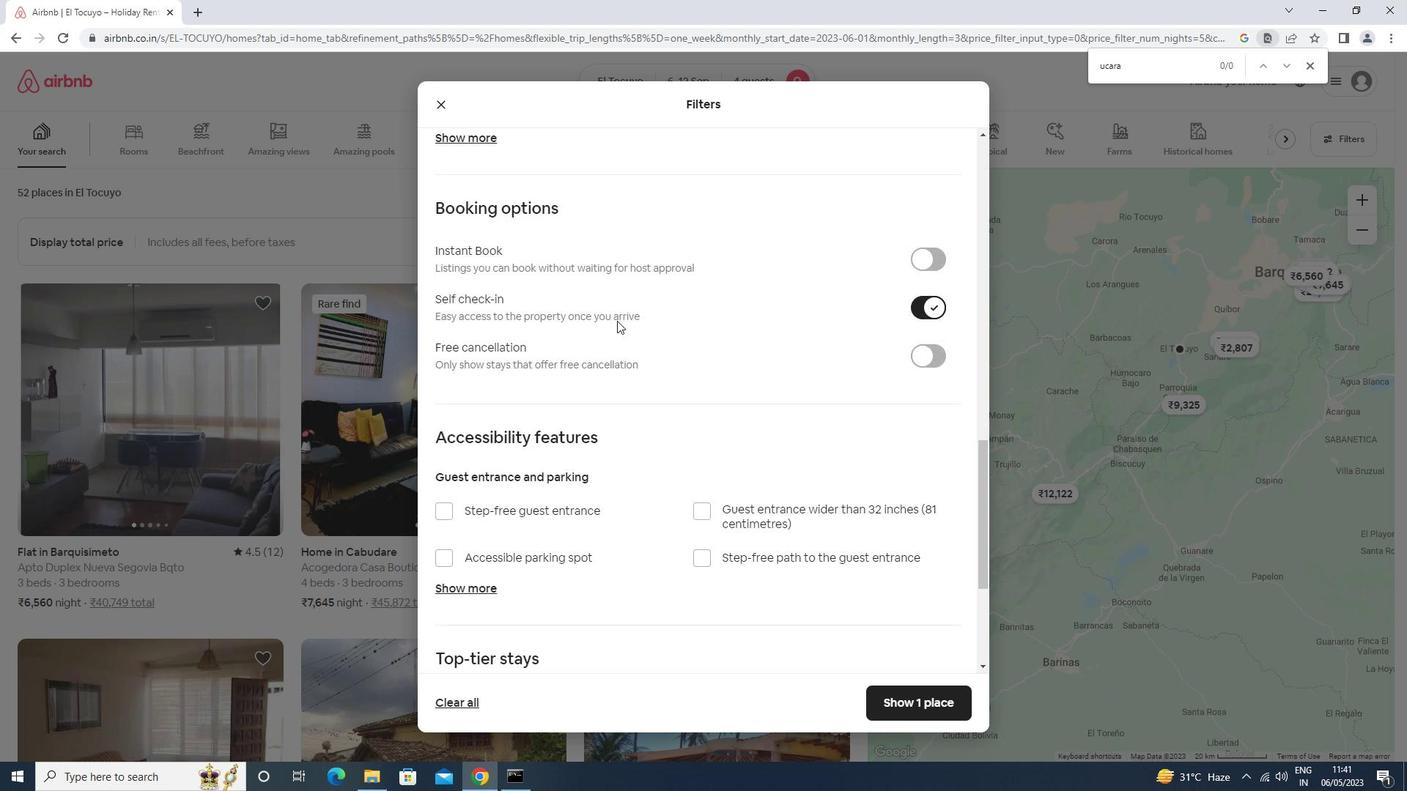 
Action: Mouse scrolled (617, 321) with delta (0, 0)
Screenshot: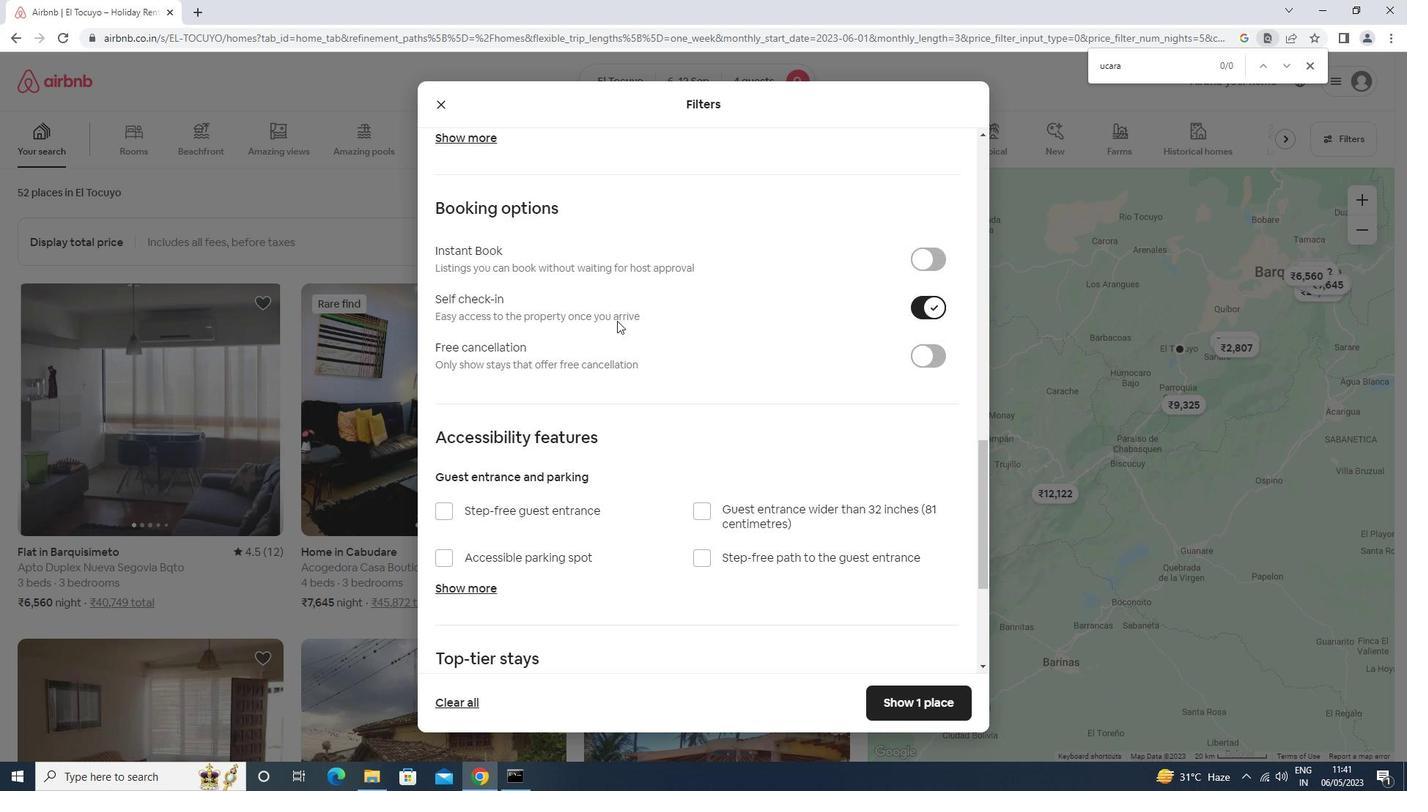 
Action: Mouse moved to (488, 353)
Screenshot: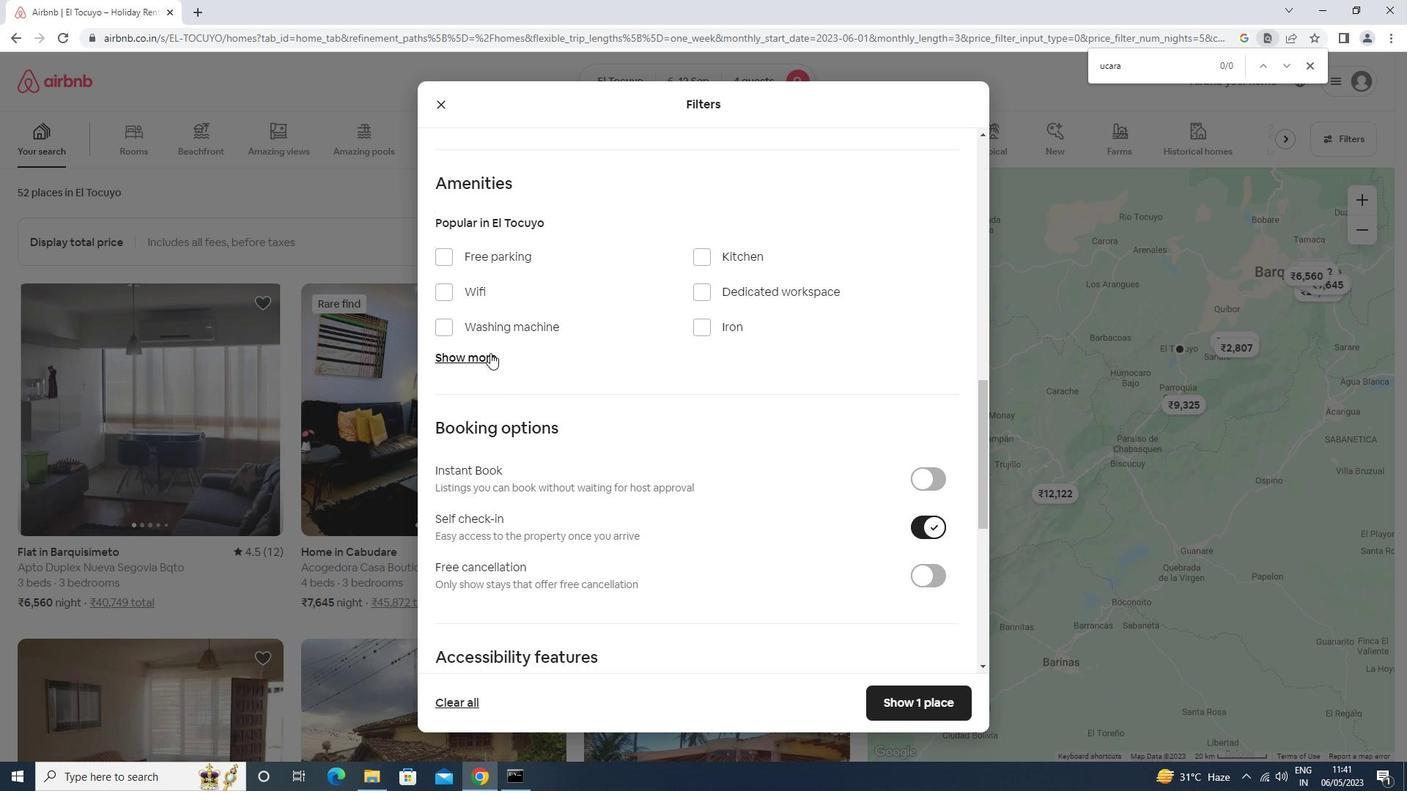 
Action: Mouse pressed left at (488, 353)
Screenshot: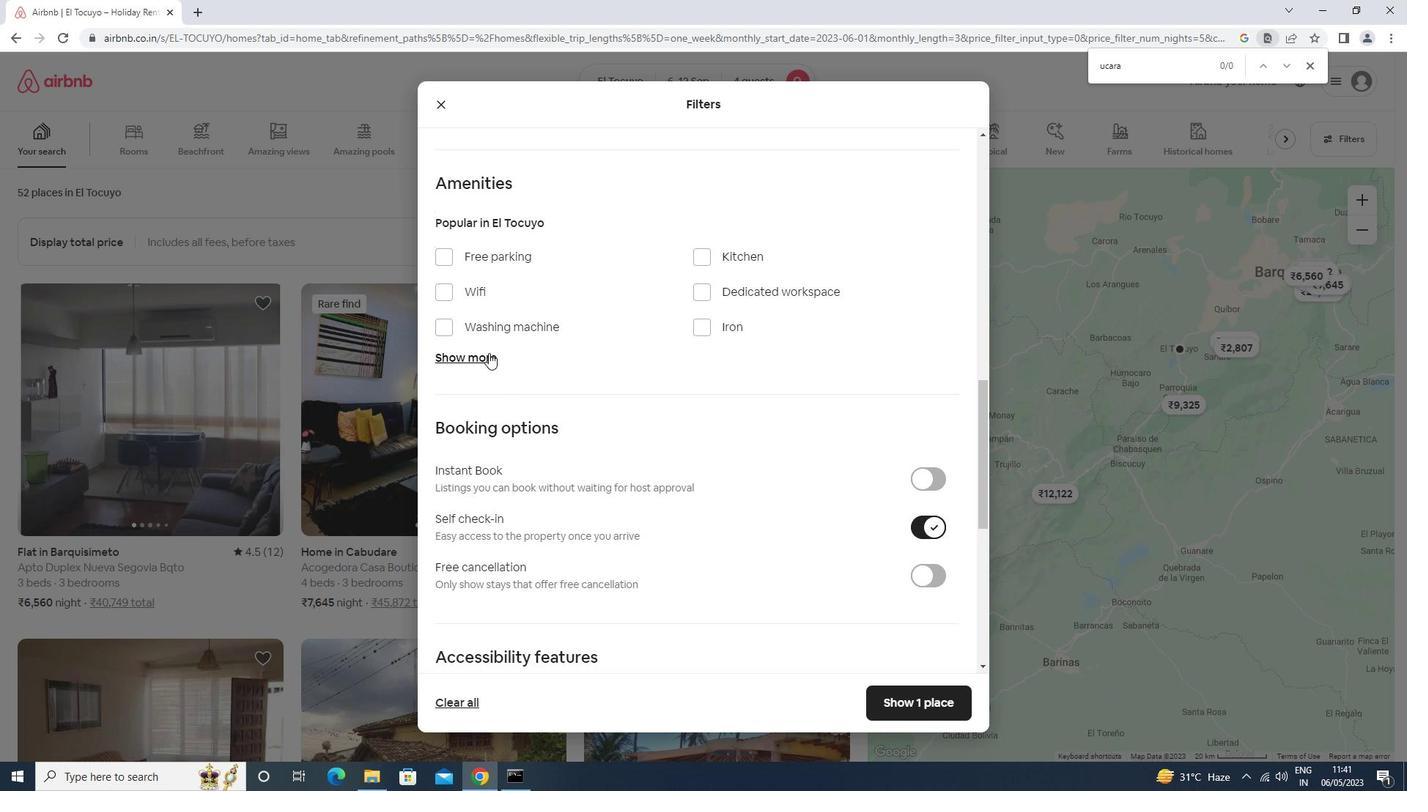 
Action: Mouse moved to (511, 257)
Screenshot: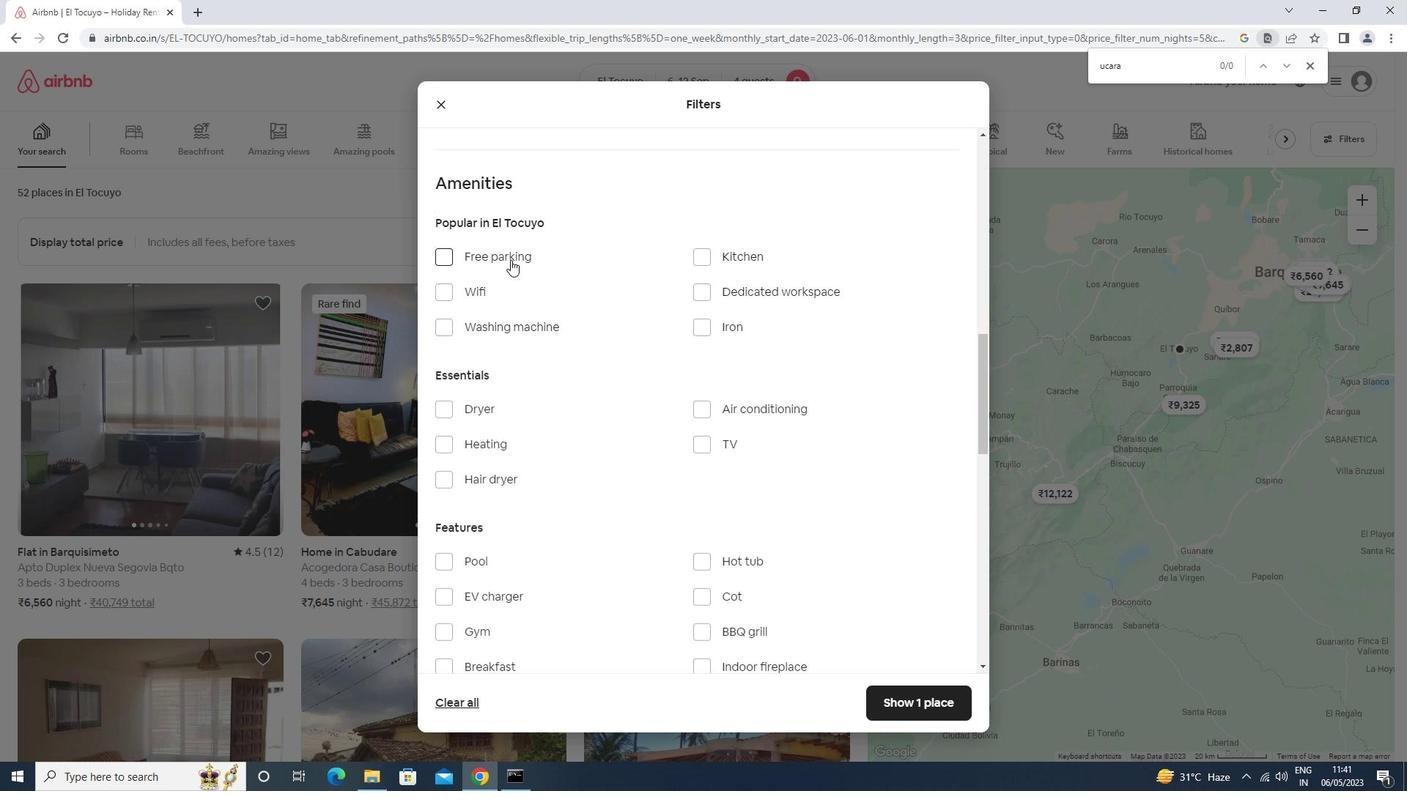 
Action: Mouse pressed left at (511, 257)
Screenshot: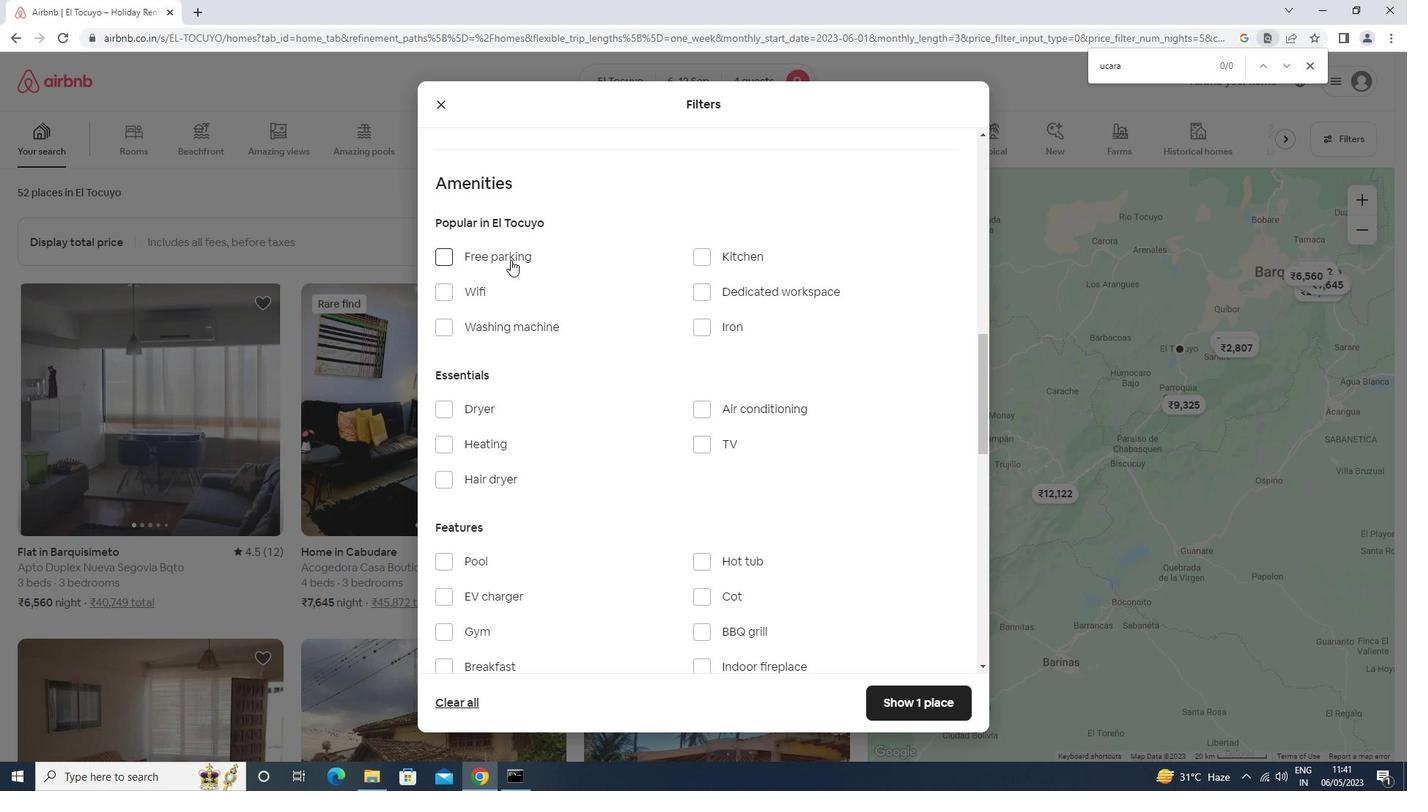 
Action: Mouse moved to (711, 439)
Screenshot: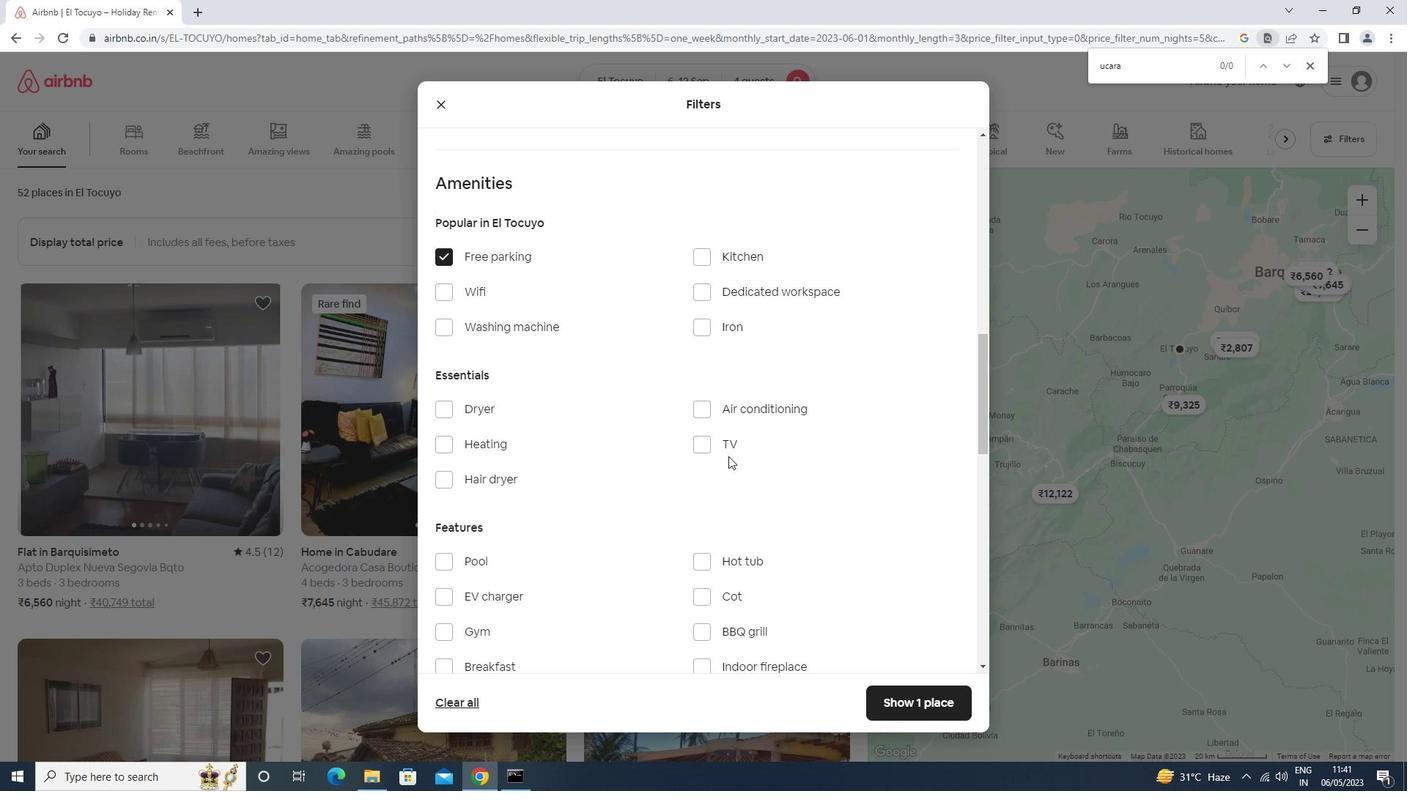 
Action: Mouse pressed left at (711, 439)
Screenshot: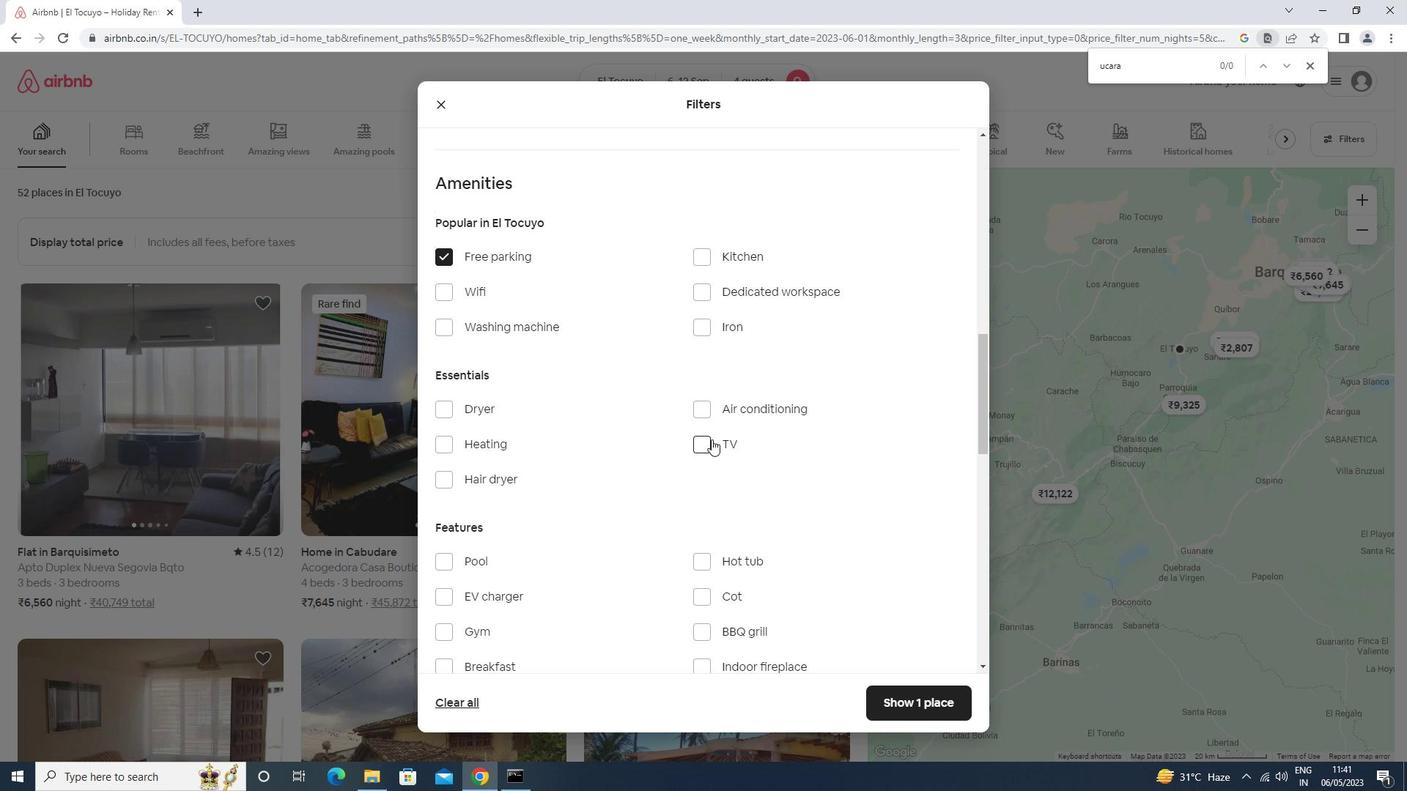 
Action: Mouse moved to (647, 452)
Screenshot: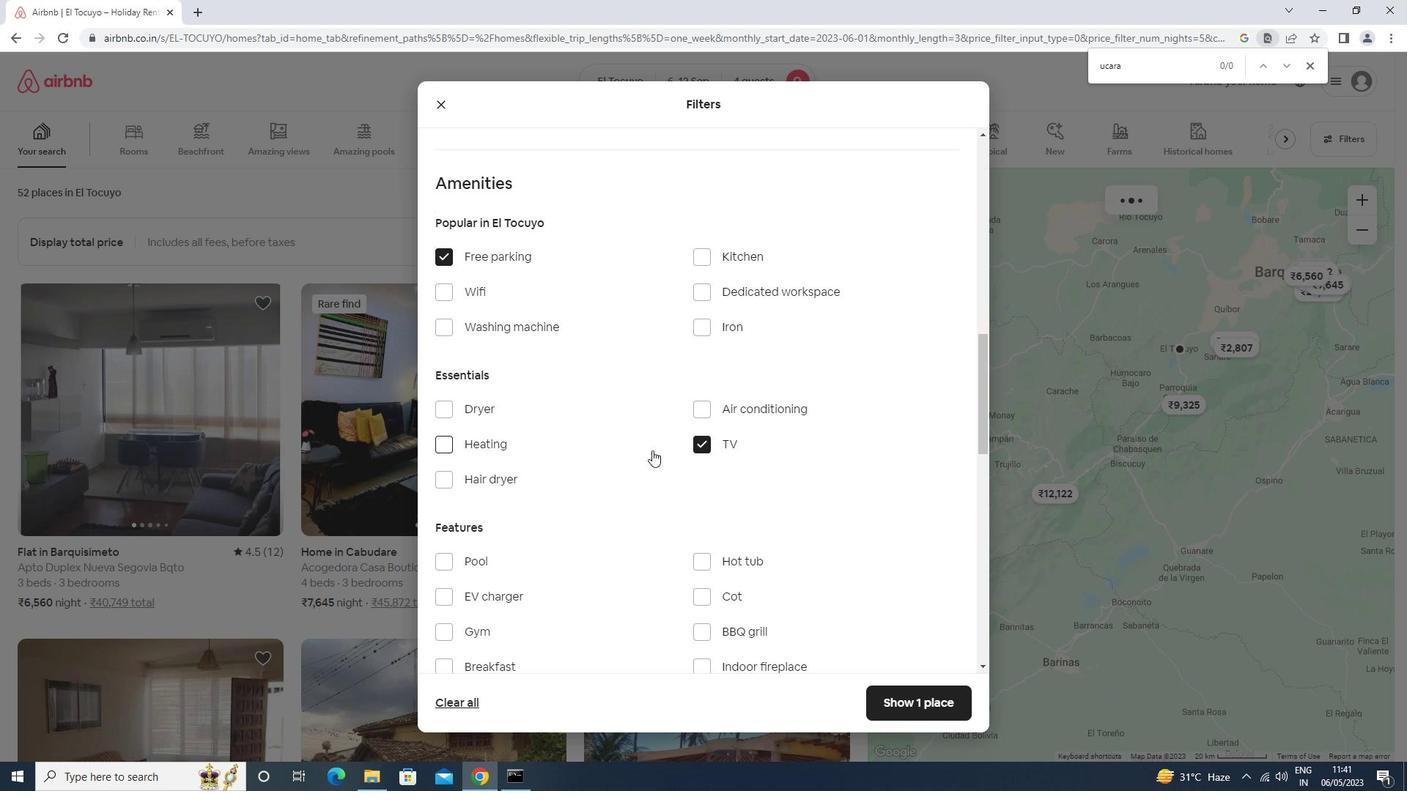 
Action: Mouse scrolled (647, 452) with delta (0, 0)
Screenshot: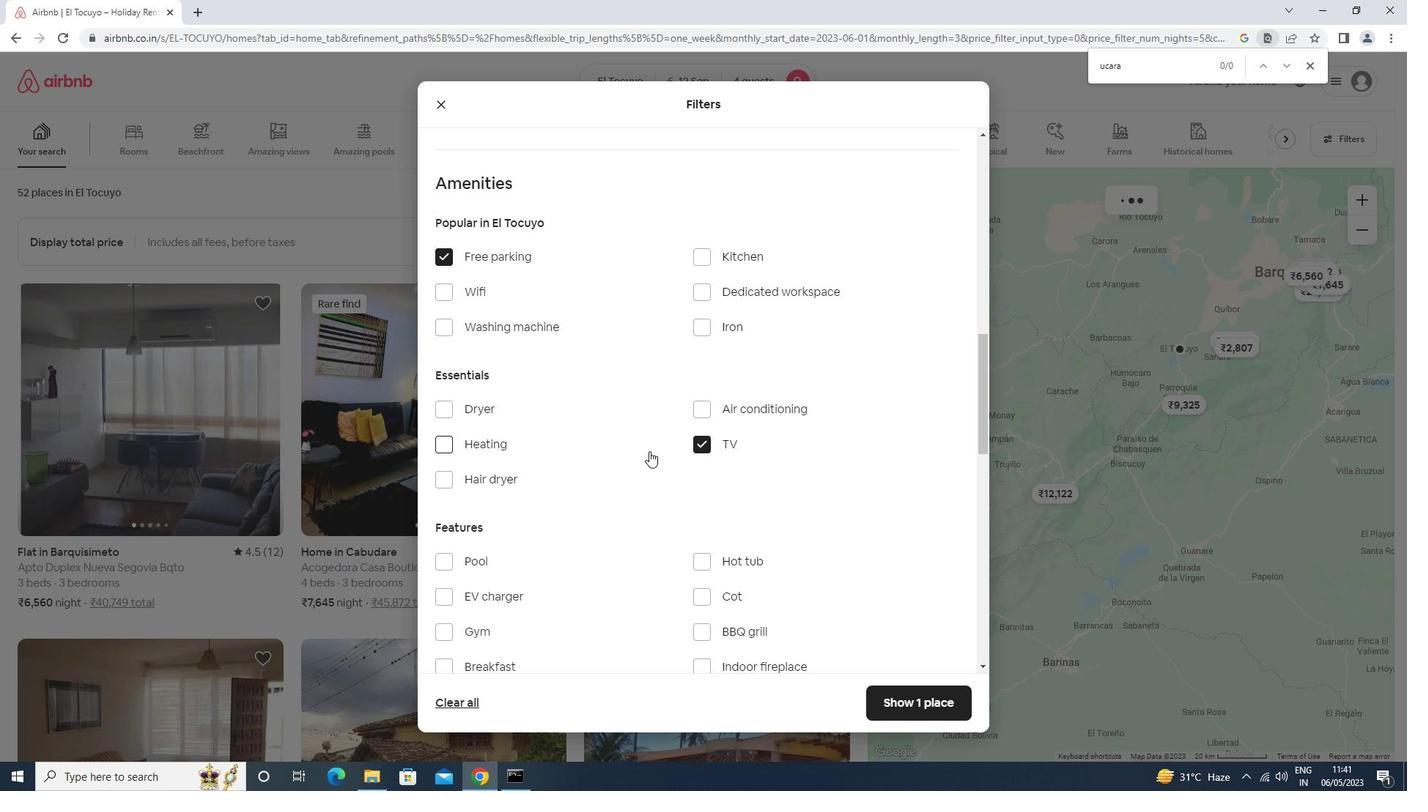 
Action: Mouse moved to (458, 543)
Screenshot: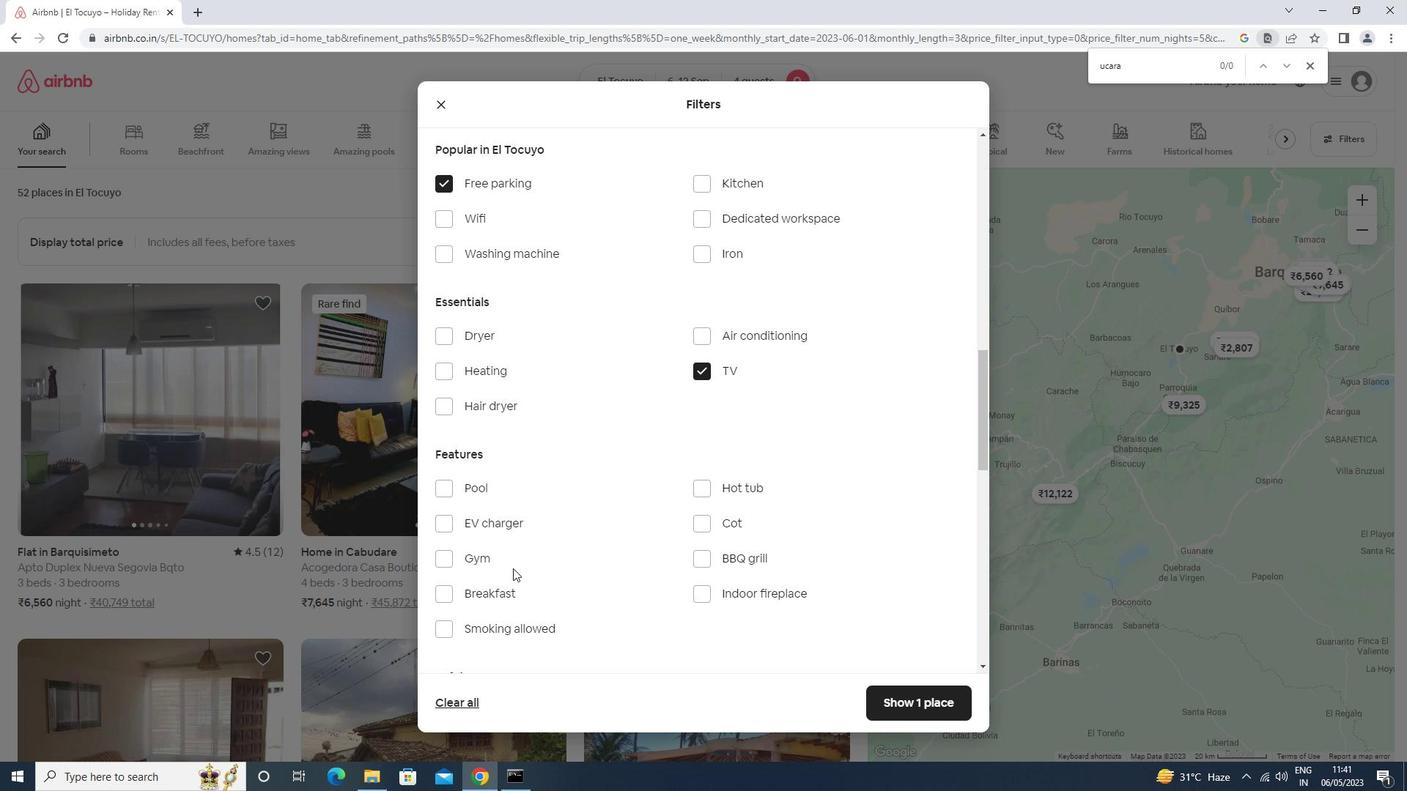 
Action: Mouse pressed left at (458, 543)
Screenshot: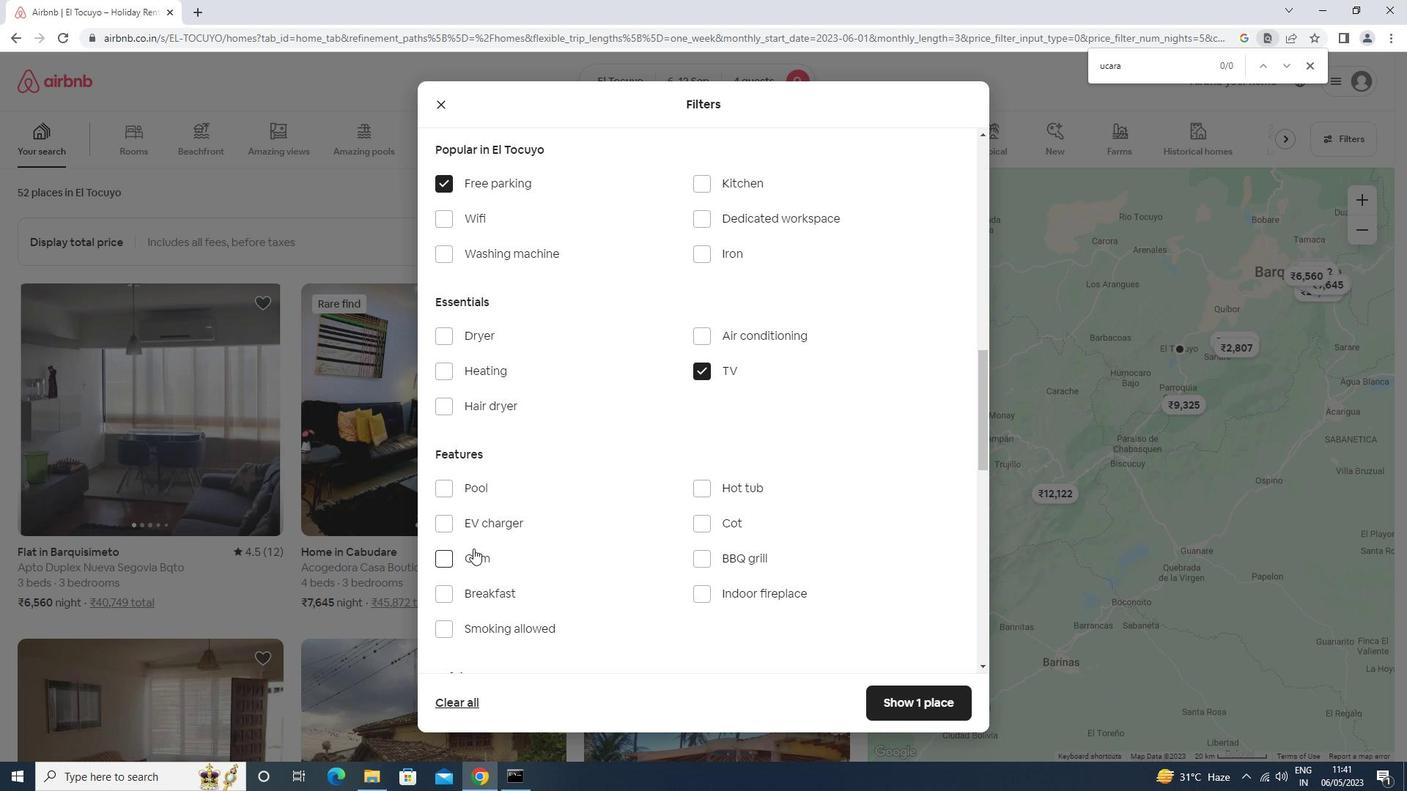 
Action: Mouse moved to (454, 559)
Screenshot: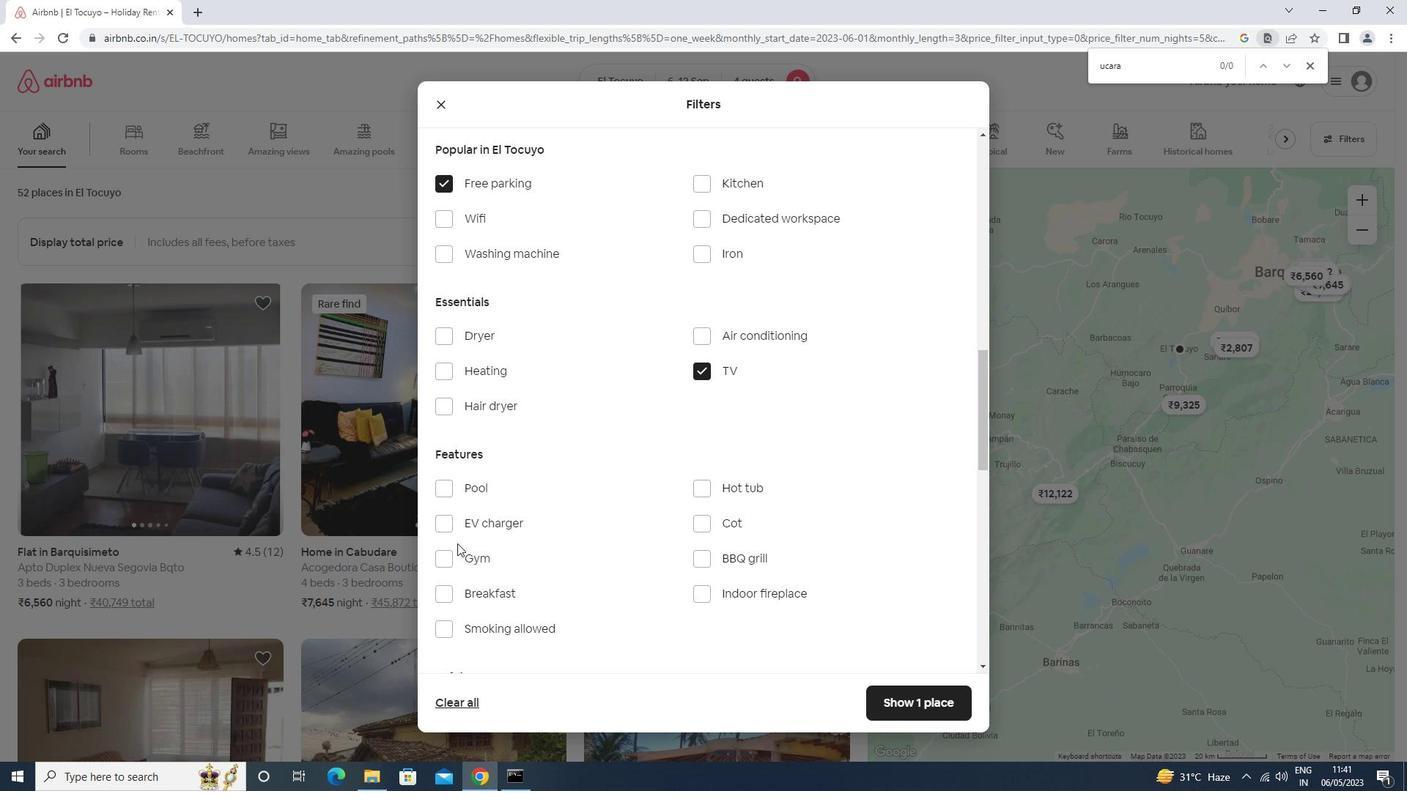
Action: Mouse pressed left at (454, 559)
Screenshot: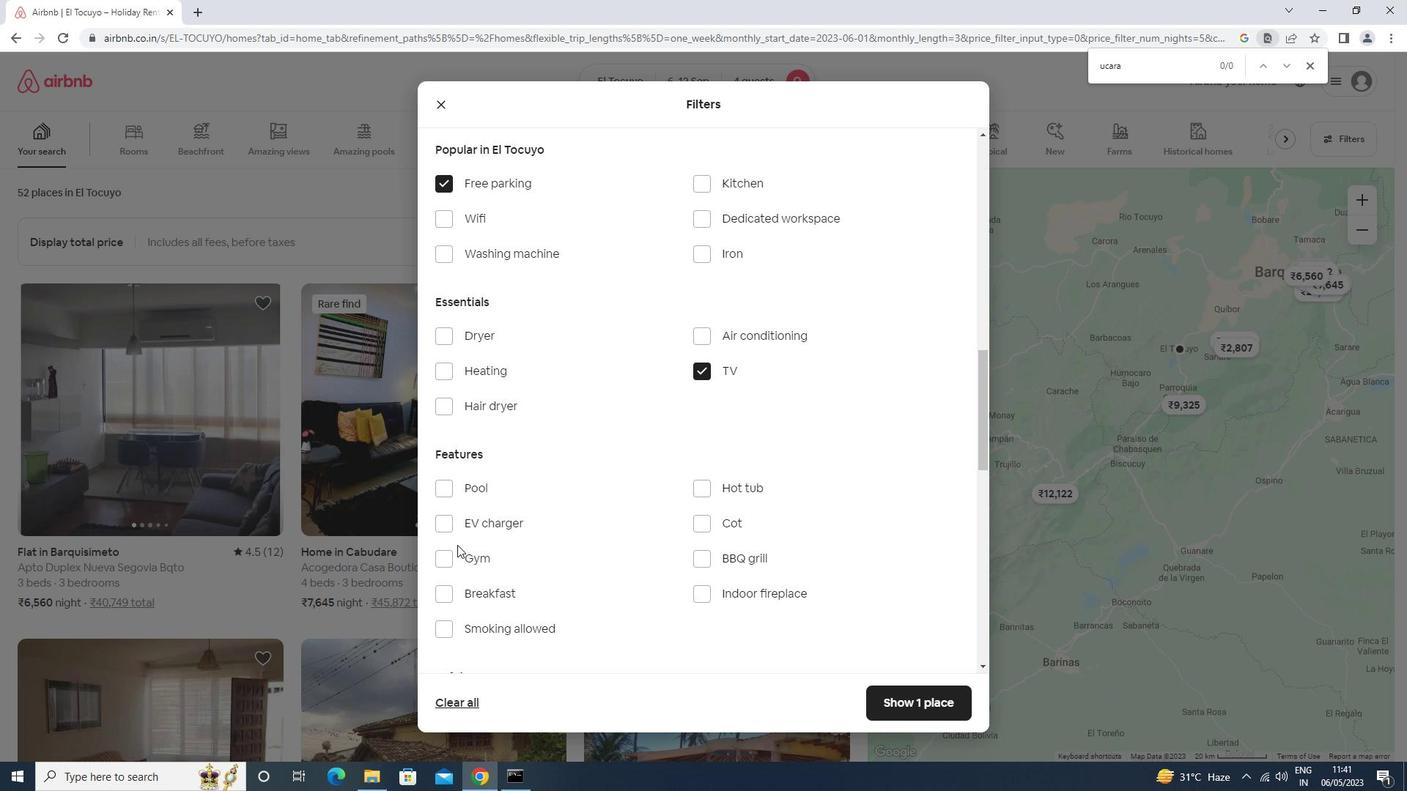 
Action: Mouse moved to (445, 475)
Screenshot: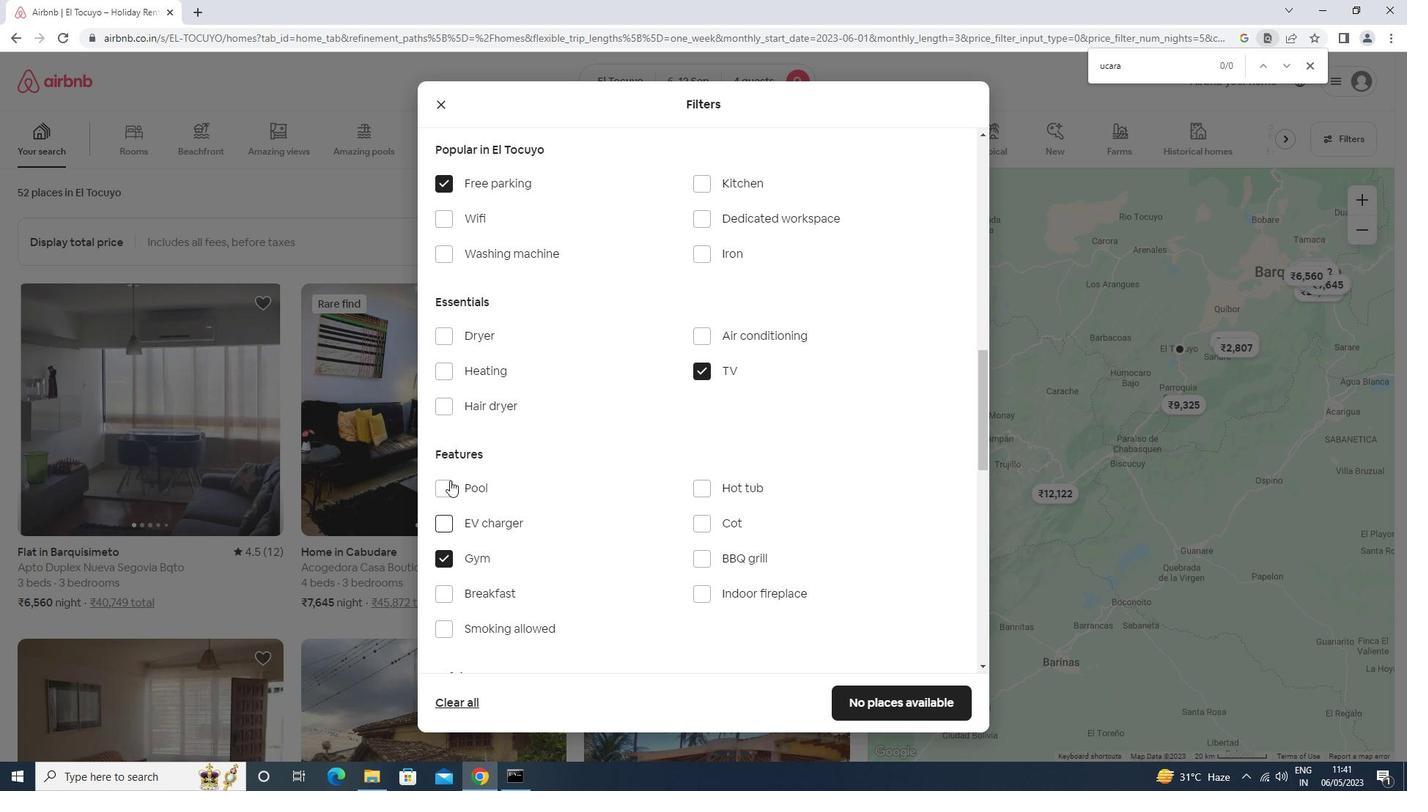 
Action: Mouse pressed left at (445, 475)
Screenshot: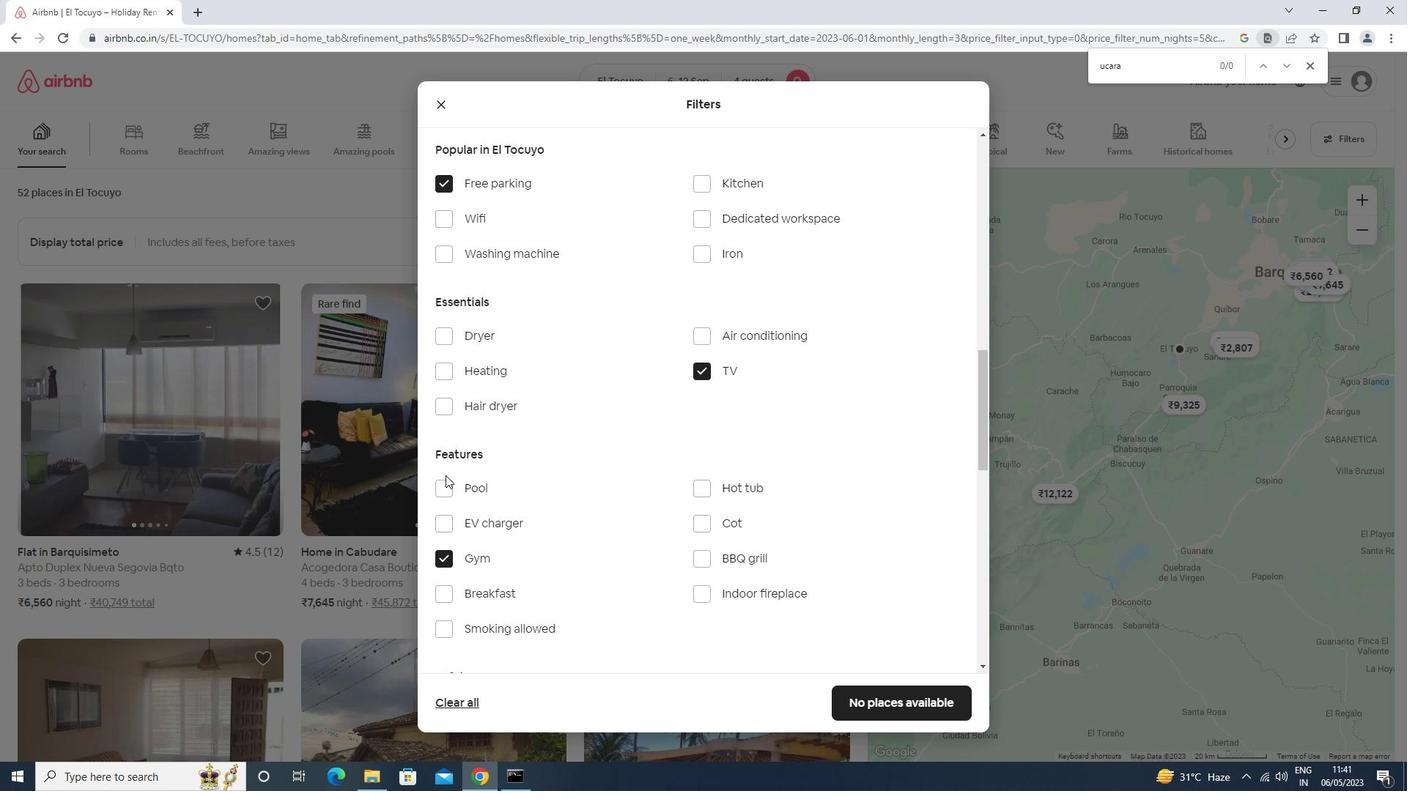 
Action: Mouse moved to (450, 485)
Screenshot: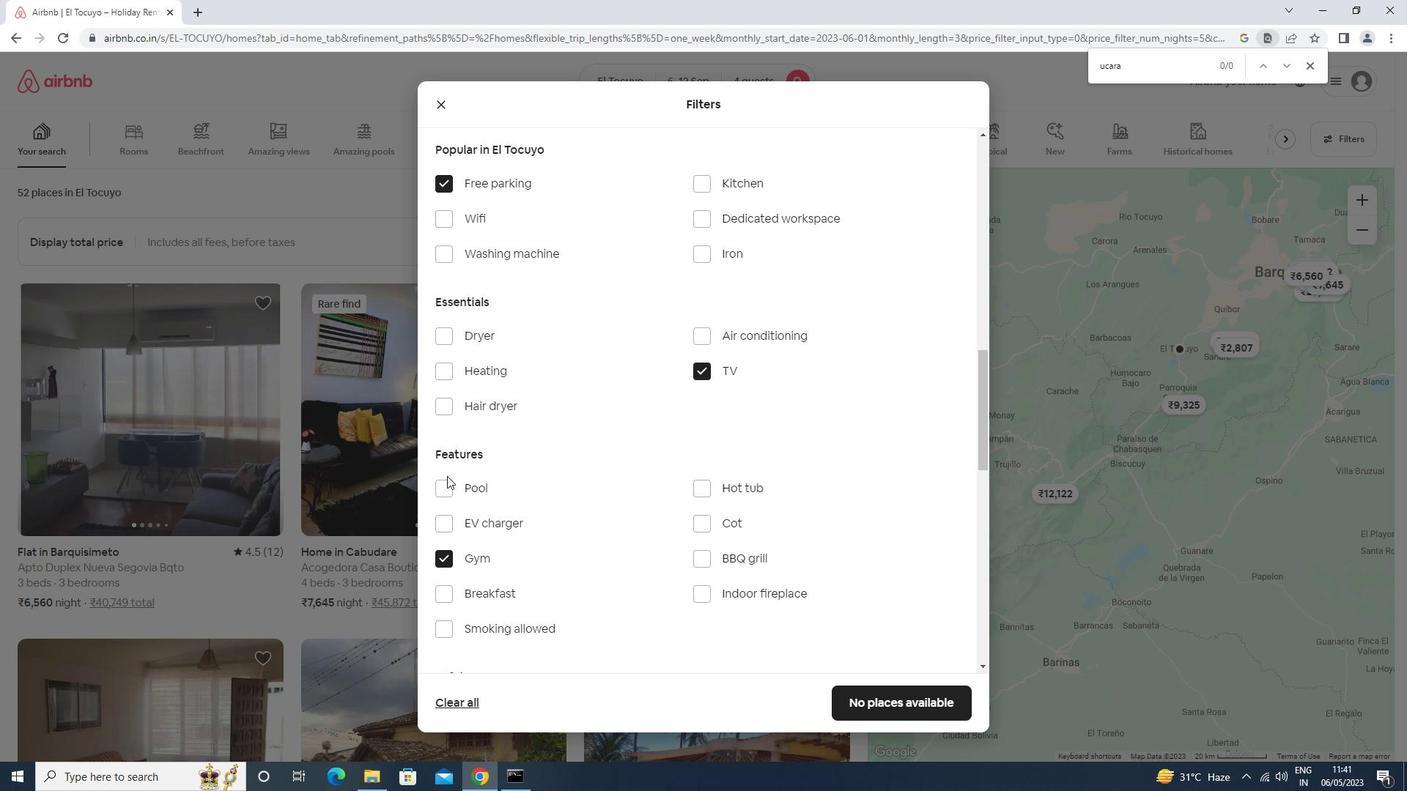 
Action: Mouse pressed left at (450, 485)
Screenshot: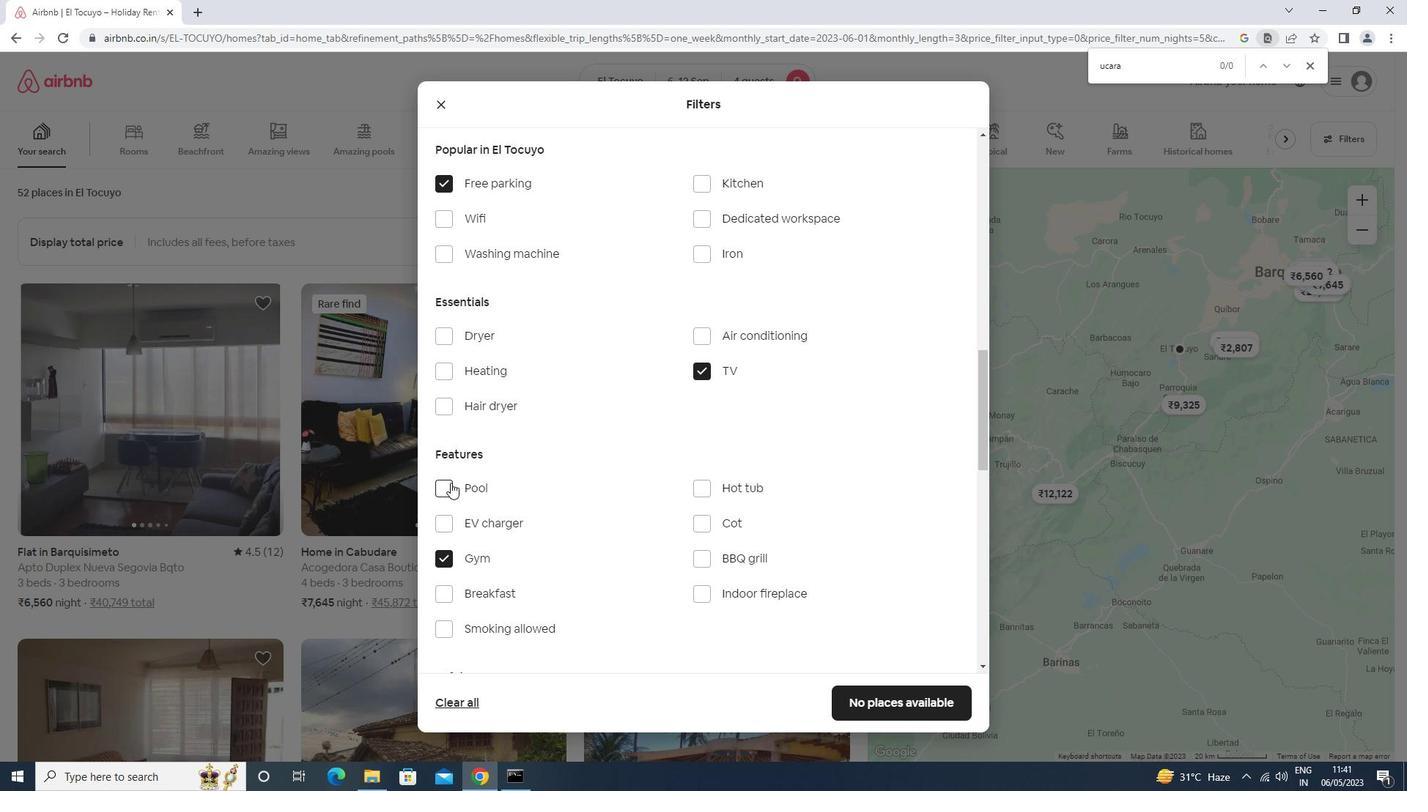 
Action: Mouse moved to (636, 529)
Screenshot: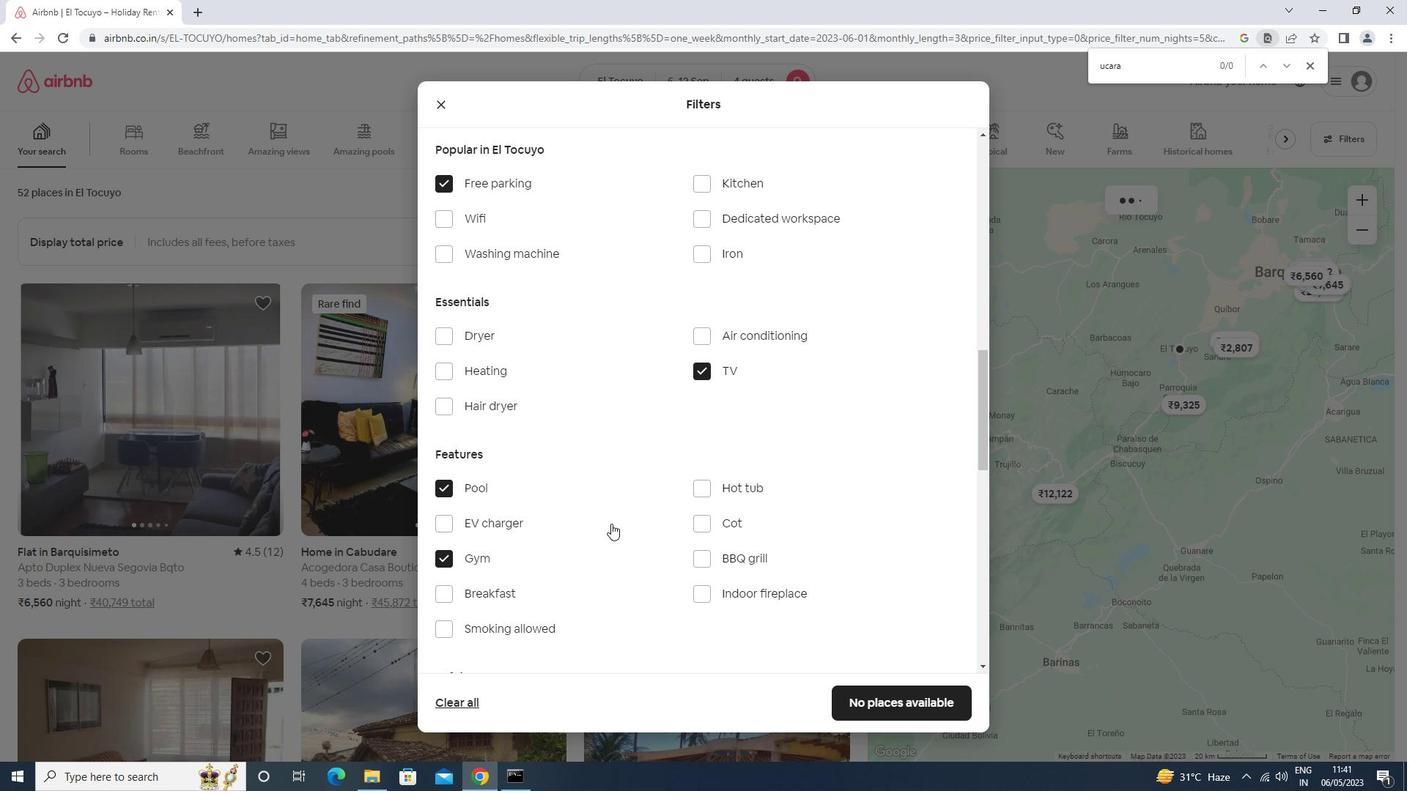 
Action: Mouse scrolled (636, 529) with delta (0, 0)
Screenshot: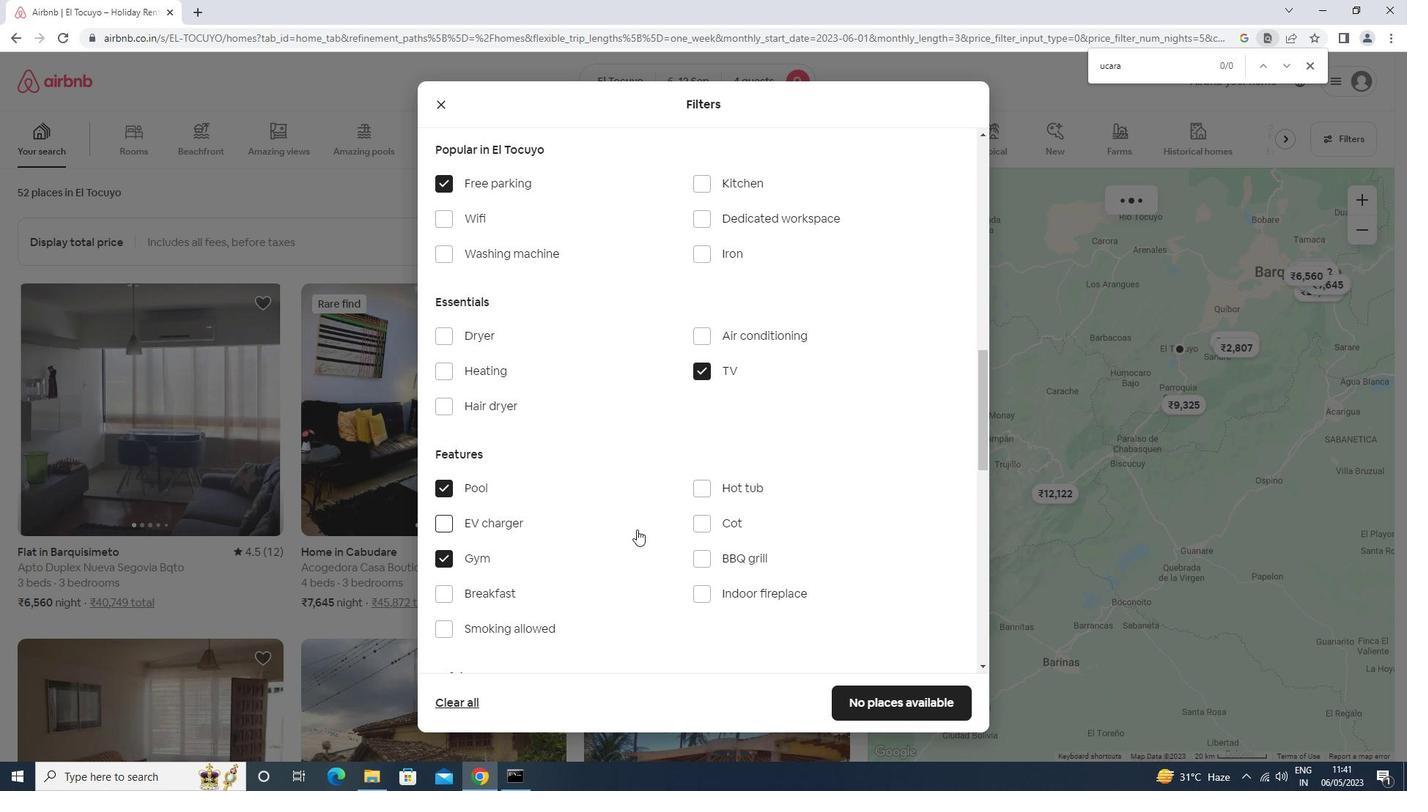 
Action: Mouse scrolled (636, 529) with delta (0, 0)
Screenshot: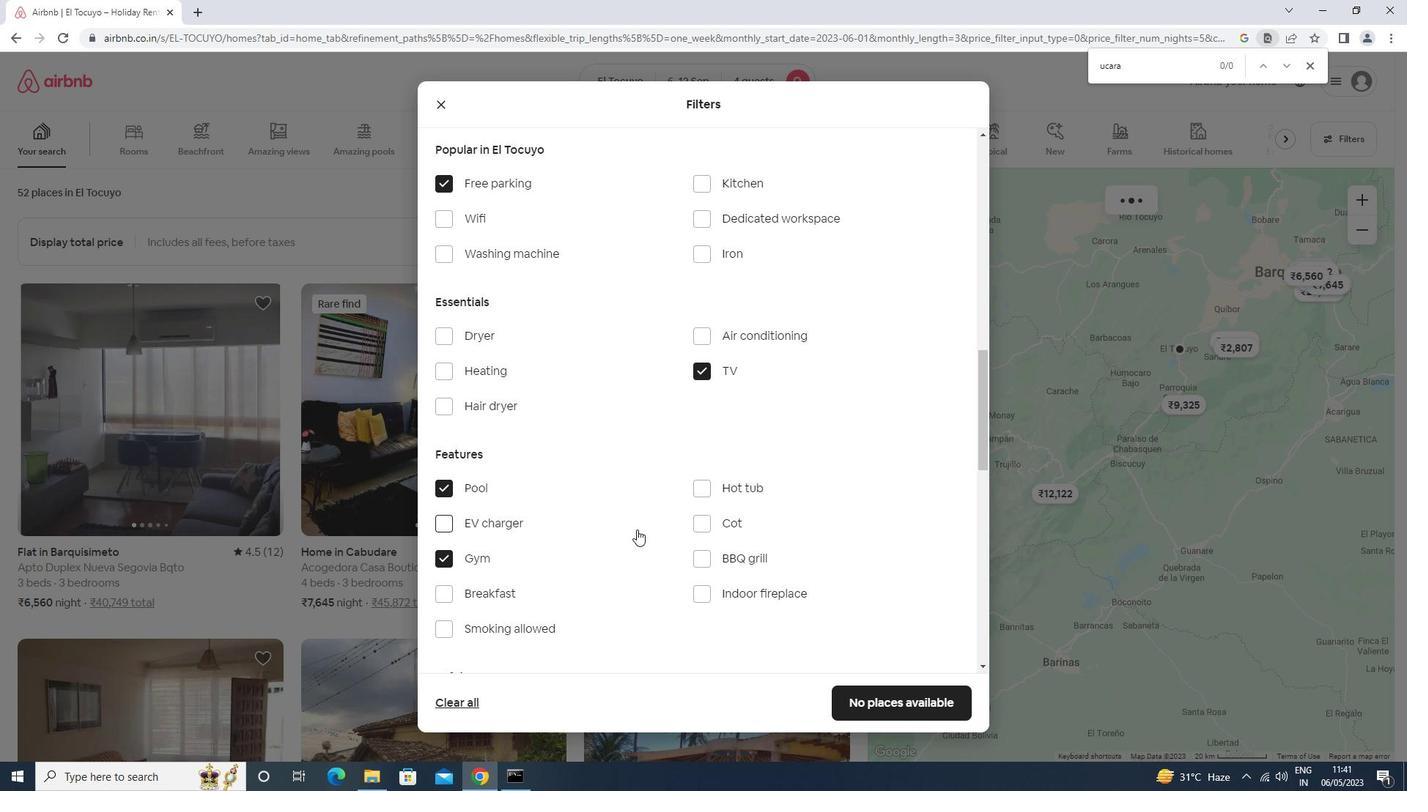 
Action: Mouse scrolled (636, 529) with delta (0, 0)
Screenshot: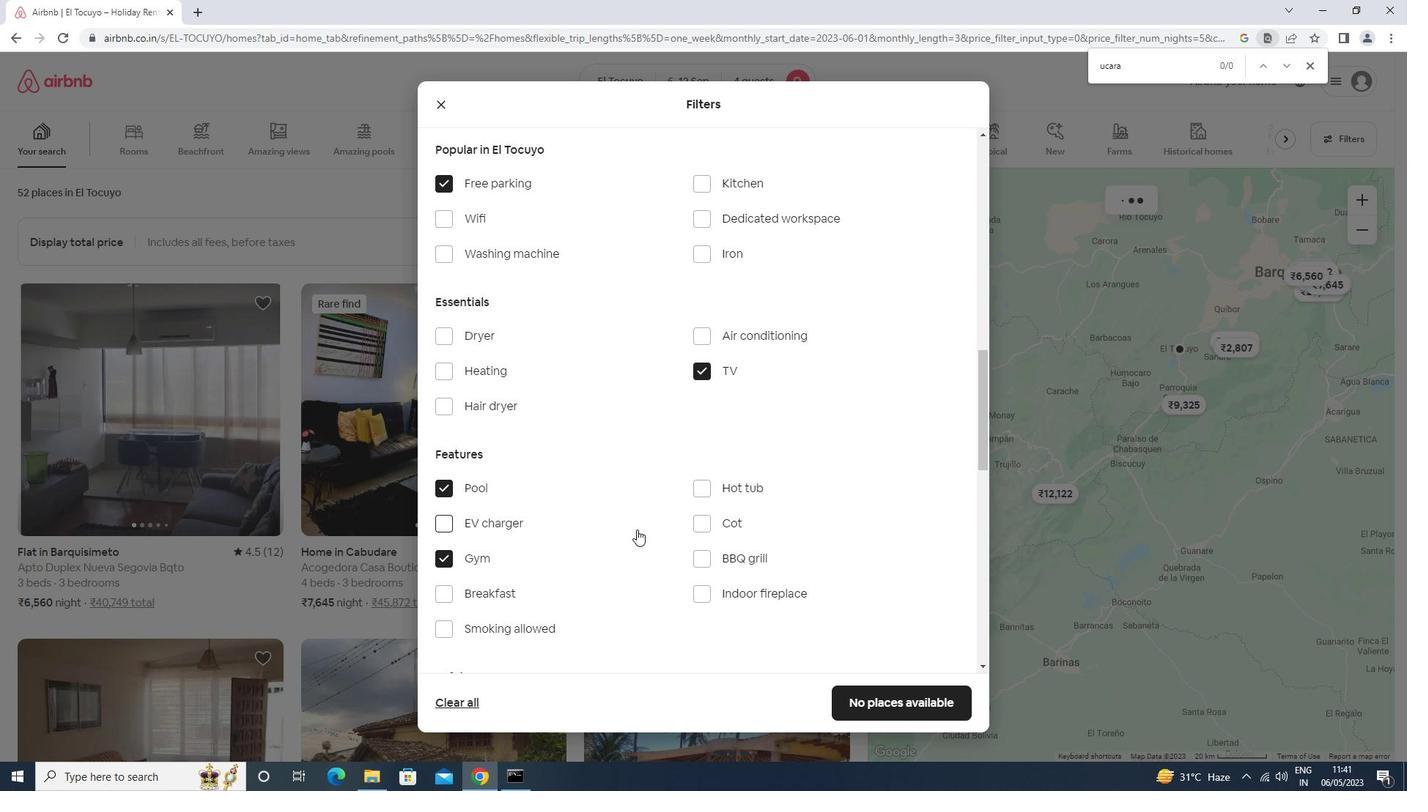 
Action: Mouse moved to (686, 520)
Screenshot: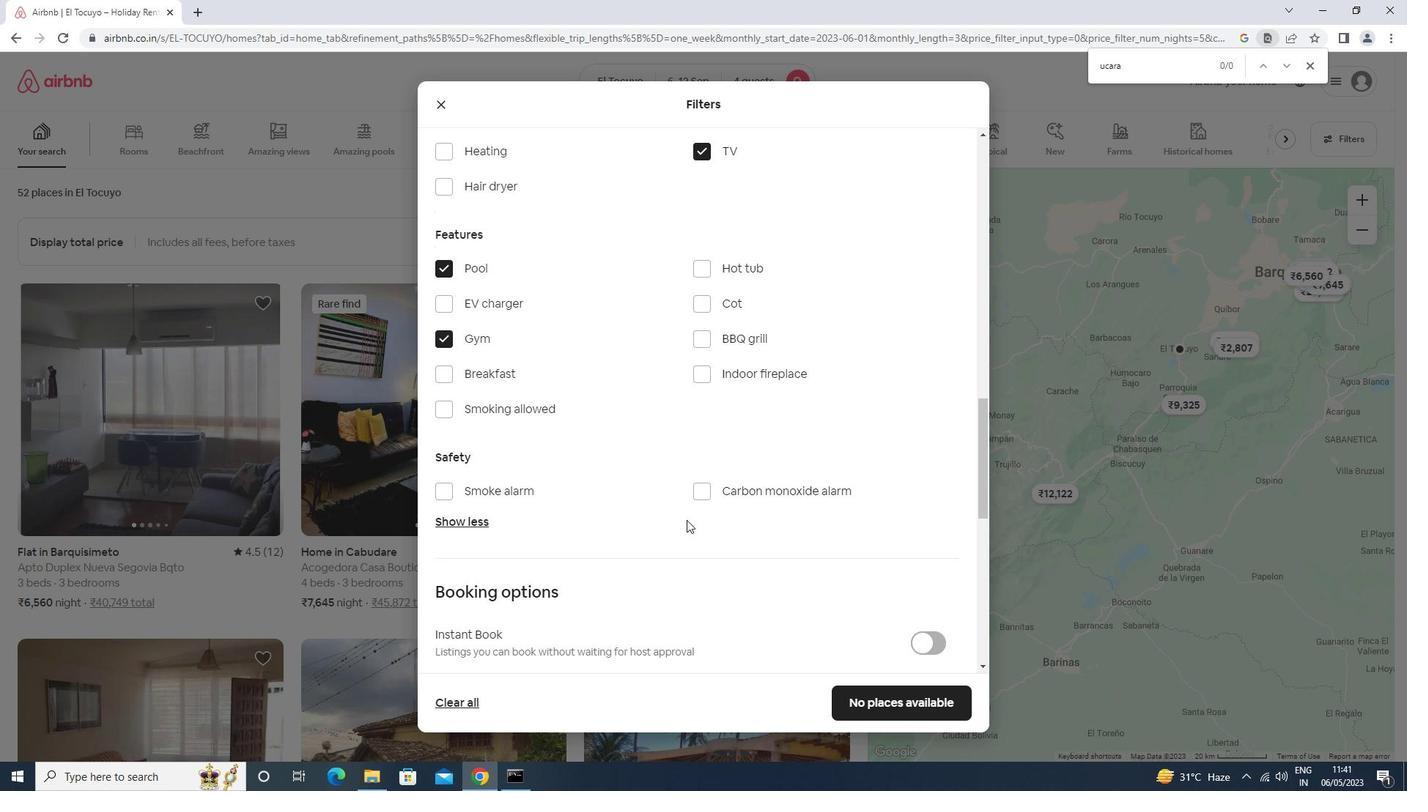 
Action: Mouse scrolled (686, 521) with delta (0, 0)
Screenshot: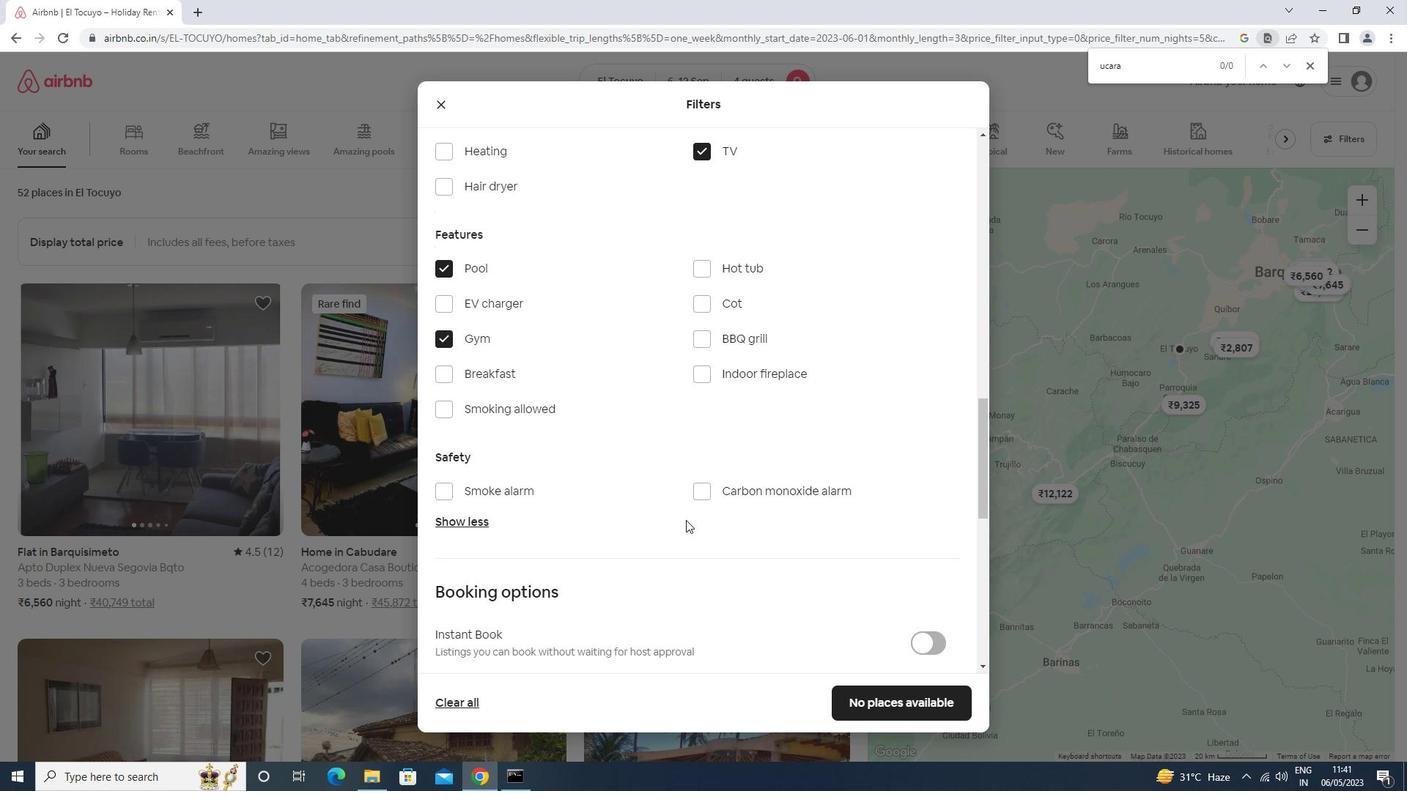 
Action: Mouse scrolled (686, 521) with delta (0, 0)
Screenshot: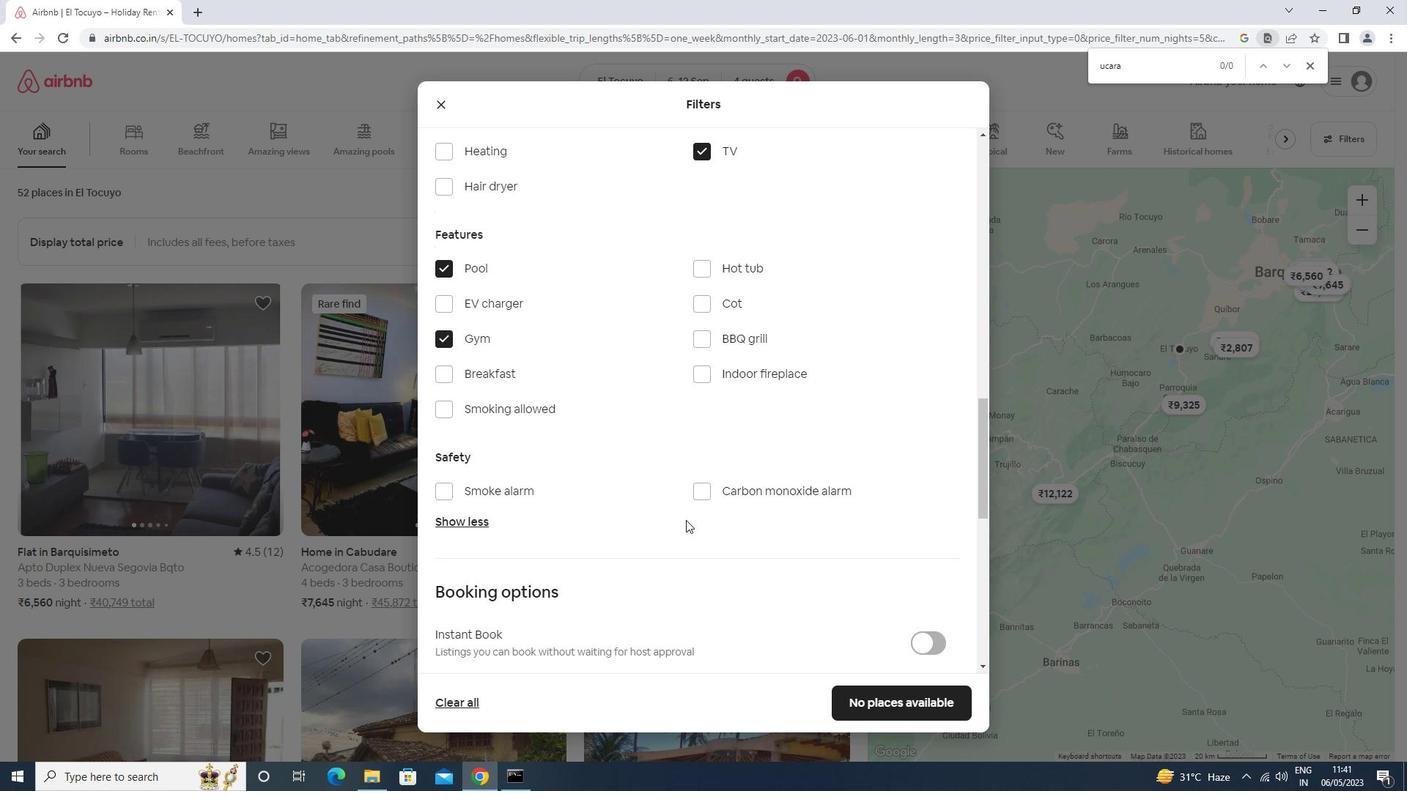 
Action: Mouse scrolled (686, 521) with delta (0, 0)
Screenshot: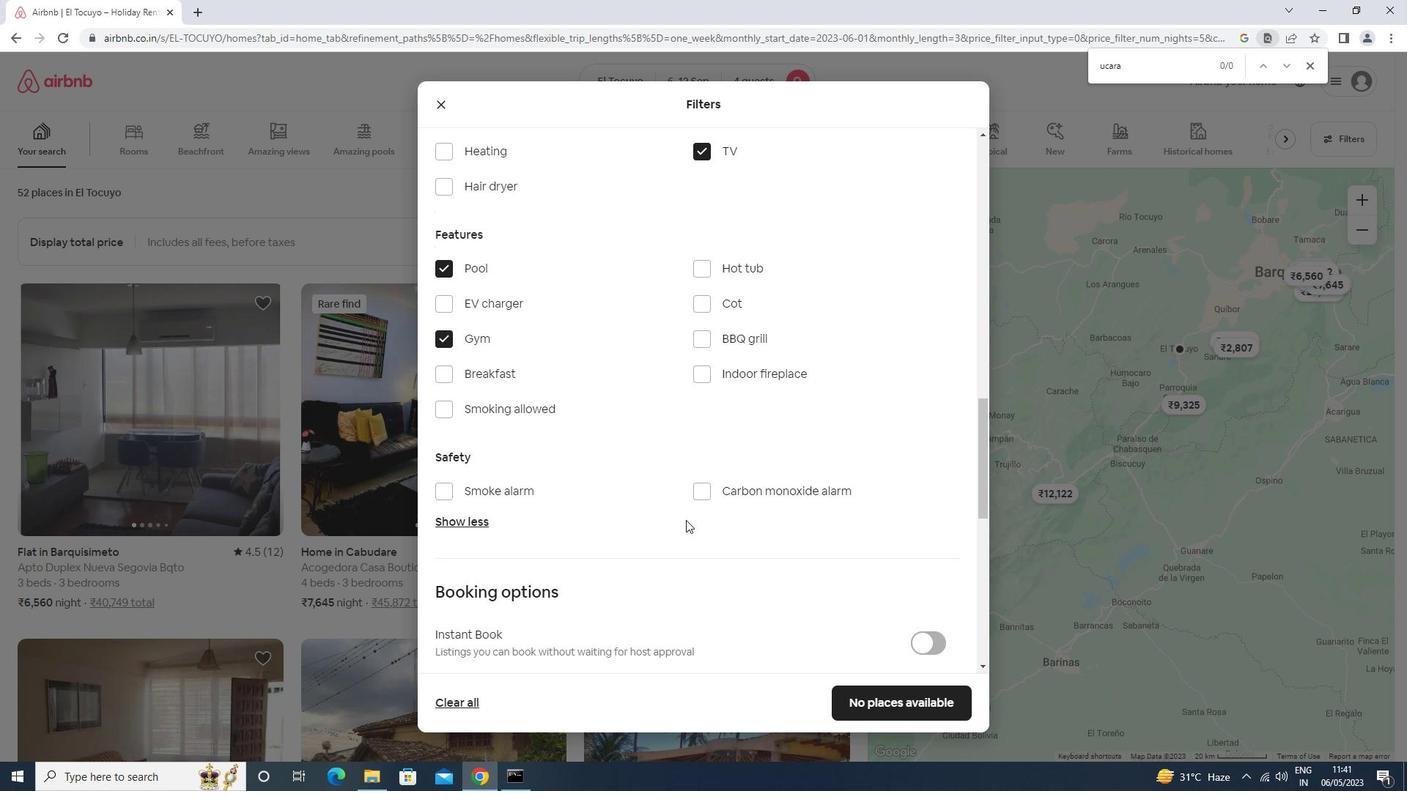 
Action: Mouse scrolled (686, 521) with delta (0, 0)
Screenshot: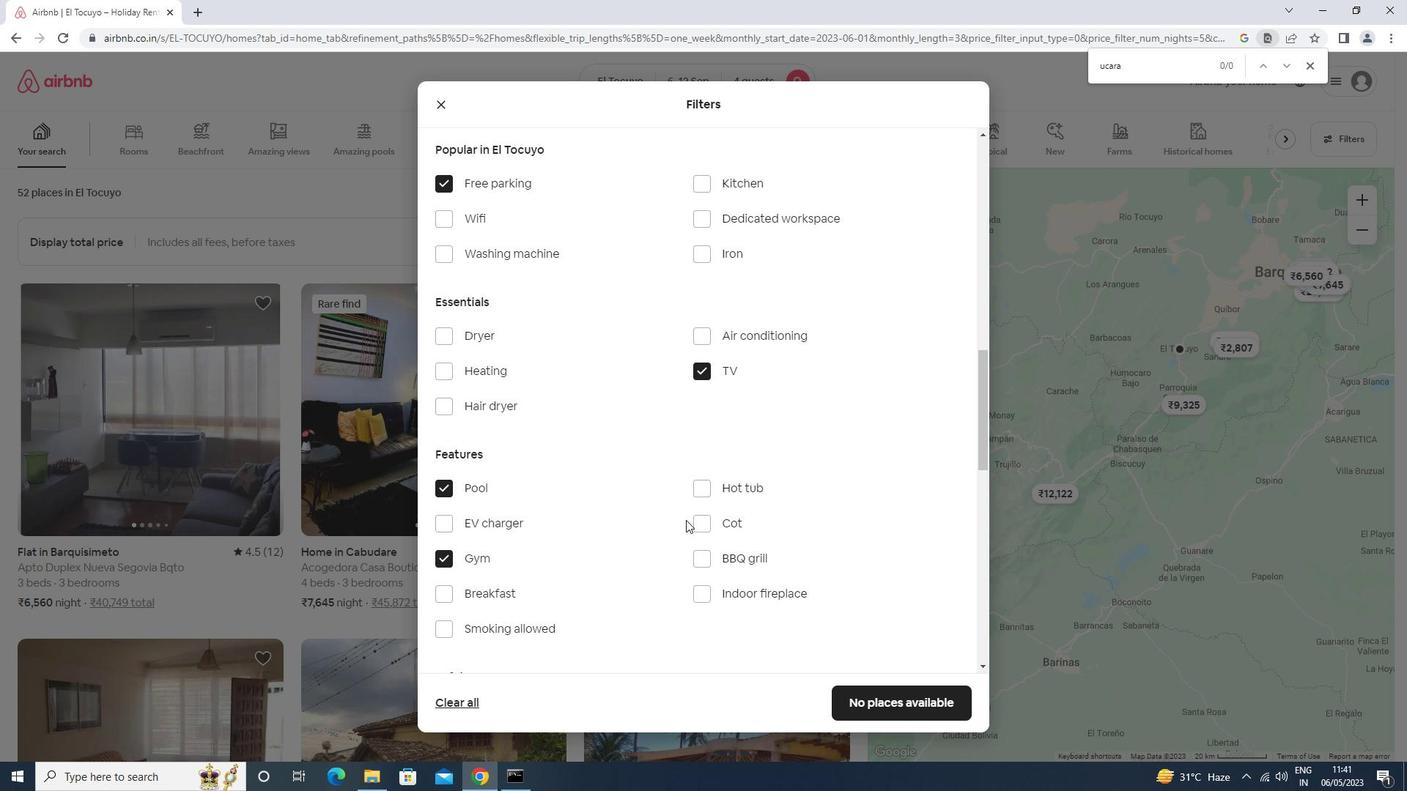 
Action: Mouse scrolled (686, 519) with delta (0, 0)
Screenshot: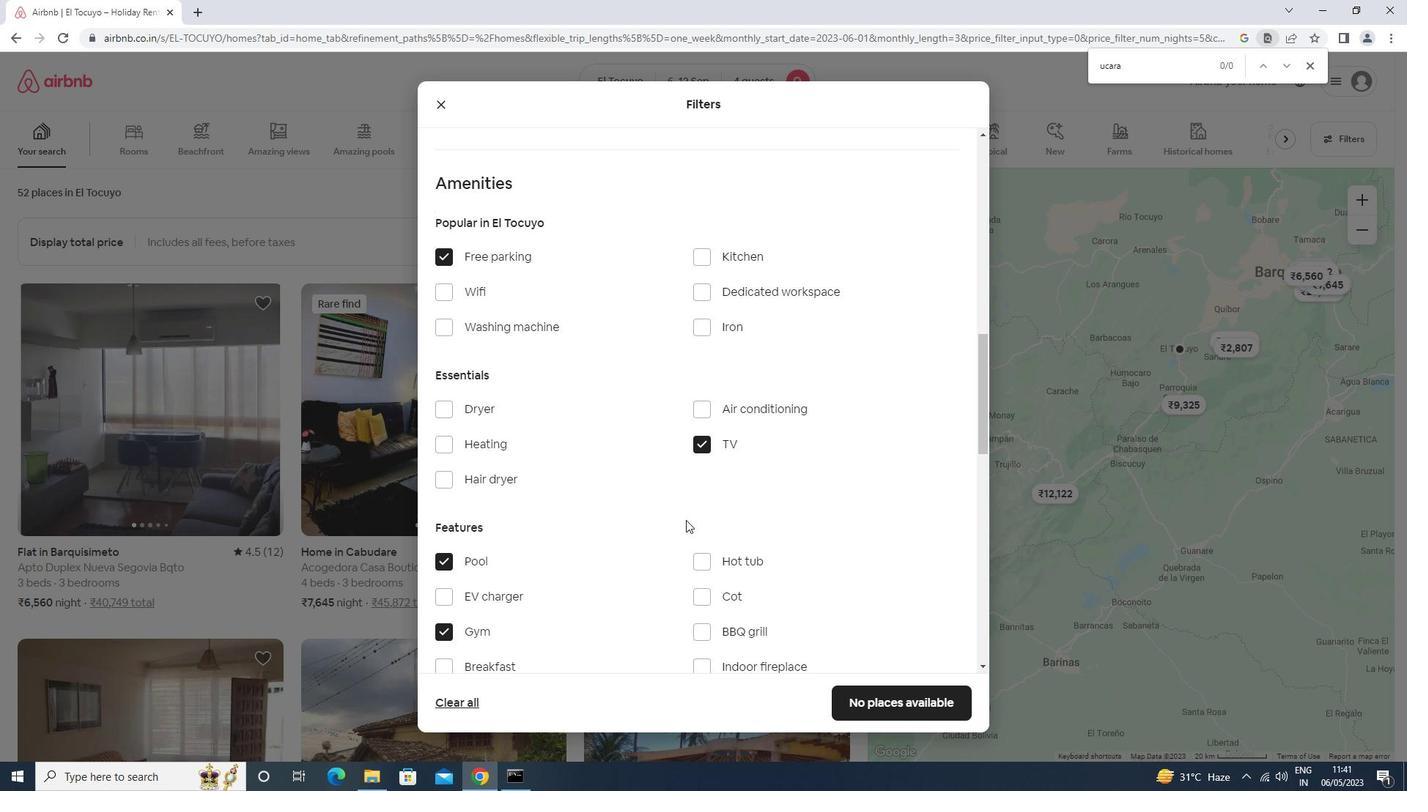 
Action: Mouse scrolled (686, 519) with delta (0, 0)
Screenshot: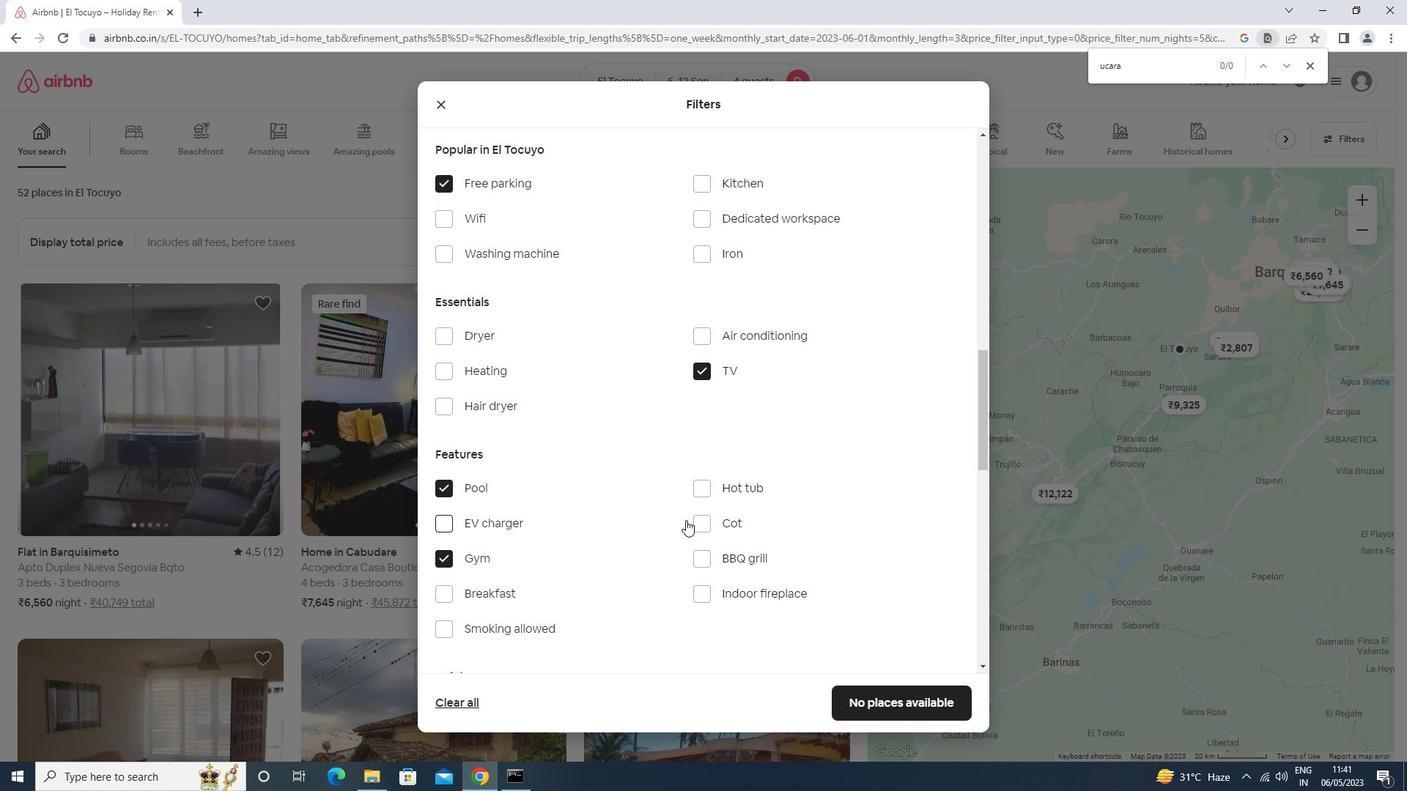 
Action: Mouse scrolled (686, 519) with delta (0, 0)
Screenshot: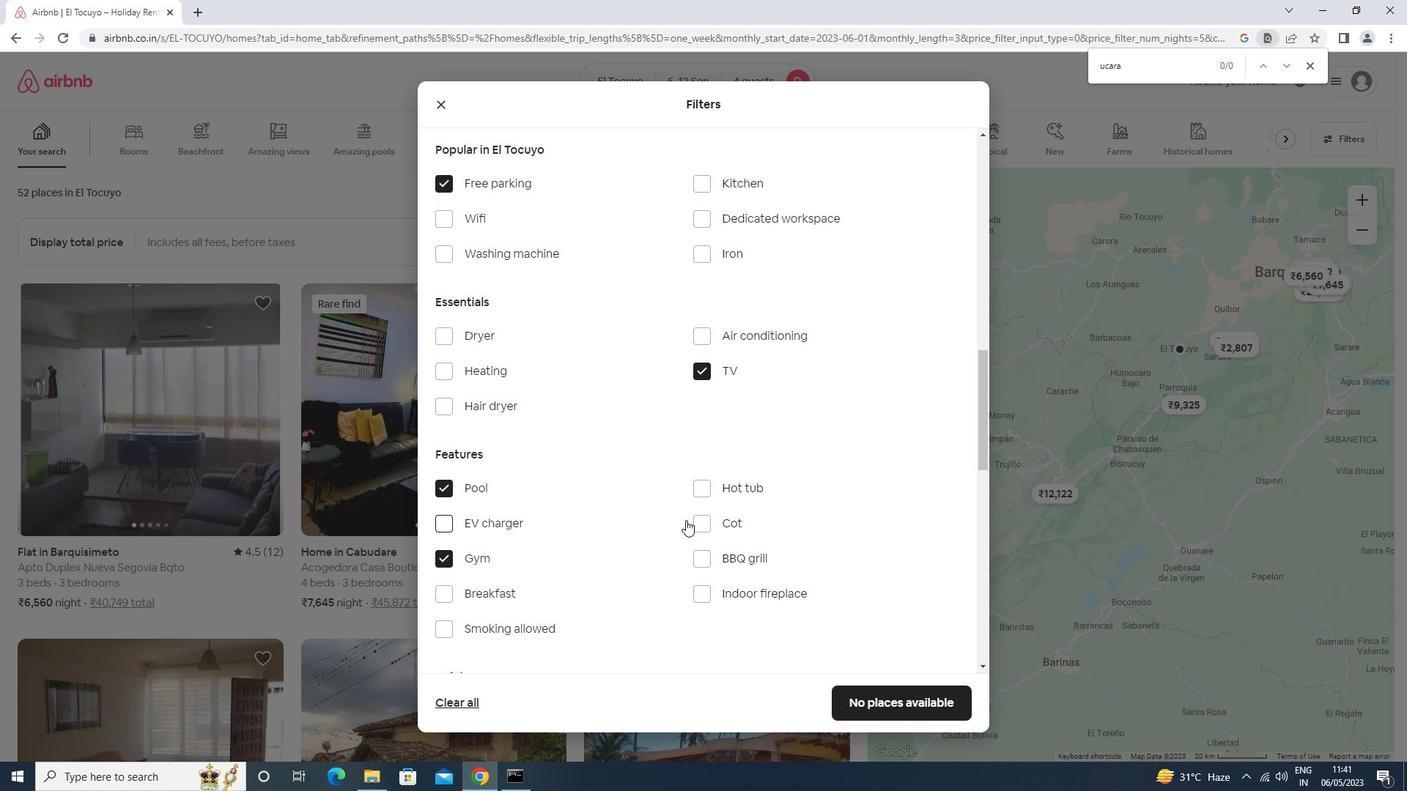 
Action: Mouse moved to (892, 607)
Screenshot: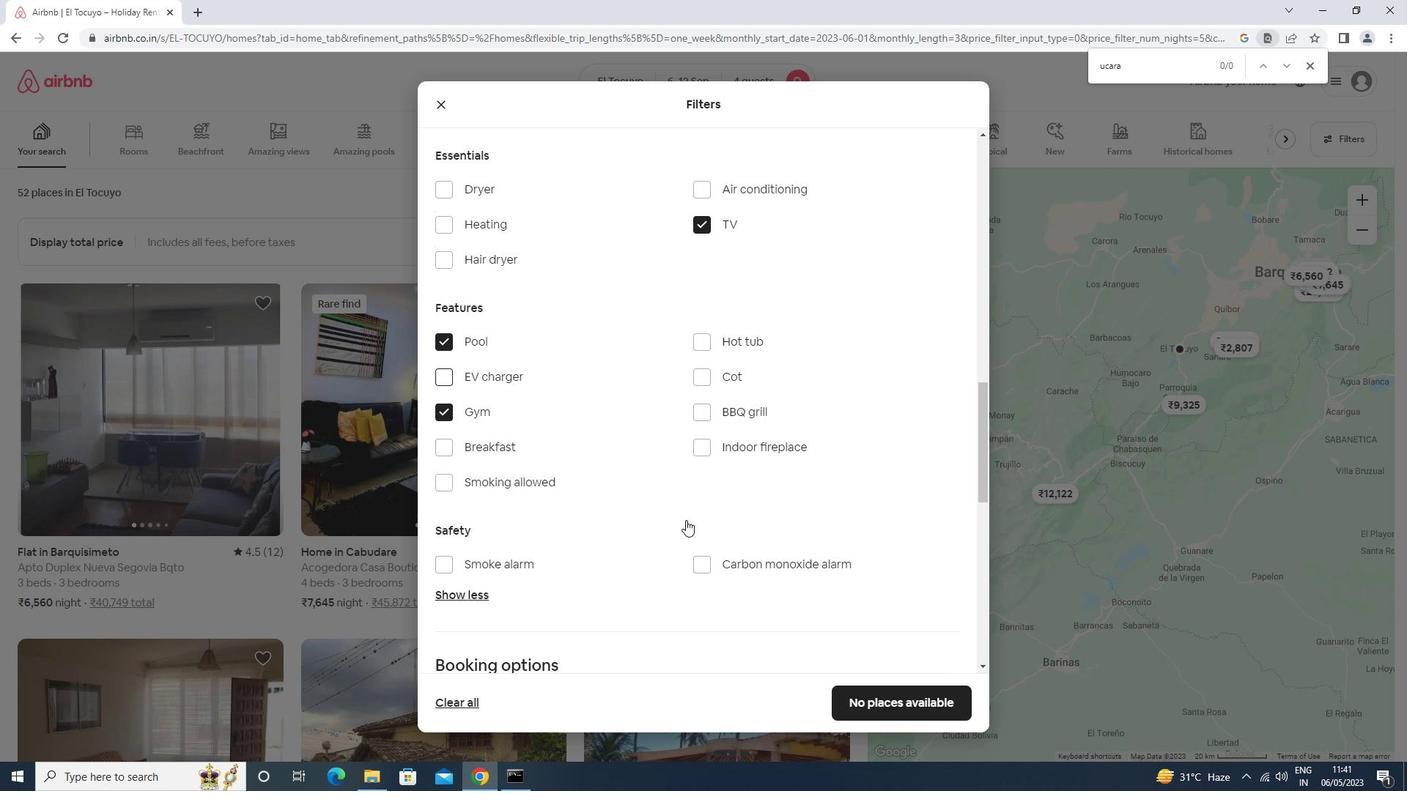 
Action: Mouse scrolled (892, 606) with delta (0, 0)
Screenshot: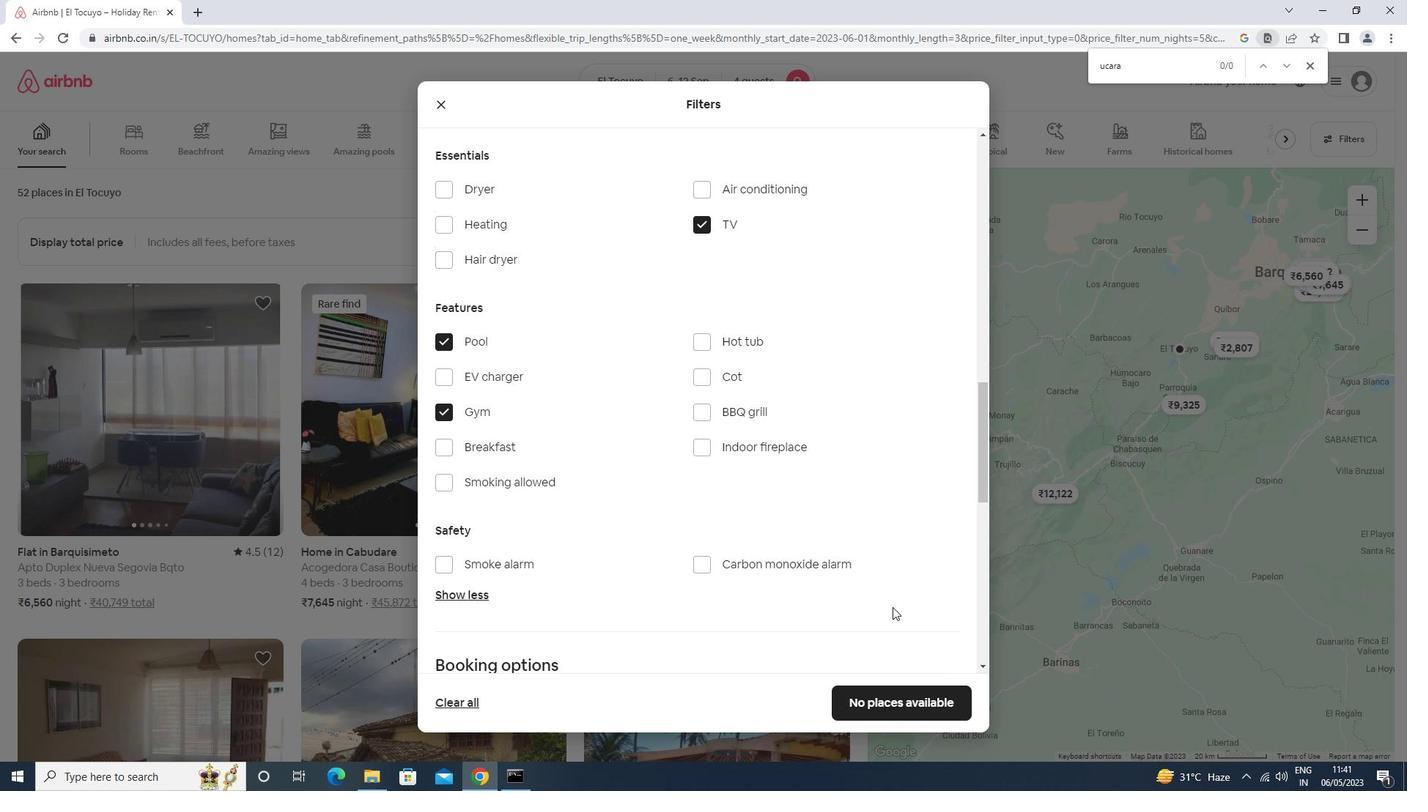 
Action: Mouse scrolled (892, 606) with delta (0, 0)
Screenshot: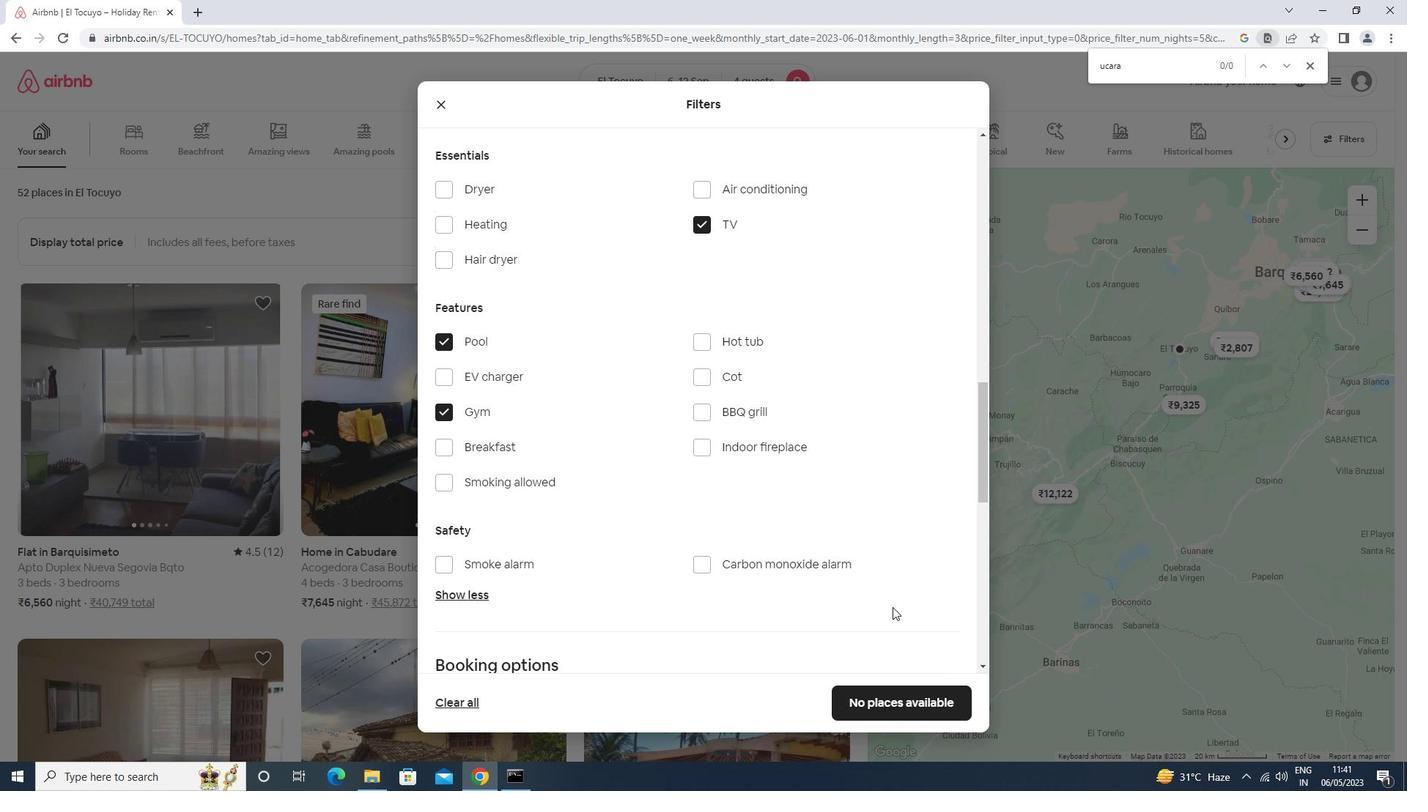 
Action: Mouse scrolled (892, 606) with delta (0, 0)
Screenshot: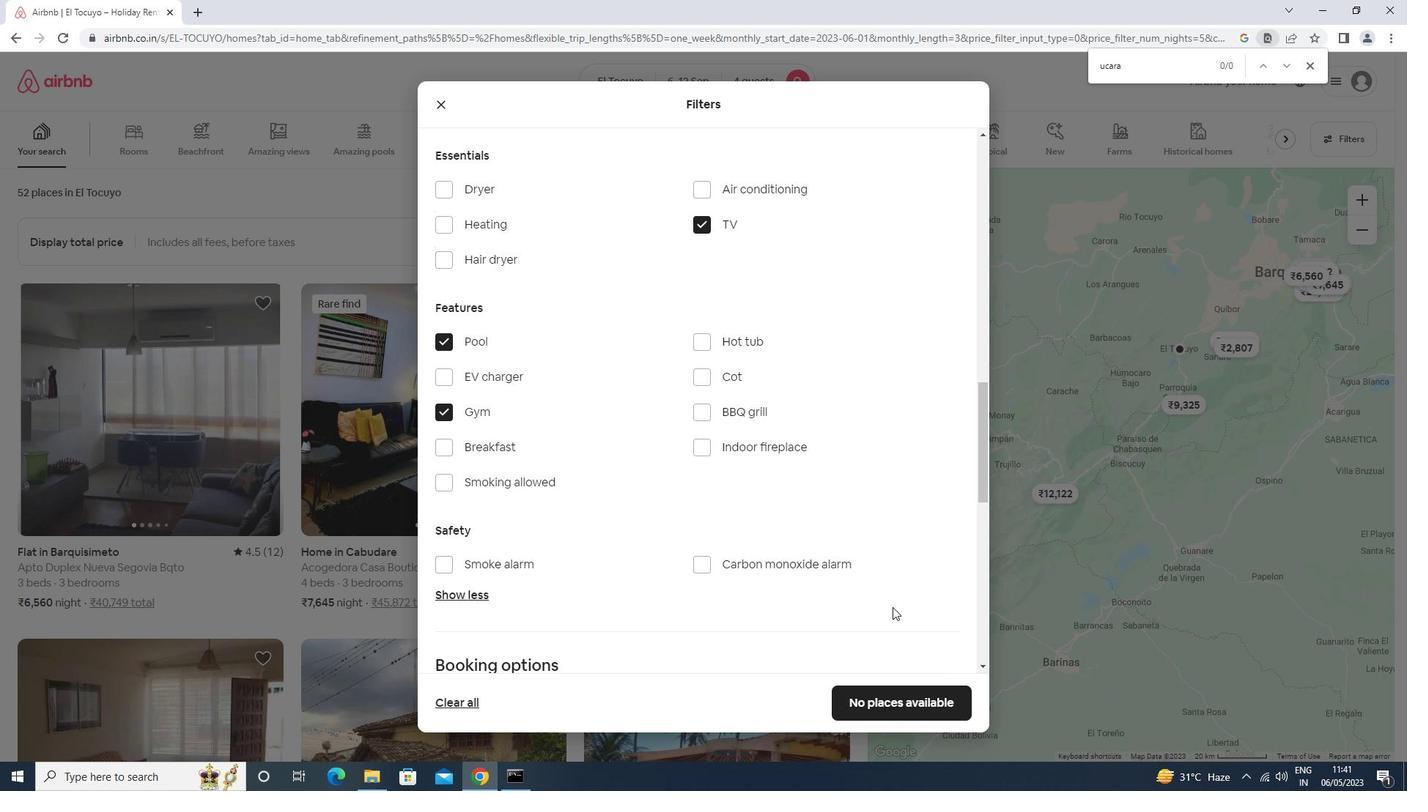 
Action: Mouse scrolled (892, 606) with delta (0, 0)
Screenshot: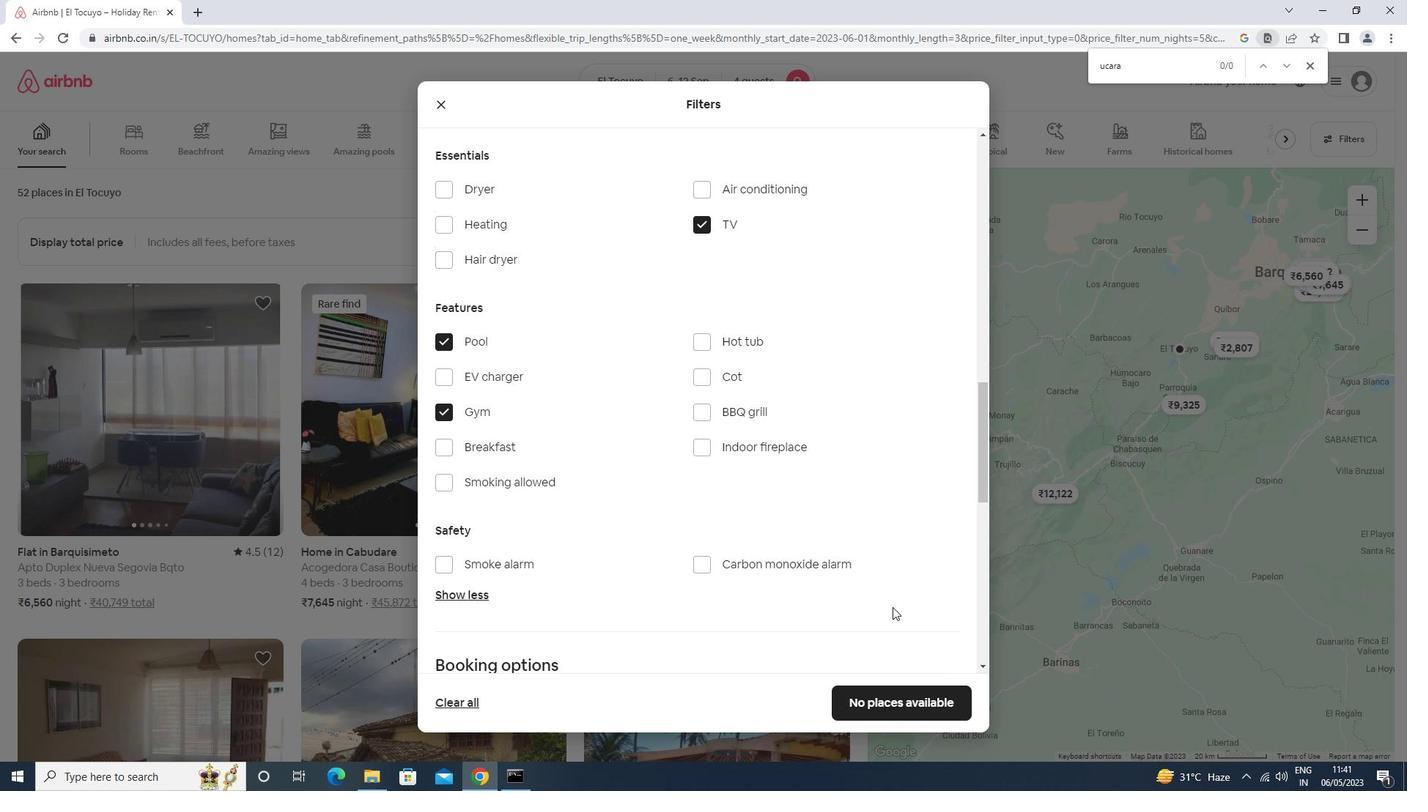 
Action: Mouse scrolled (892, 606) with delta (0, 0)
Screenshot: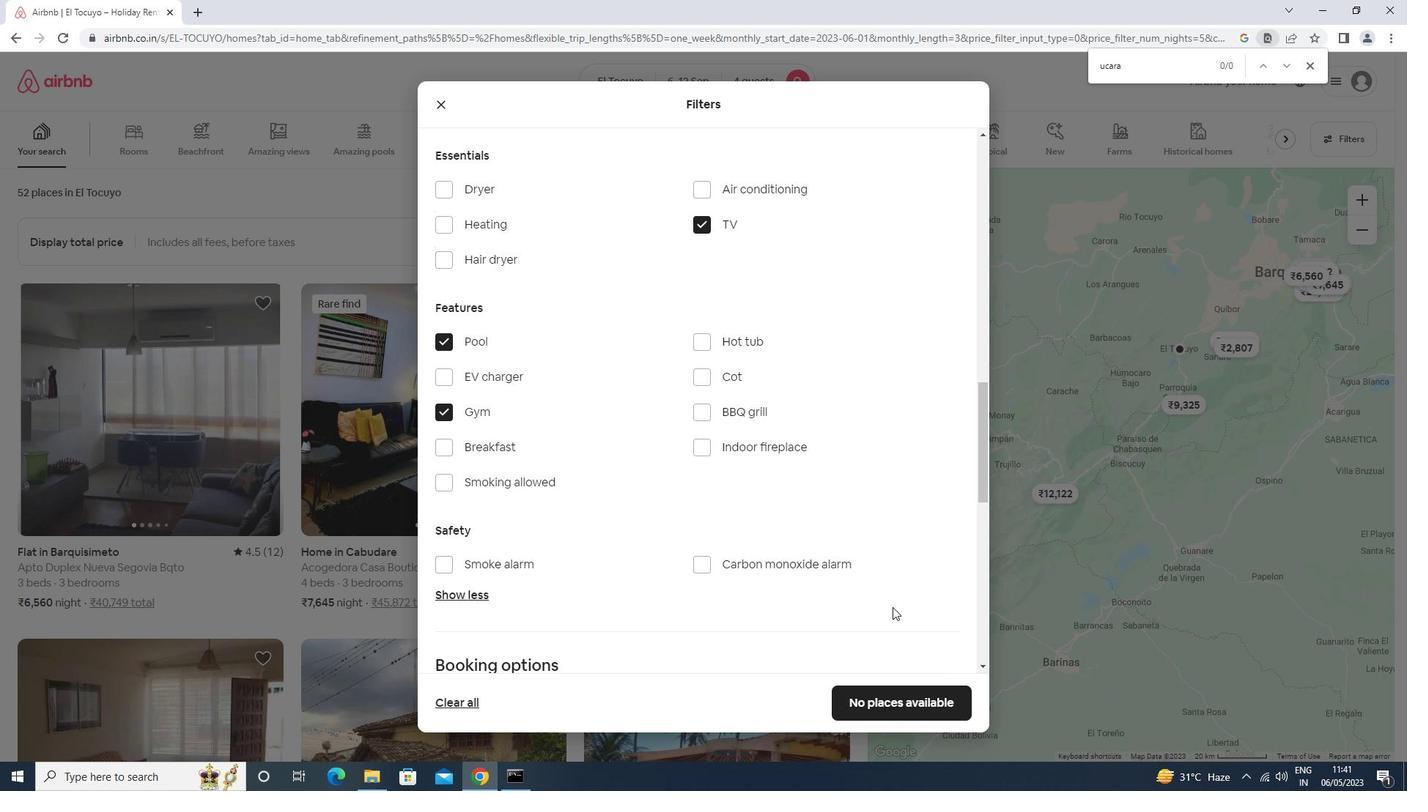 
Action: Mouse scrolled (892, 606) with delta (0, 0)
Screenshot: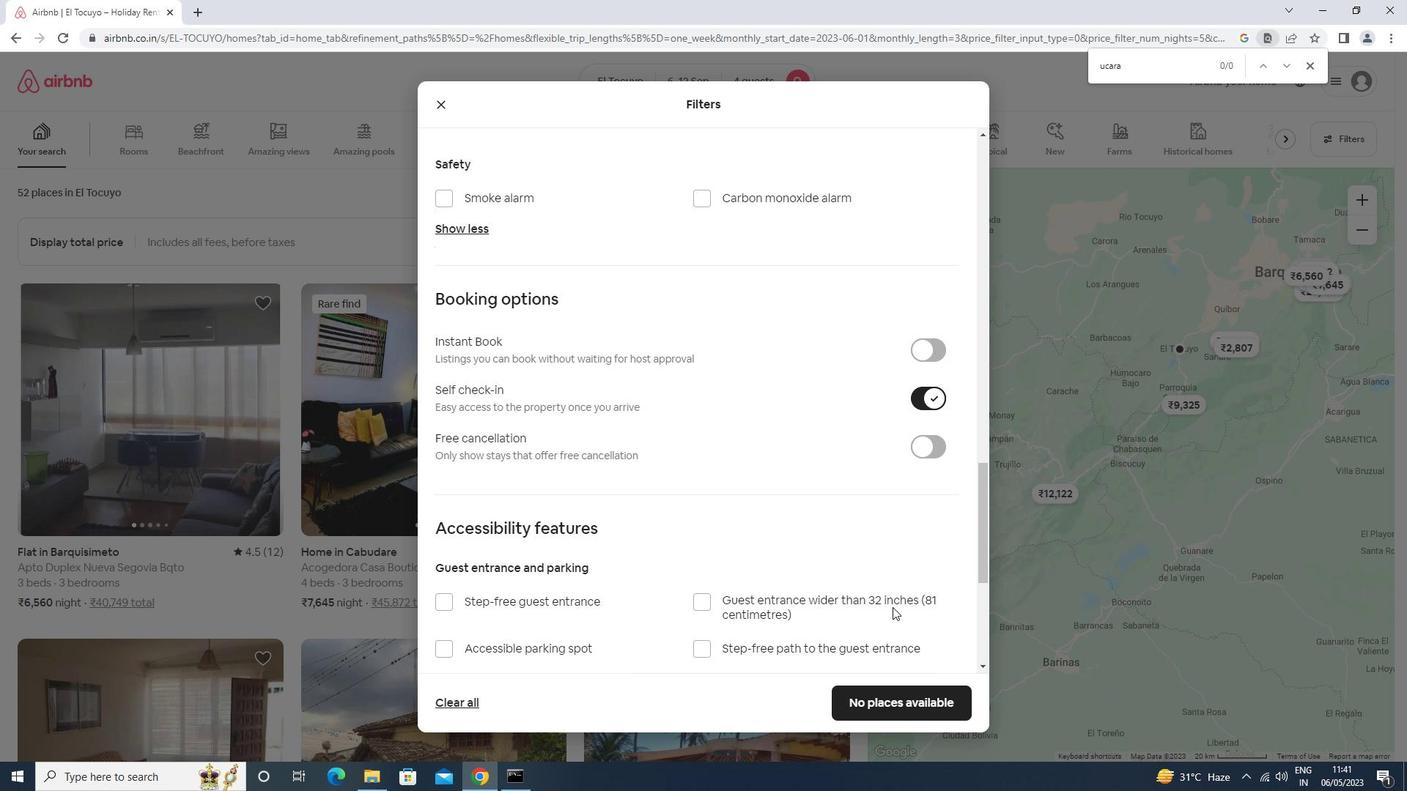 
Action: Mouse scrolled (892, 606) with delta (0, 0)
Screenshot: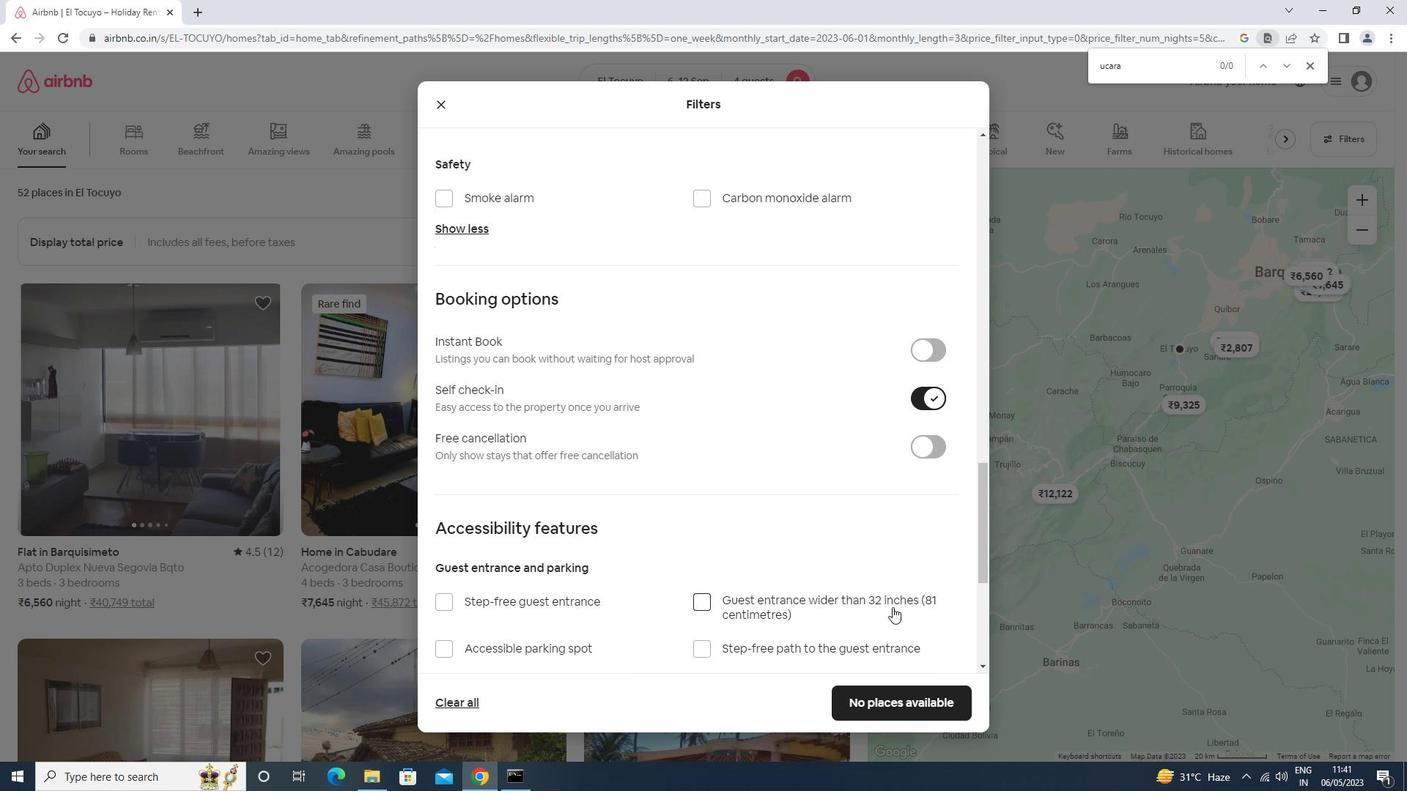 
Action: Mouse scrolled (892, 606) with delta (0, 0)
Screenshot: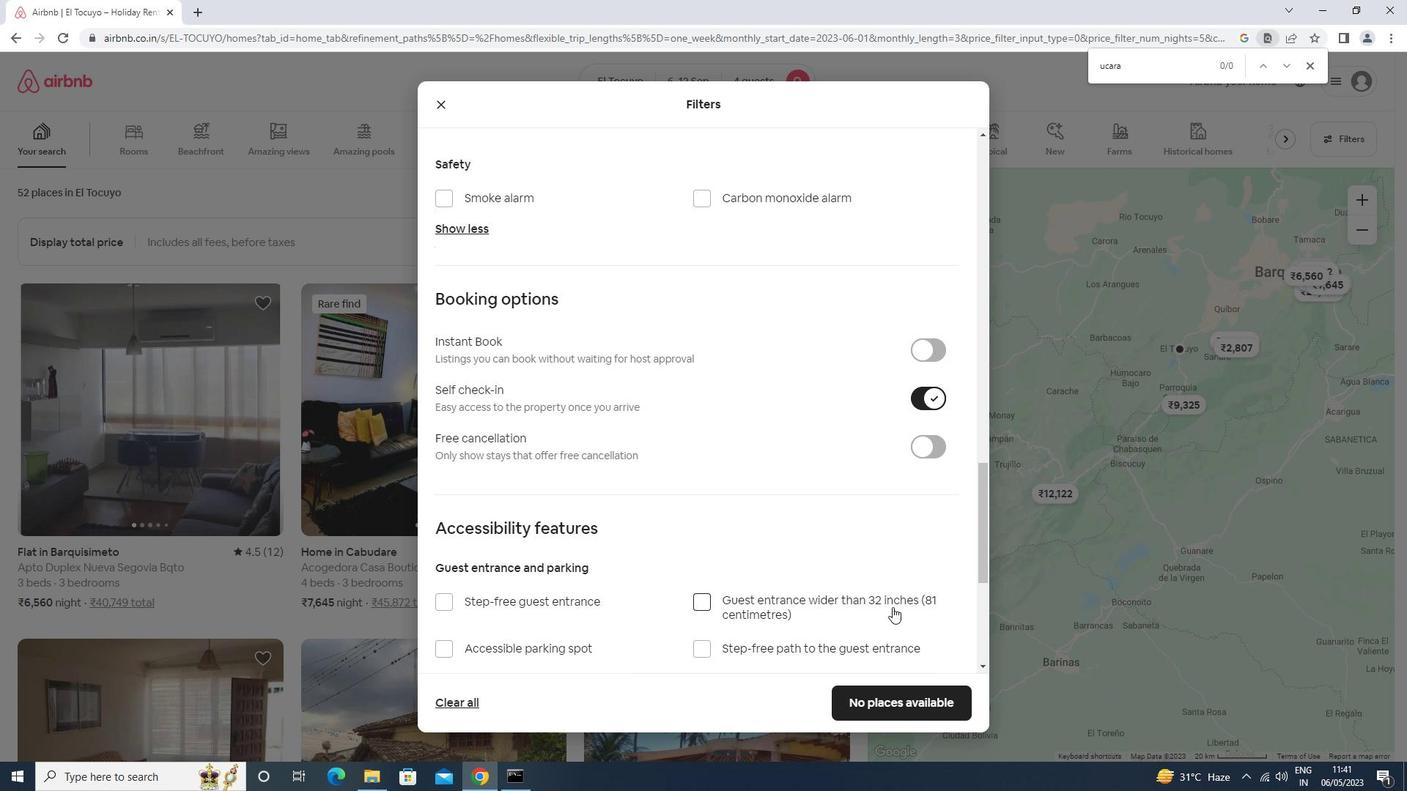 
Action: Mouse scrolled (892, 606) with delta (0, 0)
Screenshot: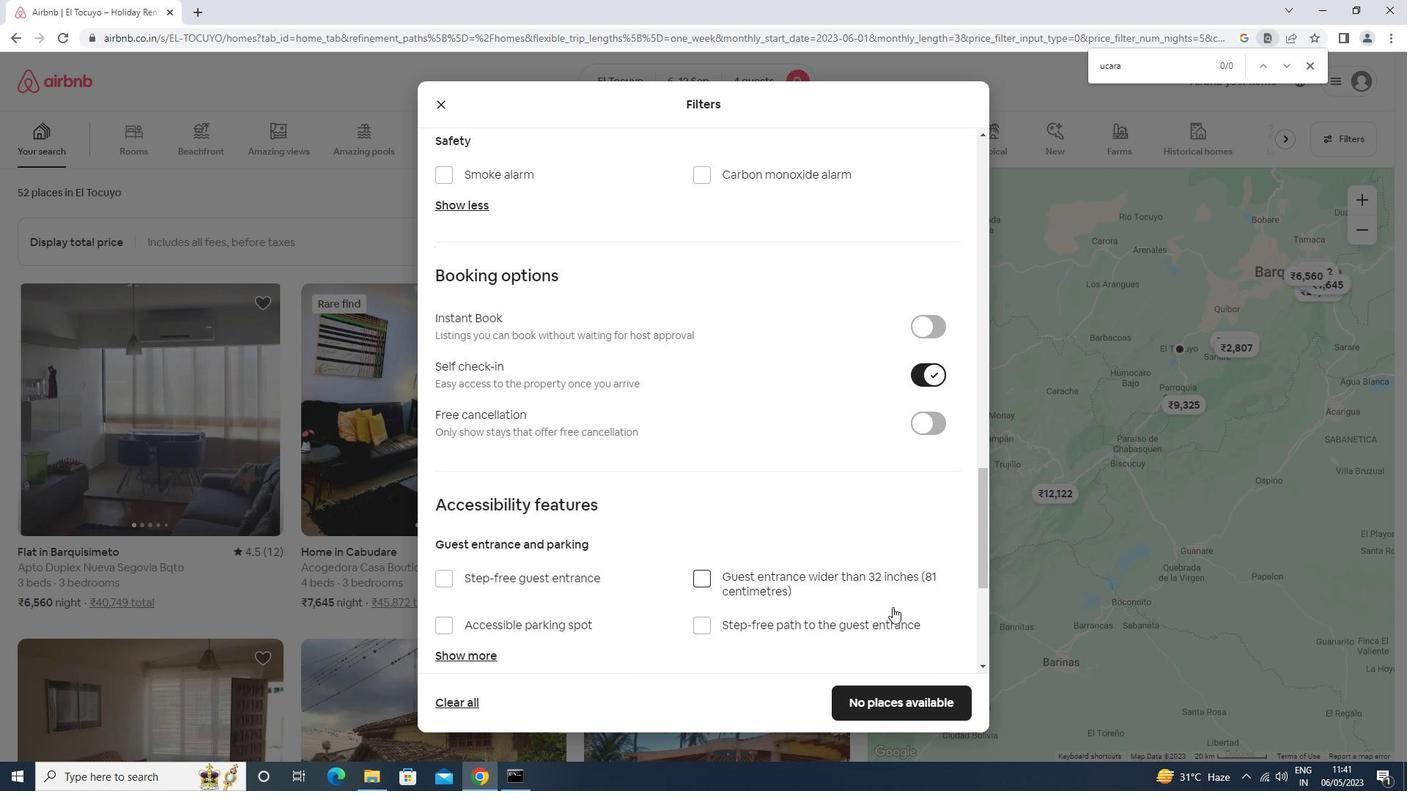 
Action: Mouse scrolled (892, 606) with delta (0, 0)
Screenshot: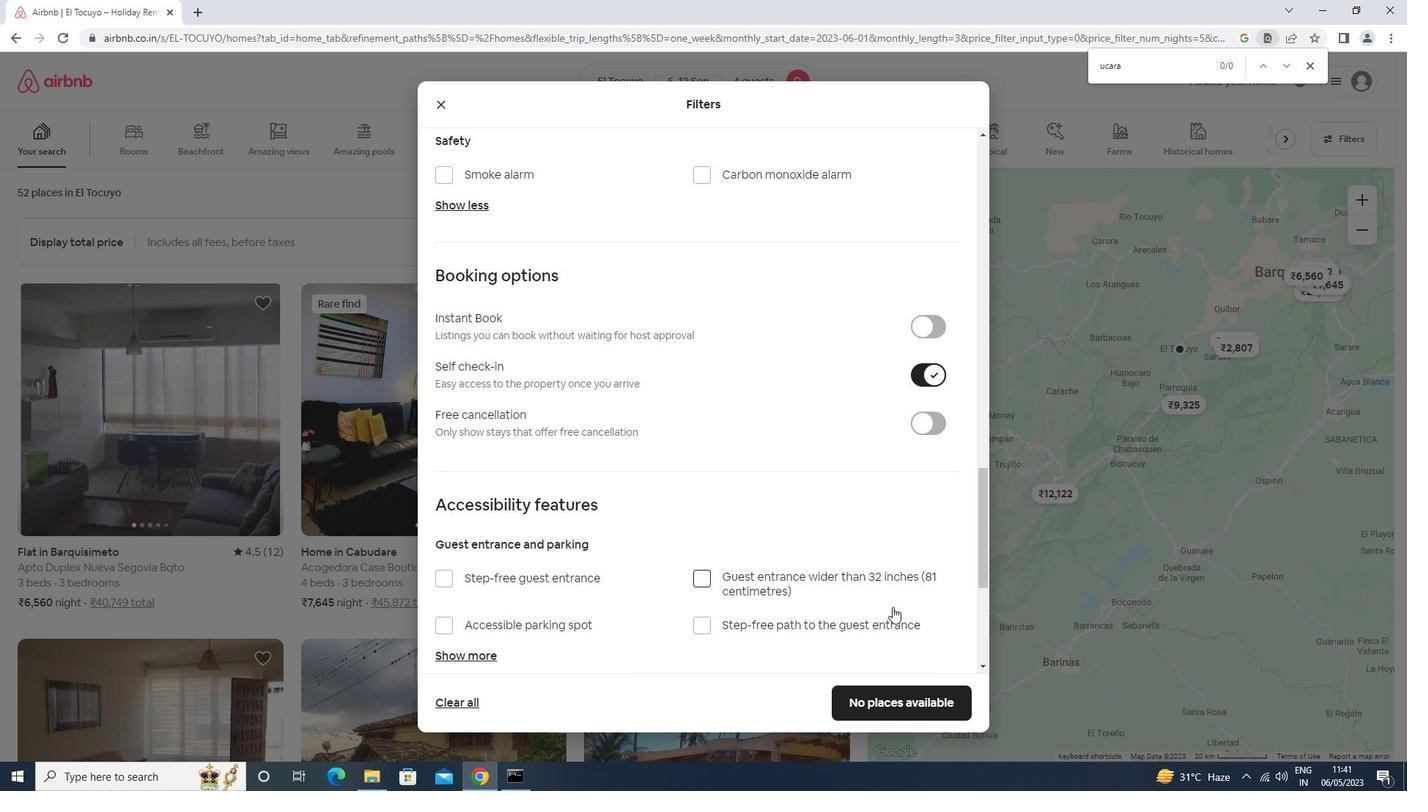 
Action: Mouse moved to (591, 592)
Screenshot: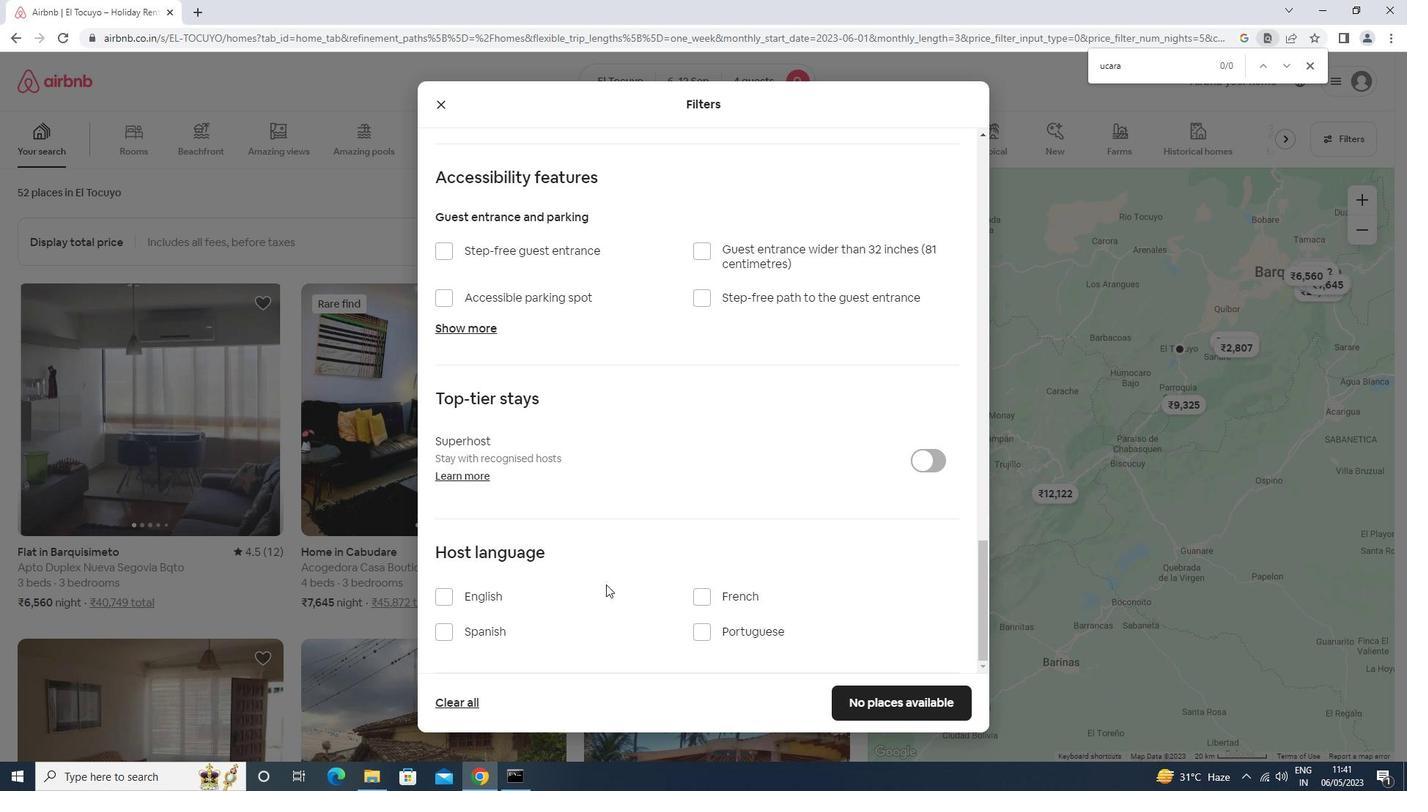 
Action: Mouse pressed left at (591, 592)
Screenshot: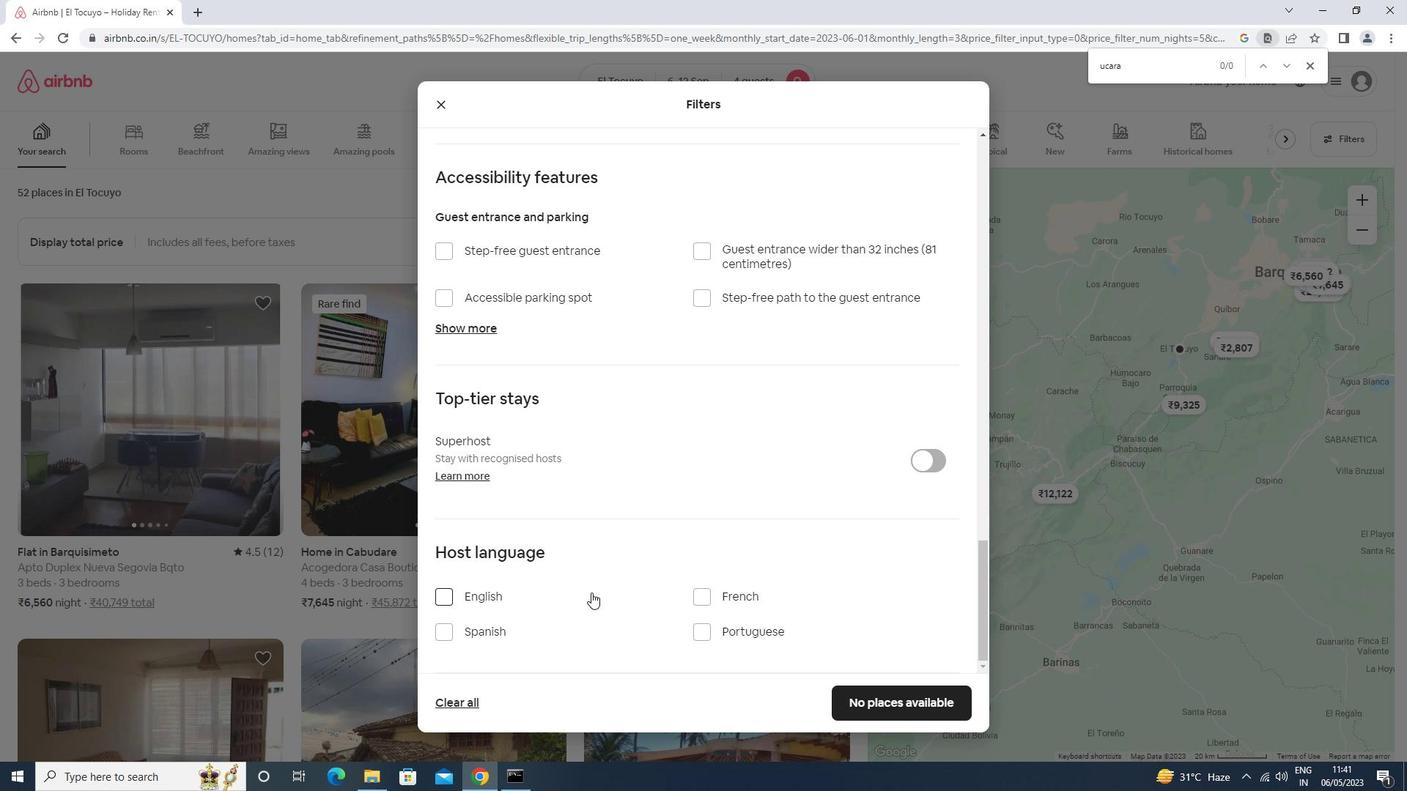 
Action: Mouse moved to (897, 702)
Screenshot: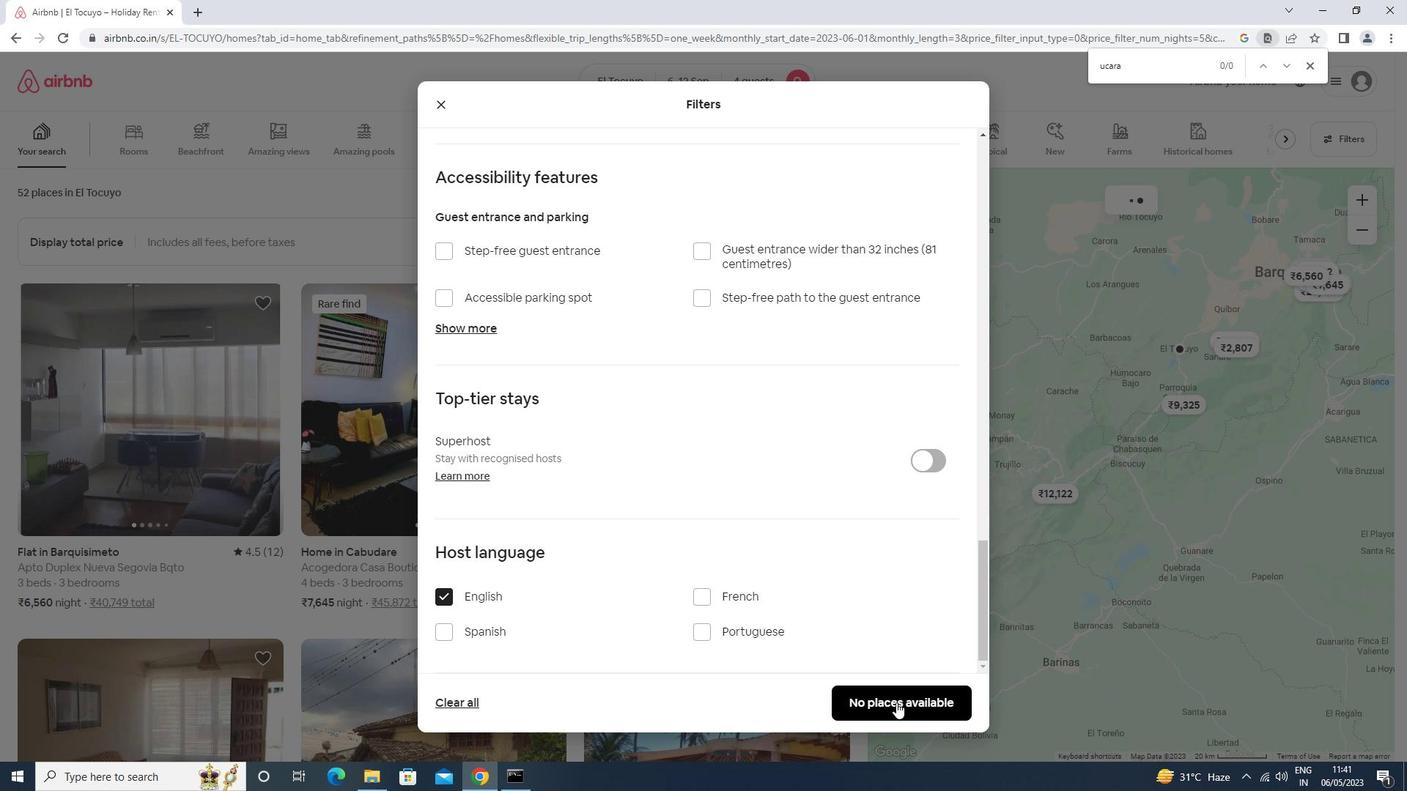 
Action: Mouse pressed left at (897, 702)
Screenshot: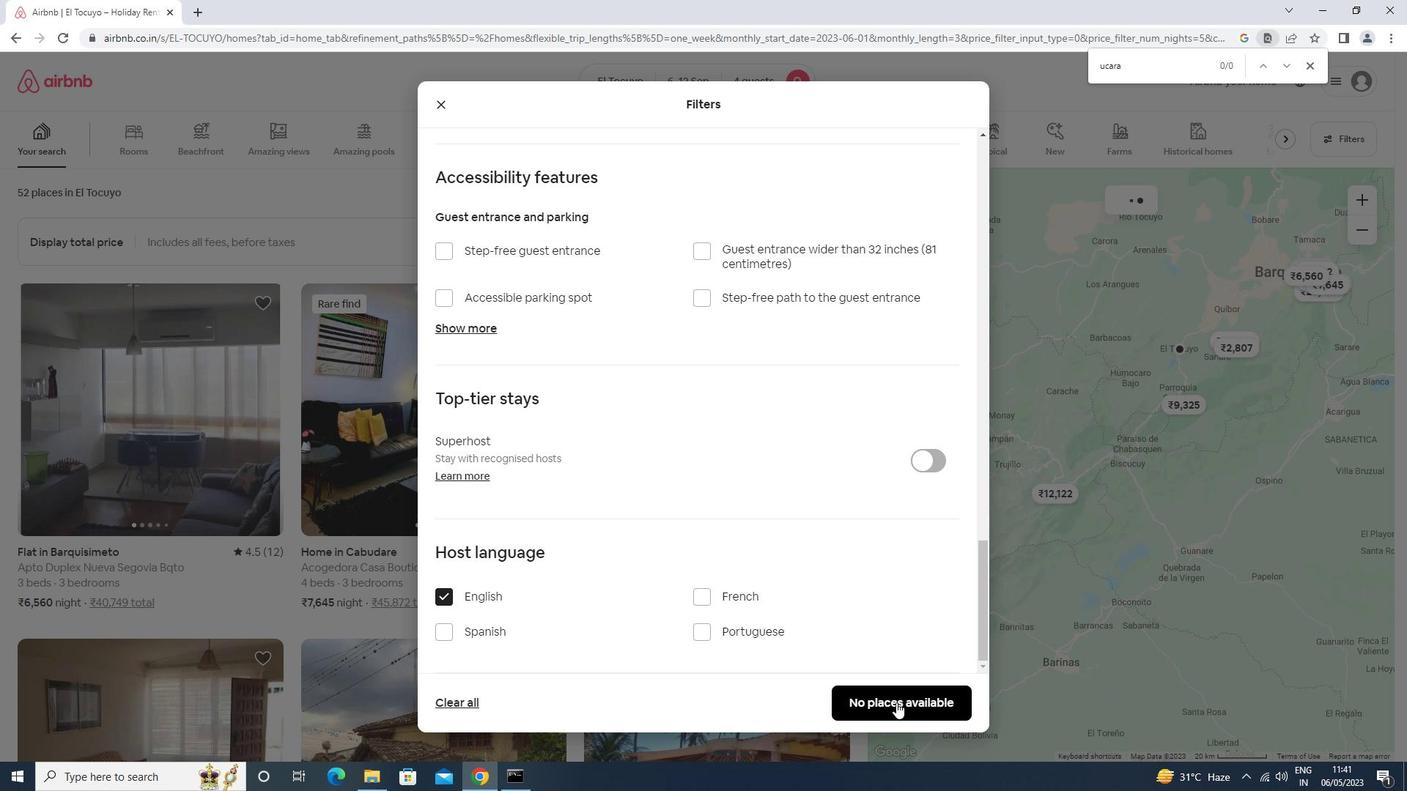 
Action: Mouse moved to (899, 700)
Screenshot: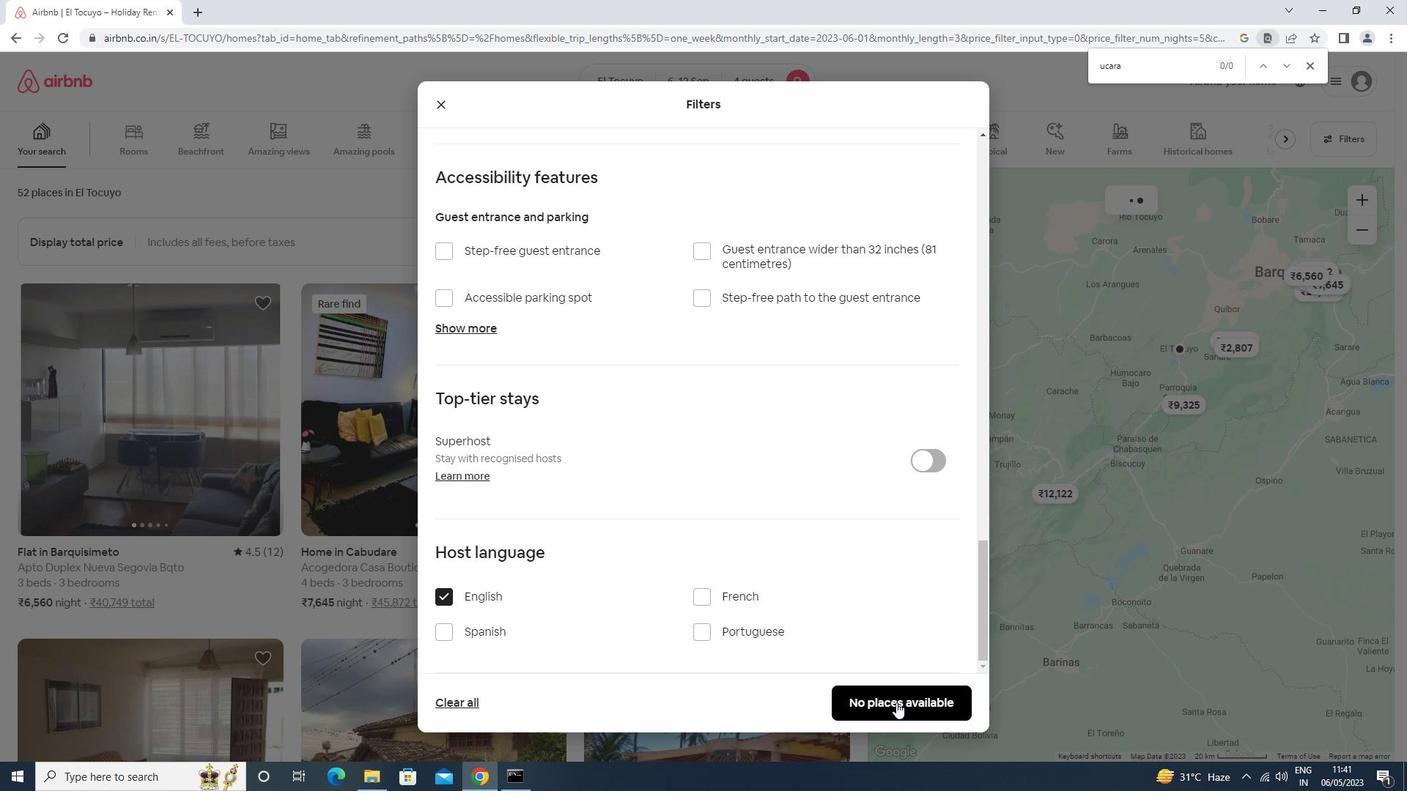 
